 Task: Forward email with the signature Cole Ward with the subject Request for a trial from softage.1@softage.net to softage.7@softage.net with the message Please let me know if you require any additional resources to complete the project., select first 2 words, change the font of the message to Serif and change the font typography to italics Send the email
Action: Mouse moved to (1100, 84)
Screenshot: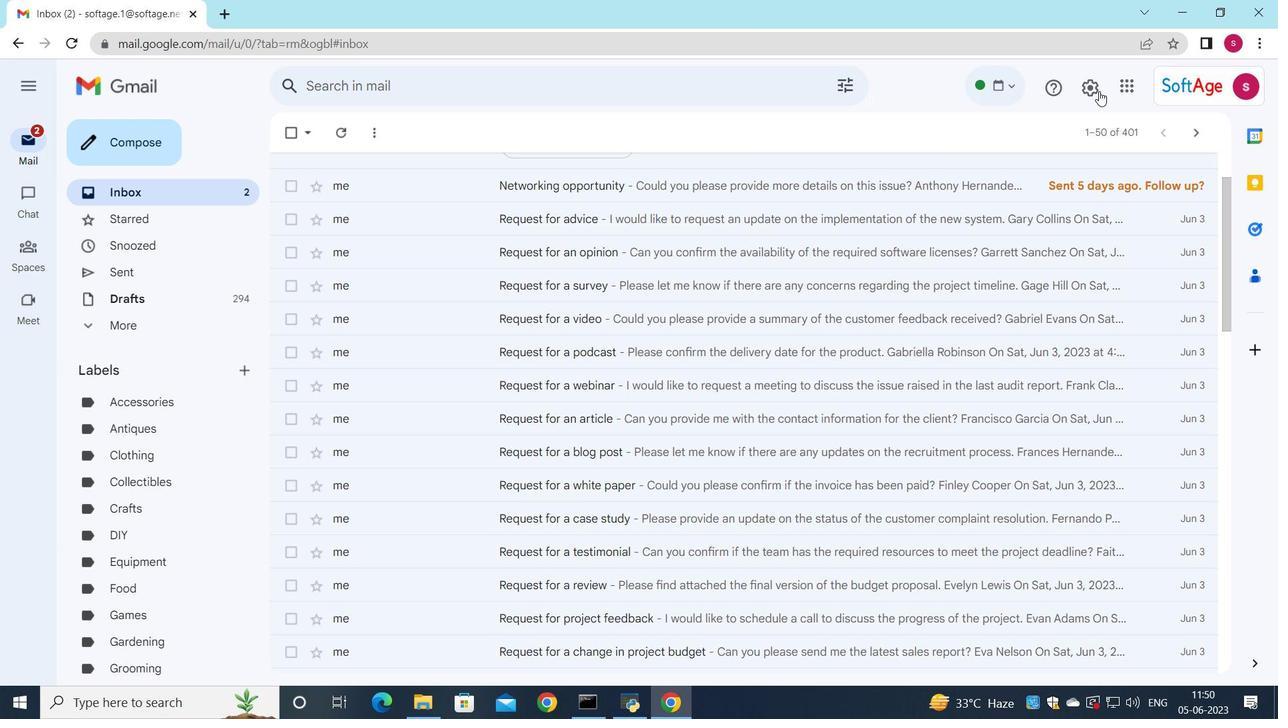 
Action: Mouse pressed left at (1100, 84)
Screenshot: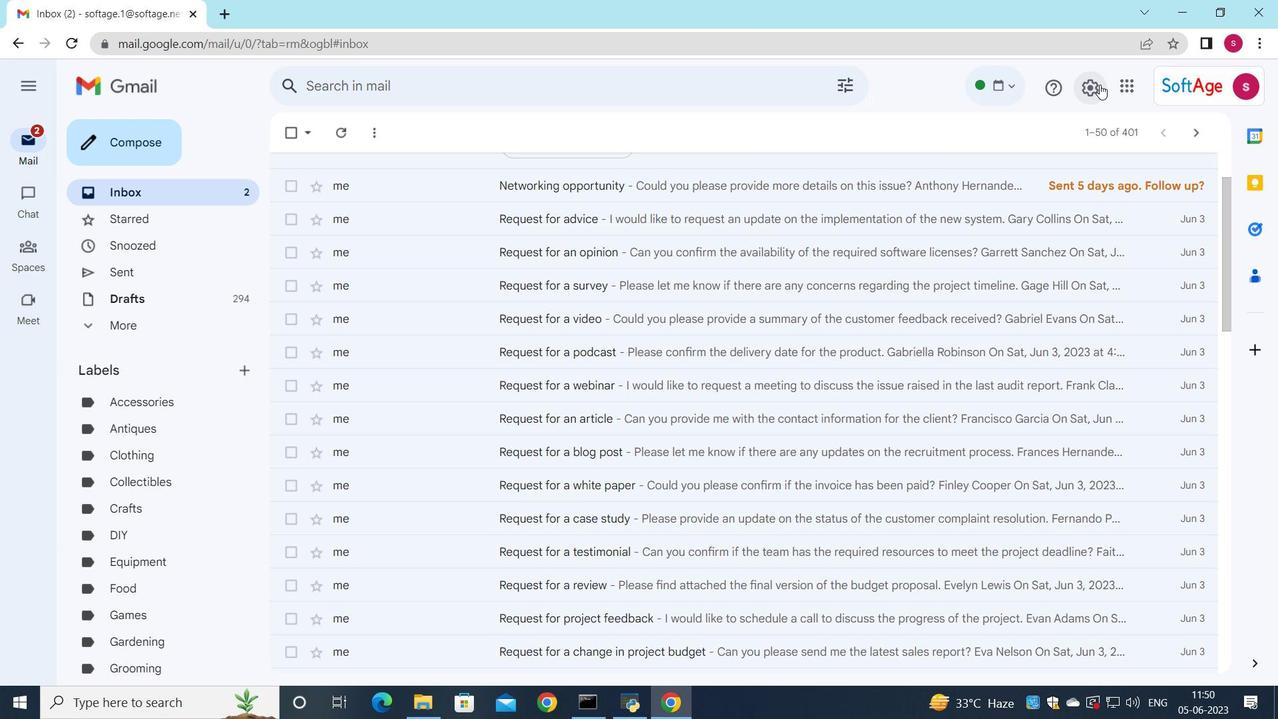 
Action: Mouse moved to (1108, 169)
Screenshot: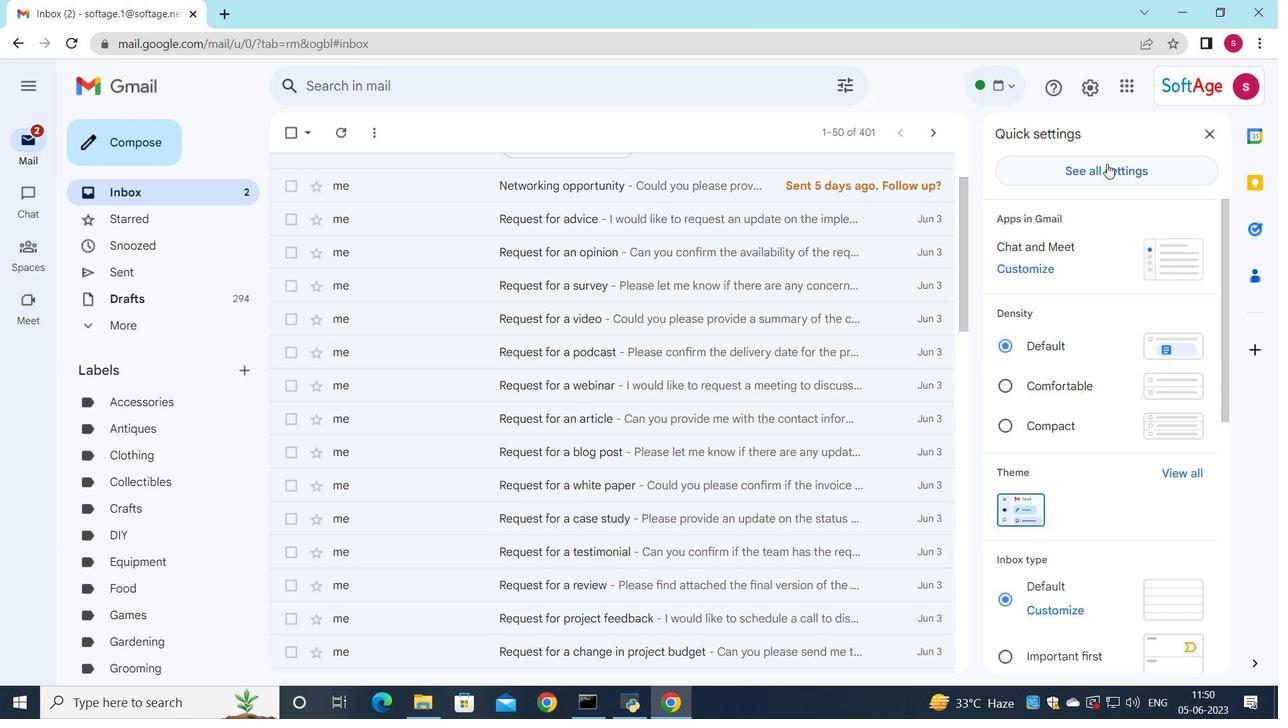 
Action: Mouse pressed left at (1108, 169)
Screenshot: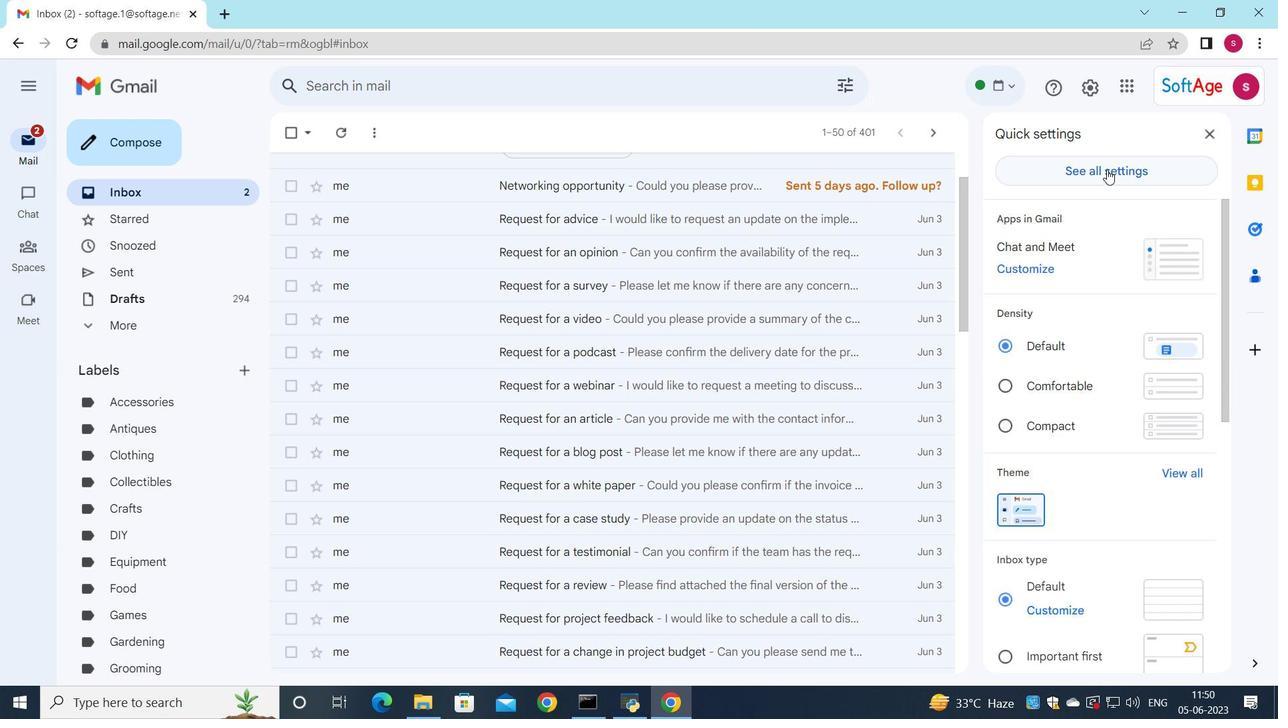 
Action: Mouse moved to (821, 281)
Screenshot: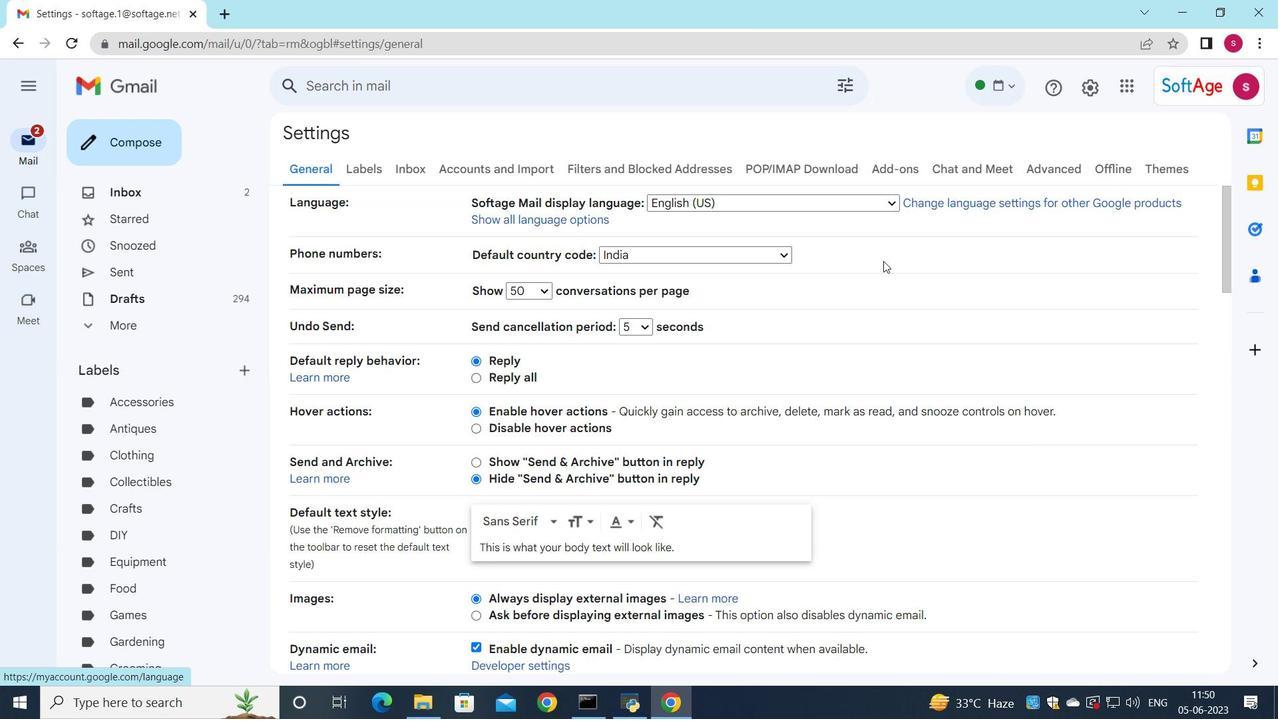 
Action: Mouse scrolled (821, 281) with delta (0, 0)
Screenshot: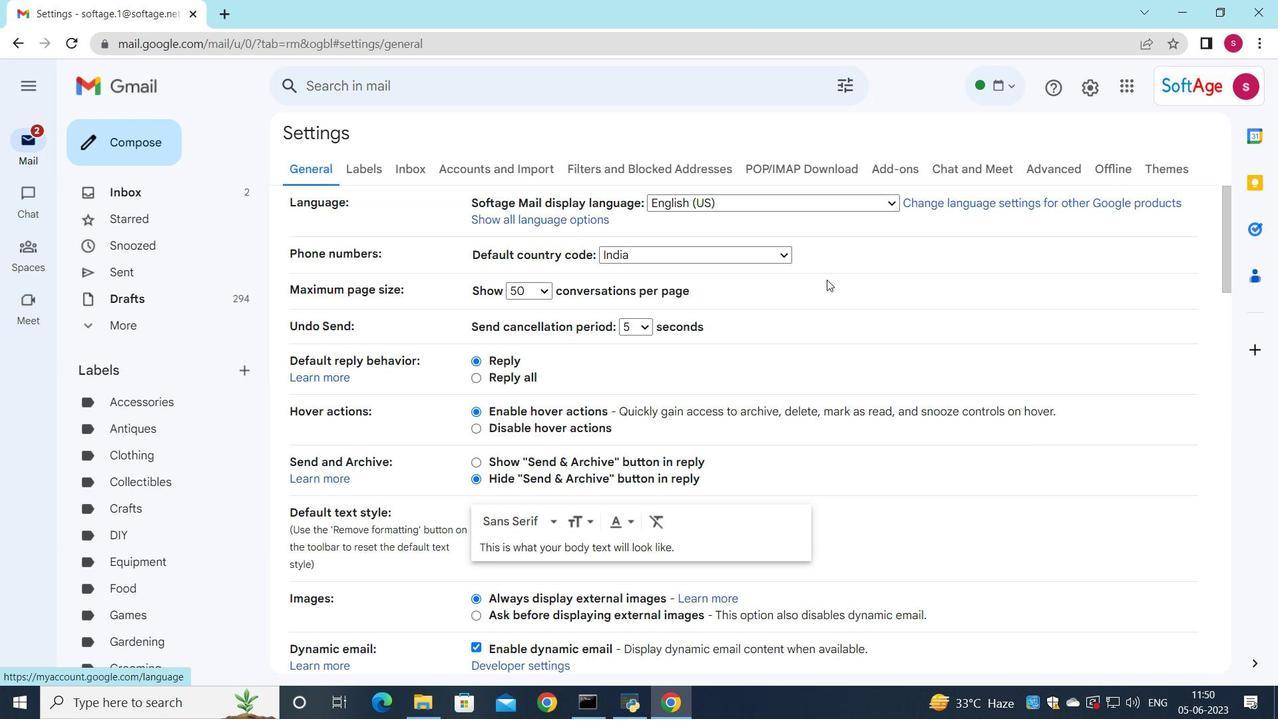 
Action: Mouse scrolled (821, 281) with delta (0, 0)
Screenshot: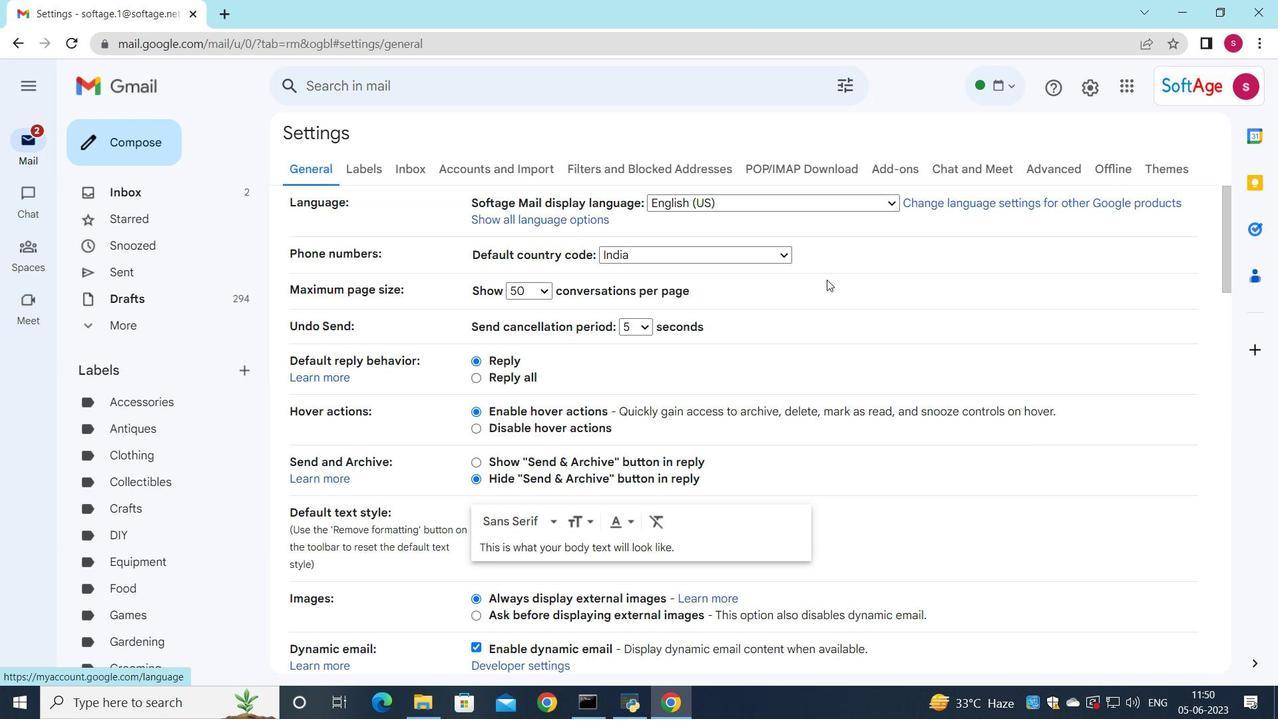 
Action: Mouse scrolled (821, 281) with delta (0, 0)
Screenshot: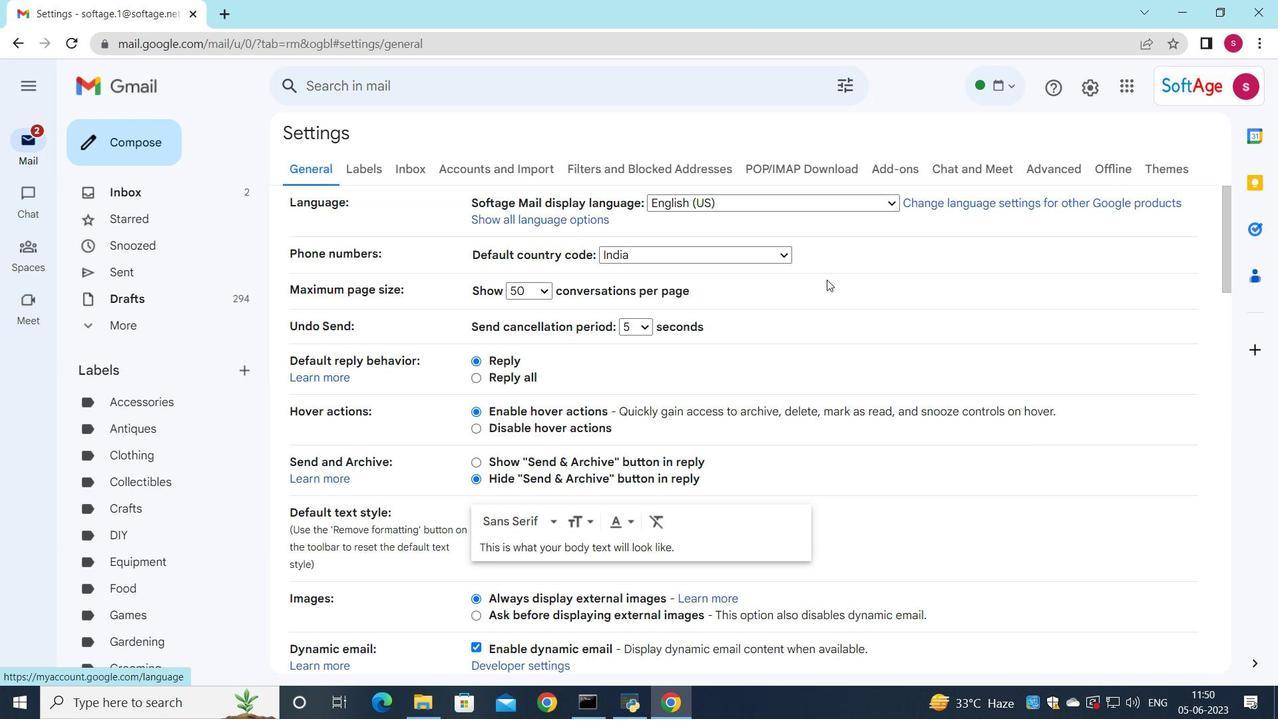 
Action: Mouse scrolled (821, 281) with delta (0, 0)
Screenshot: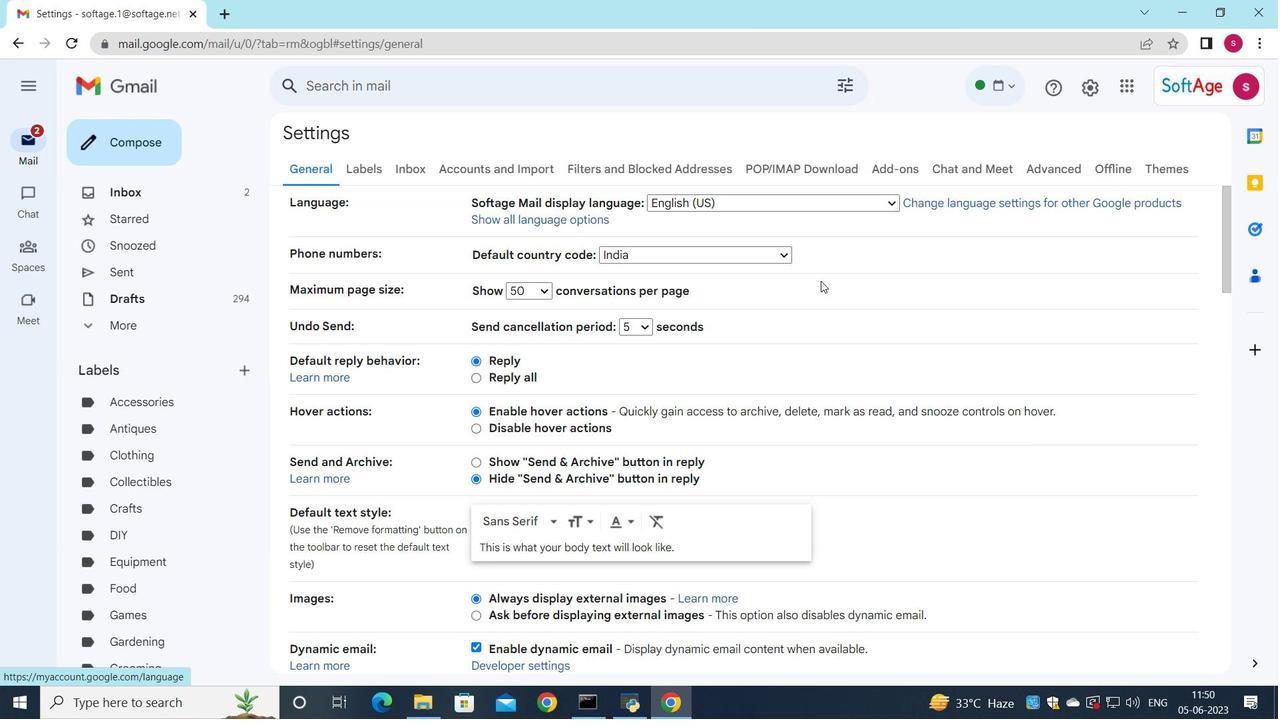 
Action: Mouse moved to (804, 253)
Screenshot: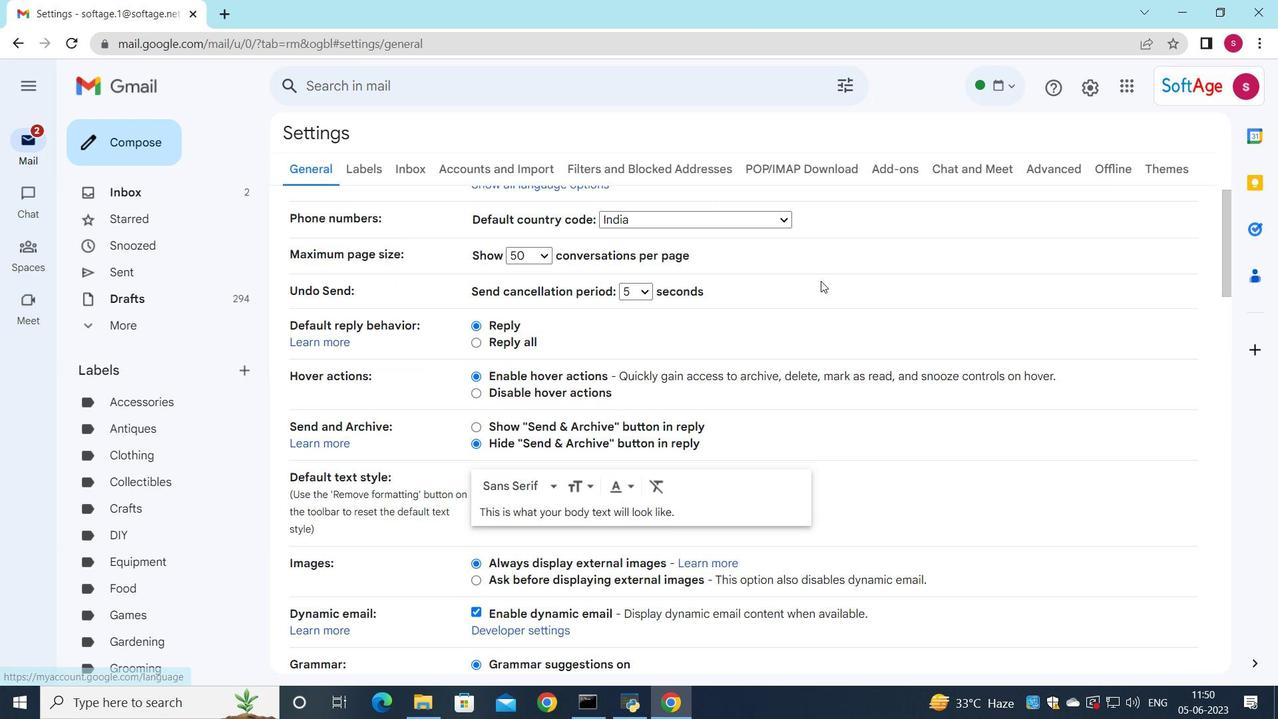 
Action: Mouse scrolled (804, 253) with delta (0, 0)
Screenshot: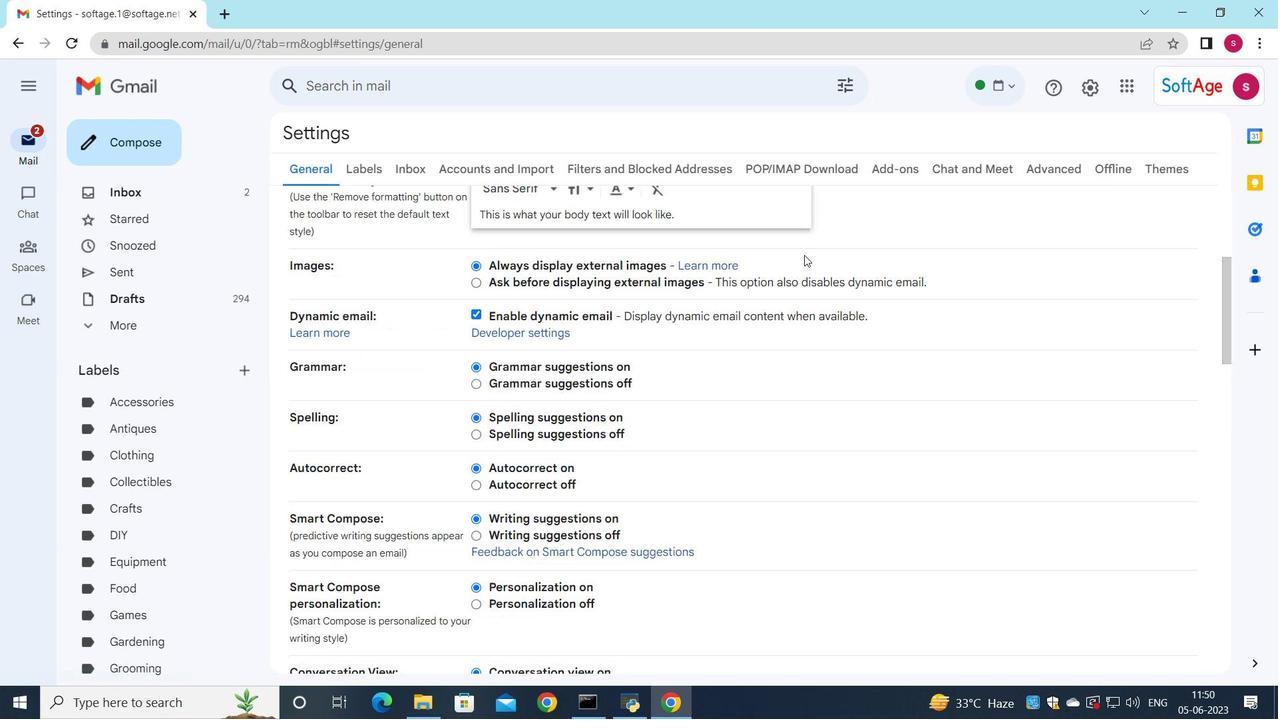 
Action: Mouse scrolled (804, 253) with delta (0, 0)
Screenshot: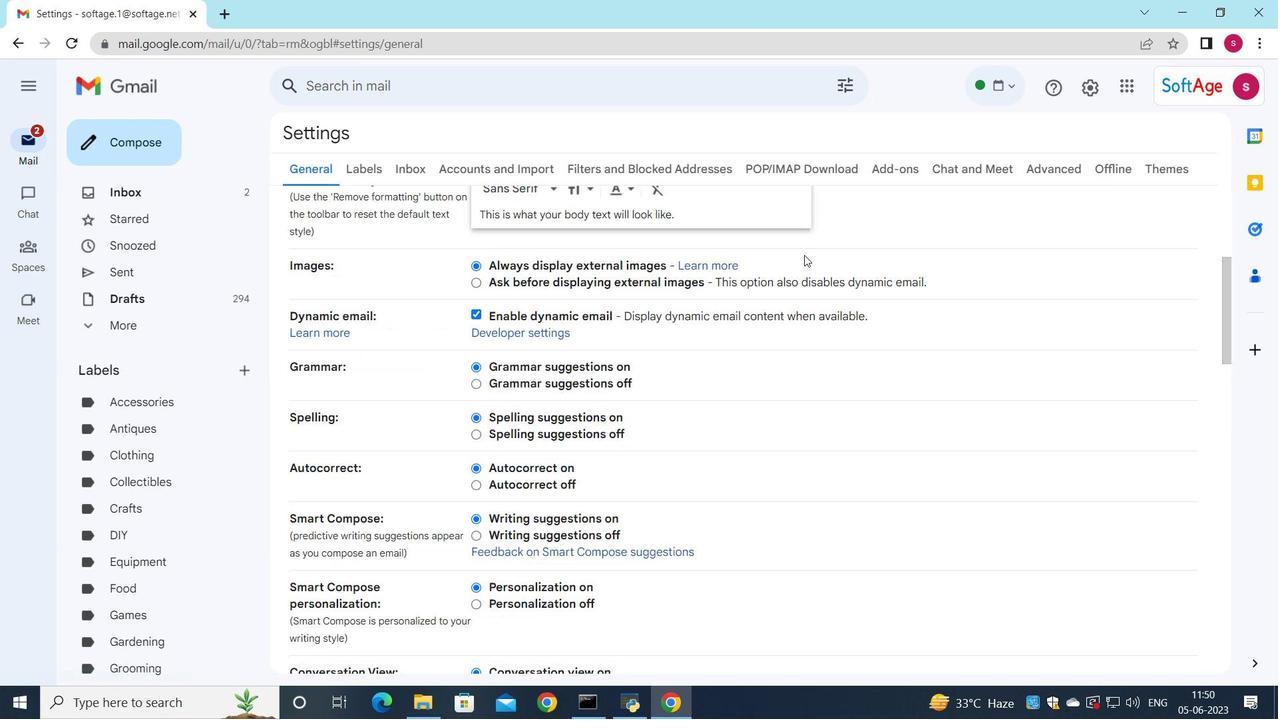 
Action: Mouse scrolled (804, 253) with delta (0, 0)
Screenshot: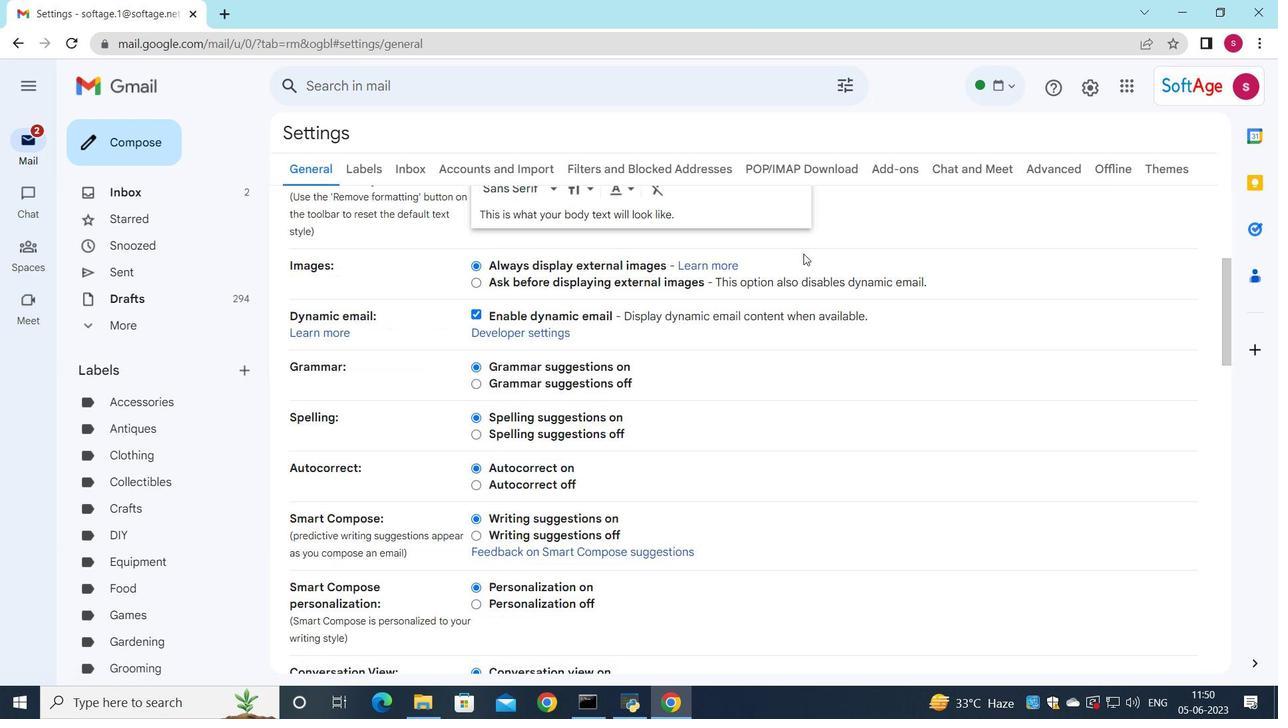 
Action: Mouse scrolled (804, 253) with delta (0, 0)
Screenshot: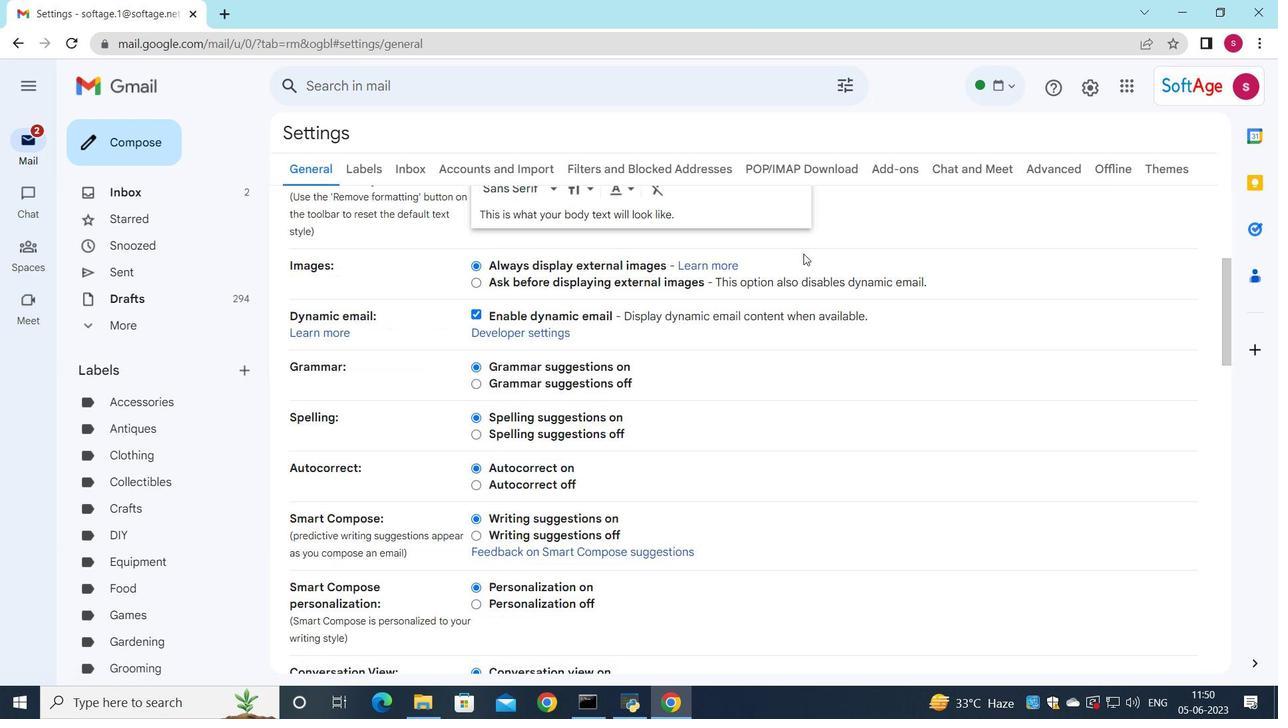 
Action: Mouse scrolled (804, 253) with delta (0, 0)
Screenshot: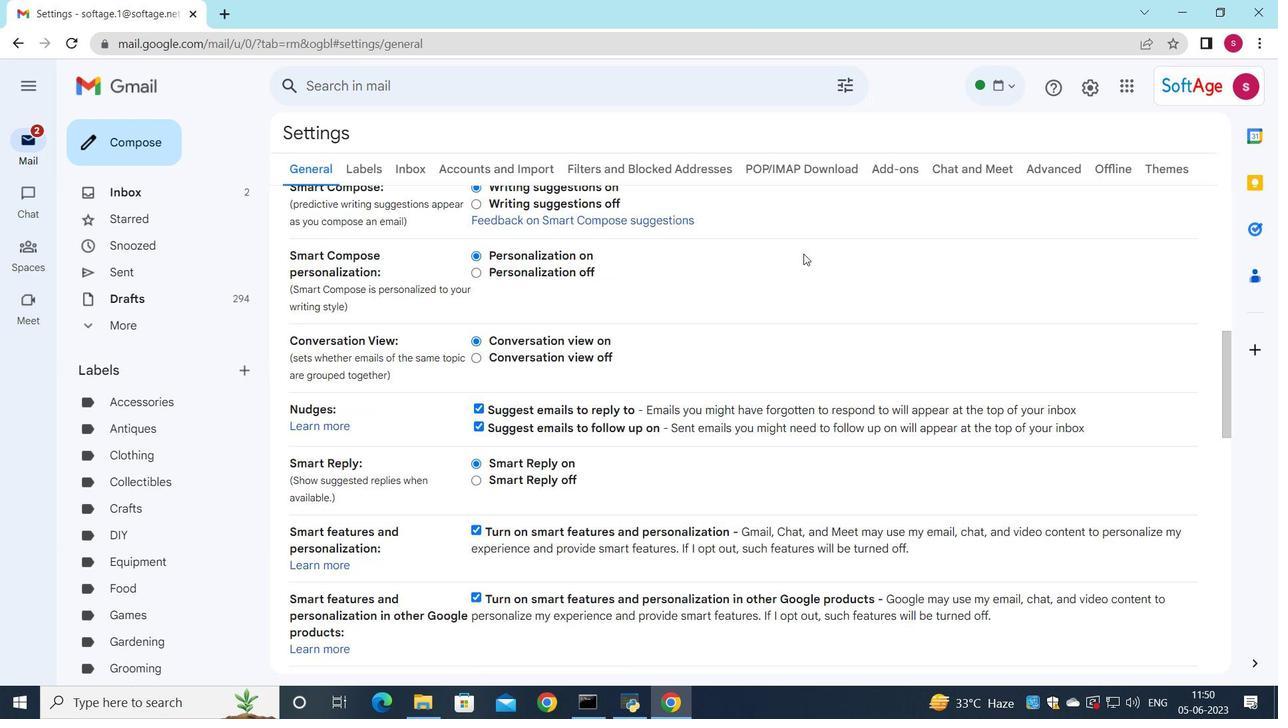 
Action: Mouse scrolled (804, 253) with delta (0, 0)
Screenshot: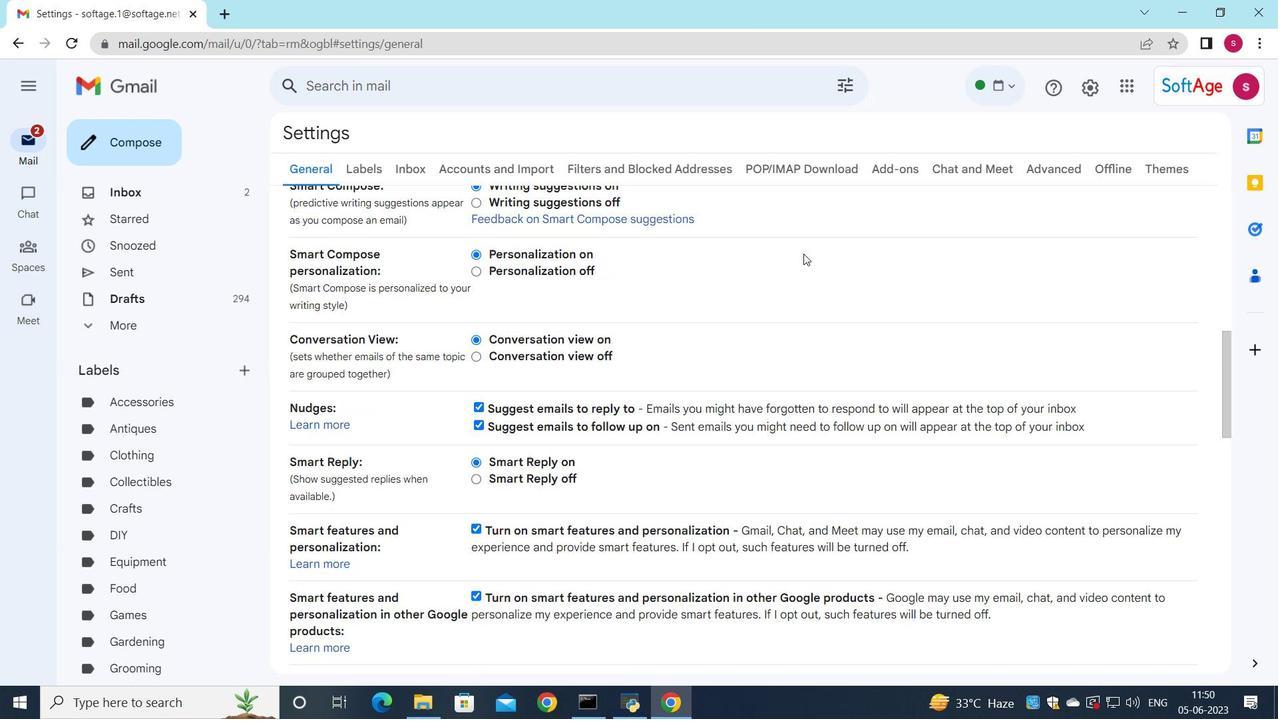 
Action: Mouse scrolled (804, 253) with delta (0, 0)
Screenshot: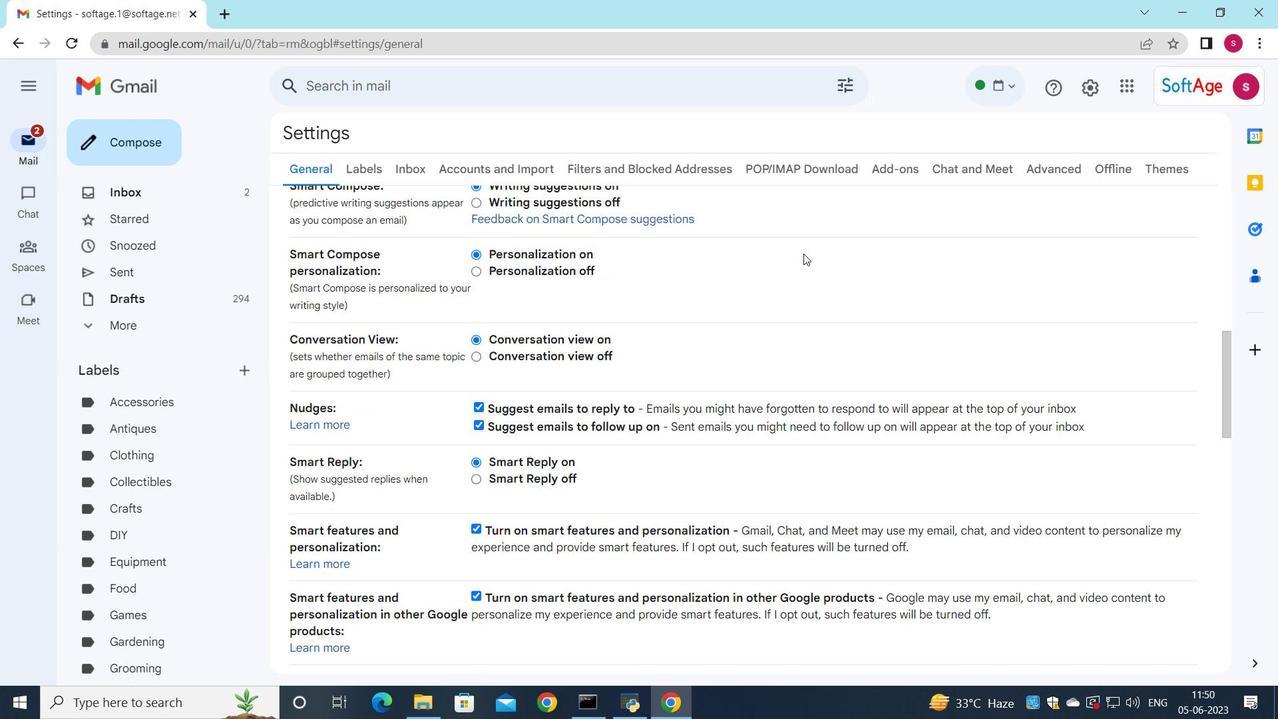 
Action: Mouse scrolled (804, 253) with delta (0, 0)
Screenshot: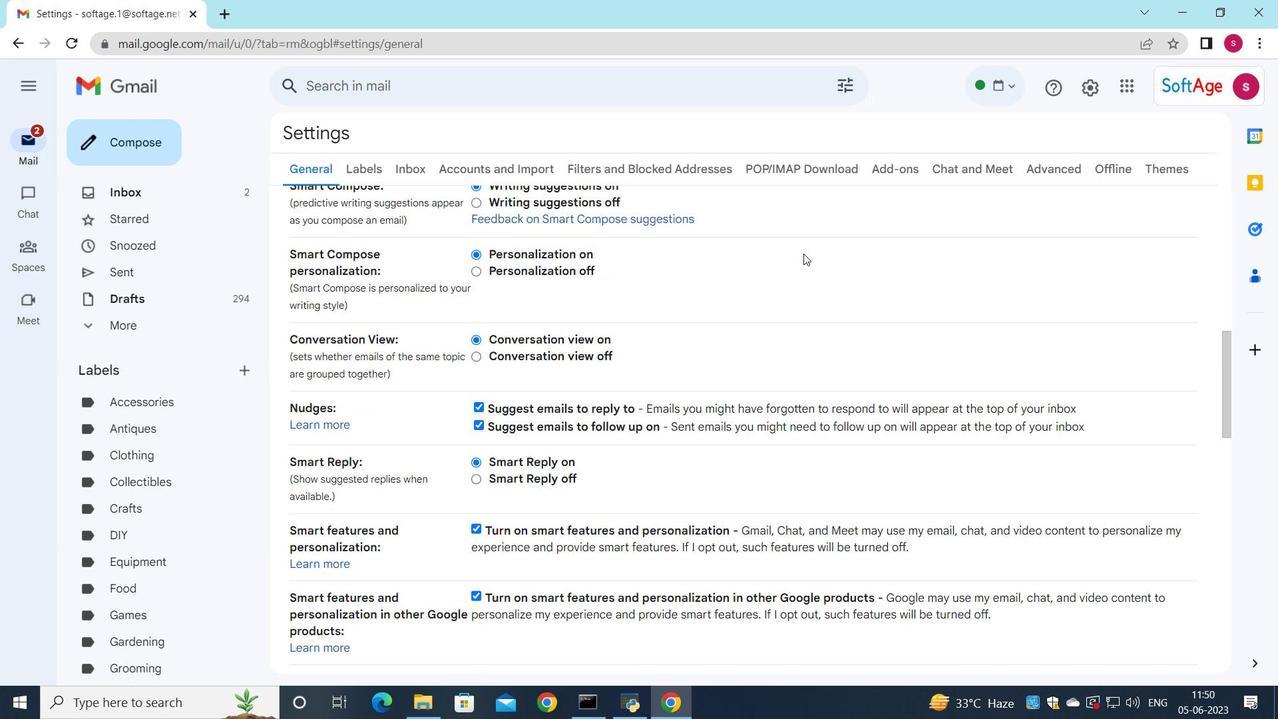
Action: Mouse scrolled (804, 253) with delta (0, 0)
Screenshot: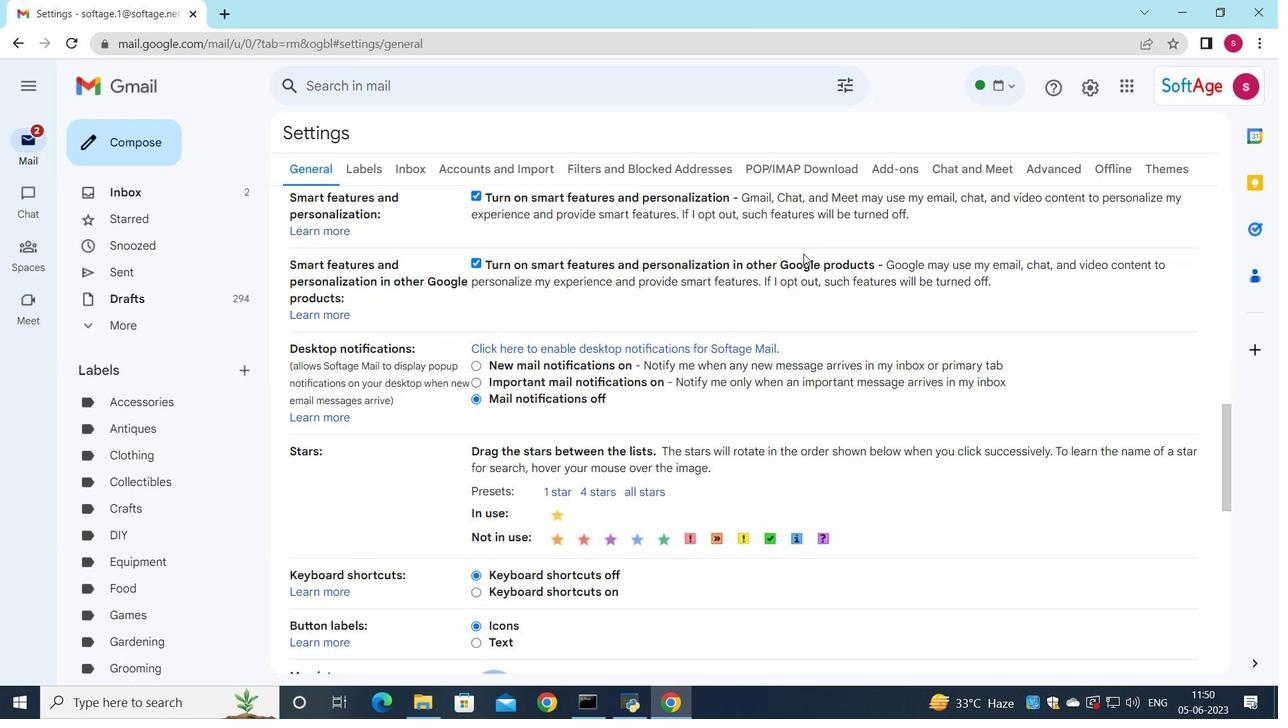 
Action: Mouse scrolled (804, 253) with delta (0, 0)
Screenshot: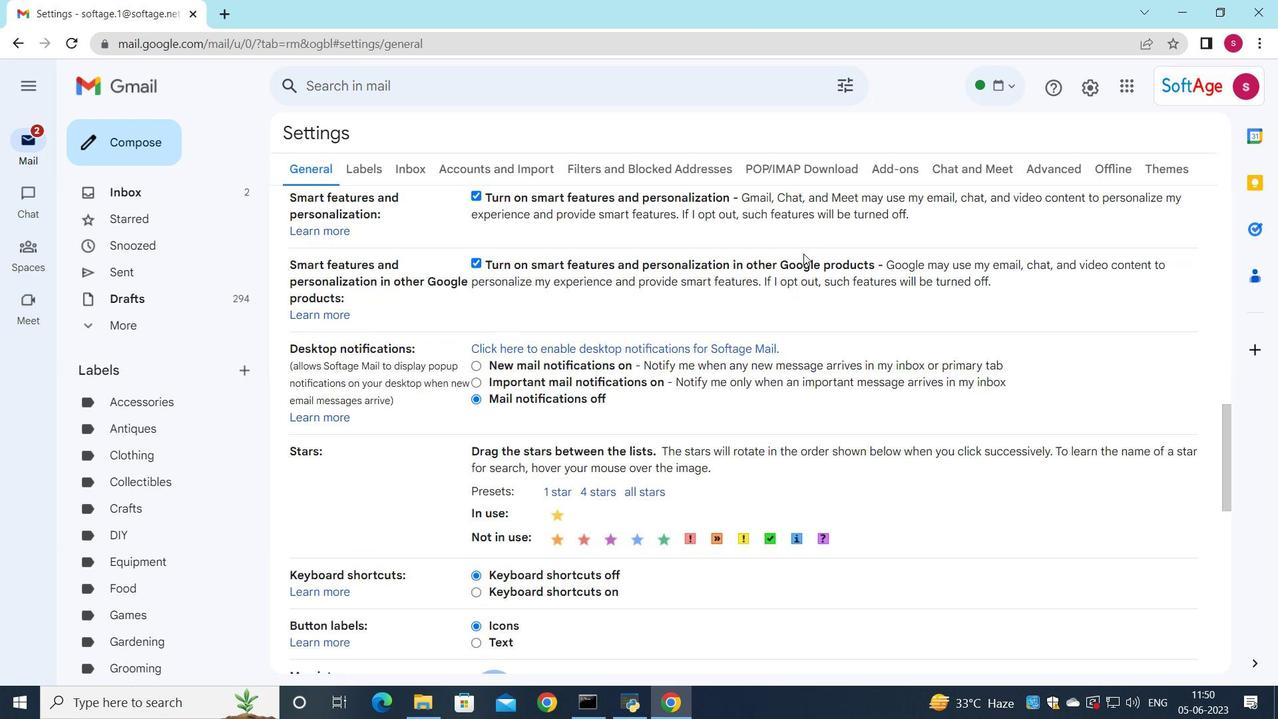 
Action: Mouse scrolled (804, 253) with delta (0, 0)
Screenshot: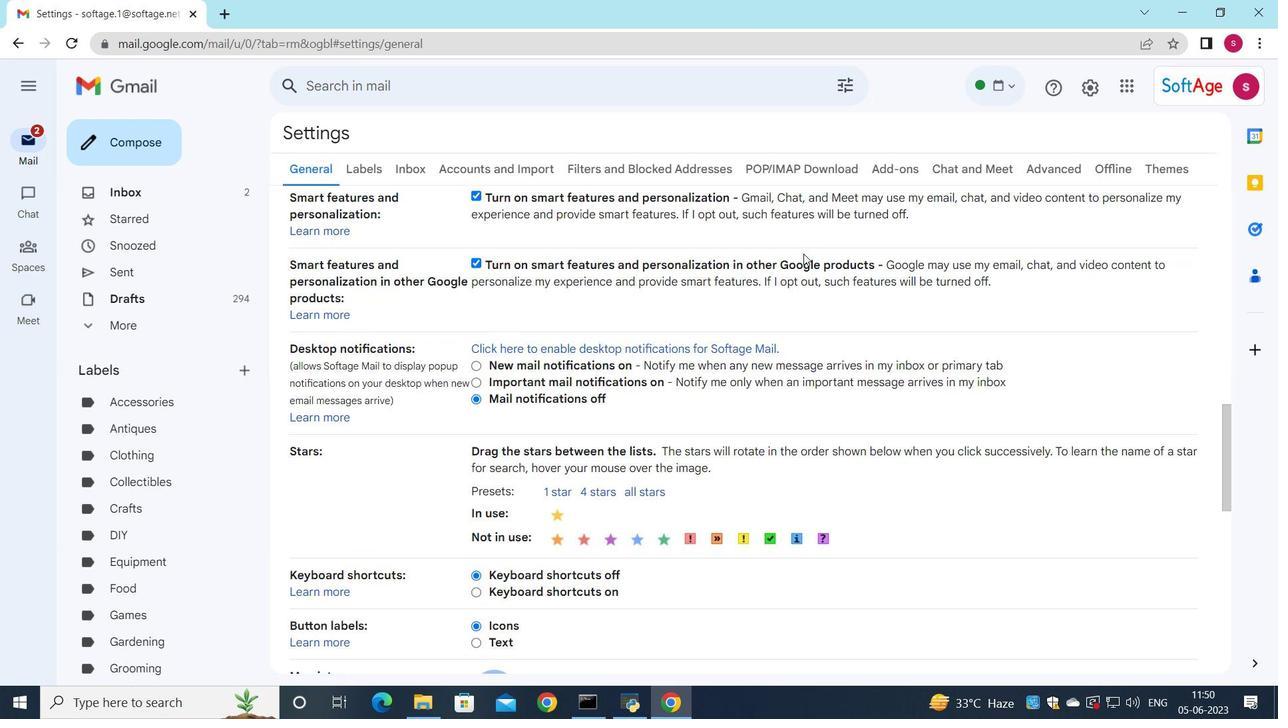 
Action: Mouse scrolled (804, 253) with delta (0, 0)
Screenshot: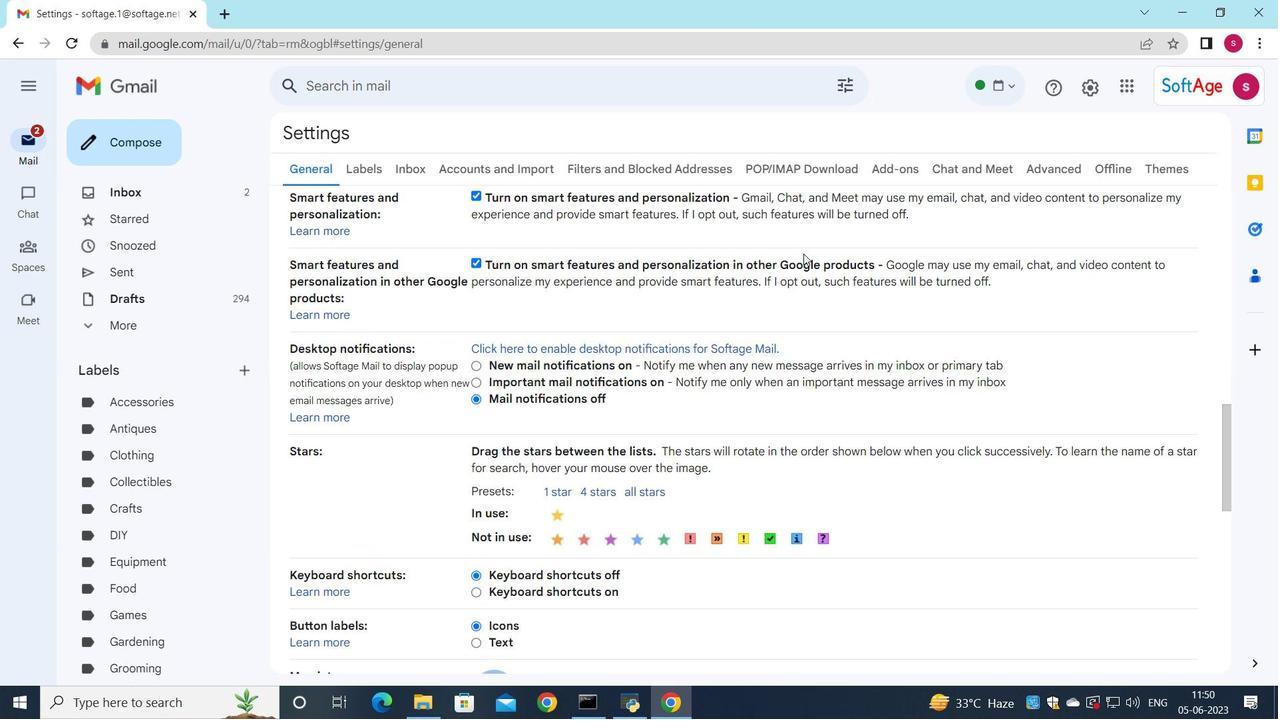
Action: Mouse moved to (526, 479)
Screenshot: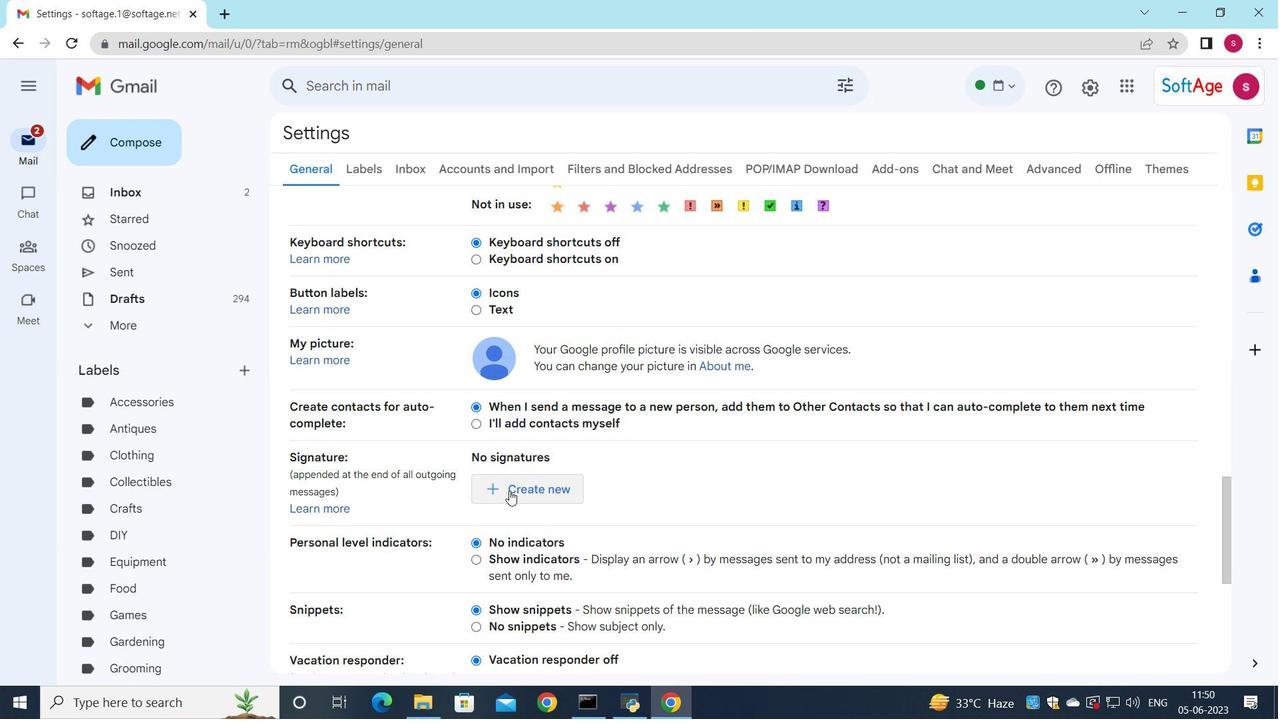 
Action: Mouse pressed left at (526, 479)
Screenshot: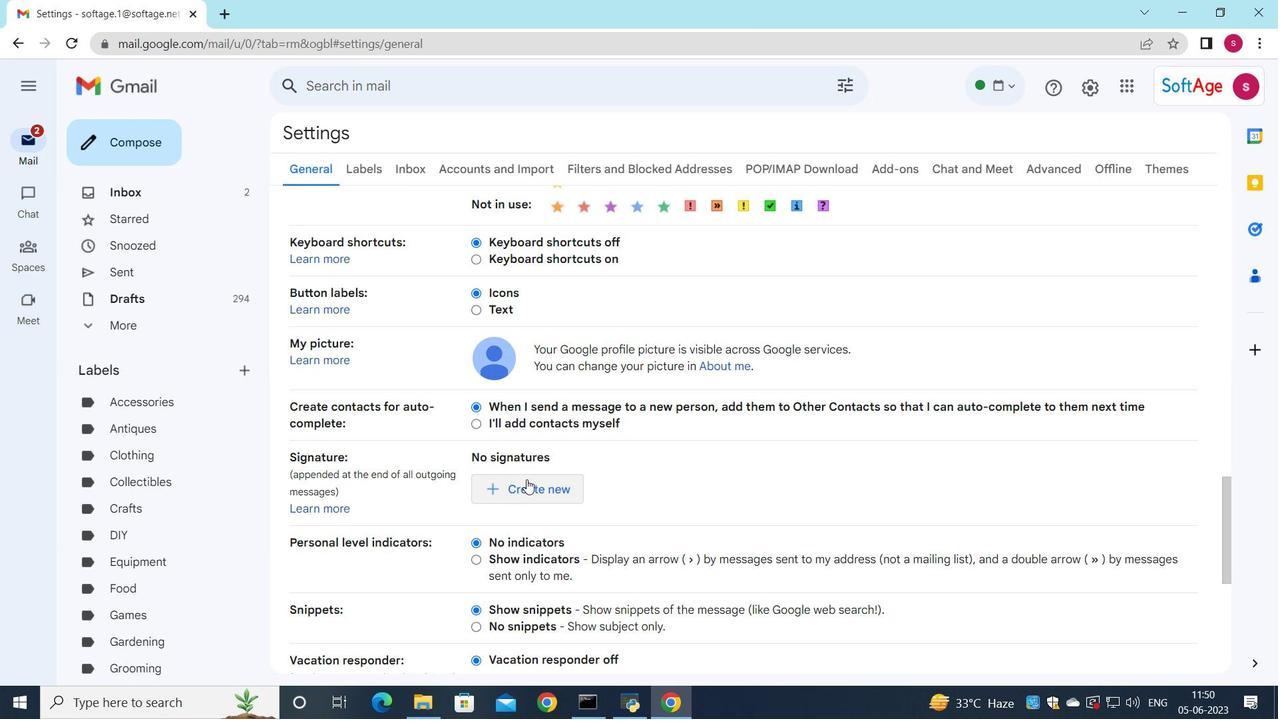 
Action: Mouse moved to (843, 279)
Screenshot: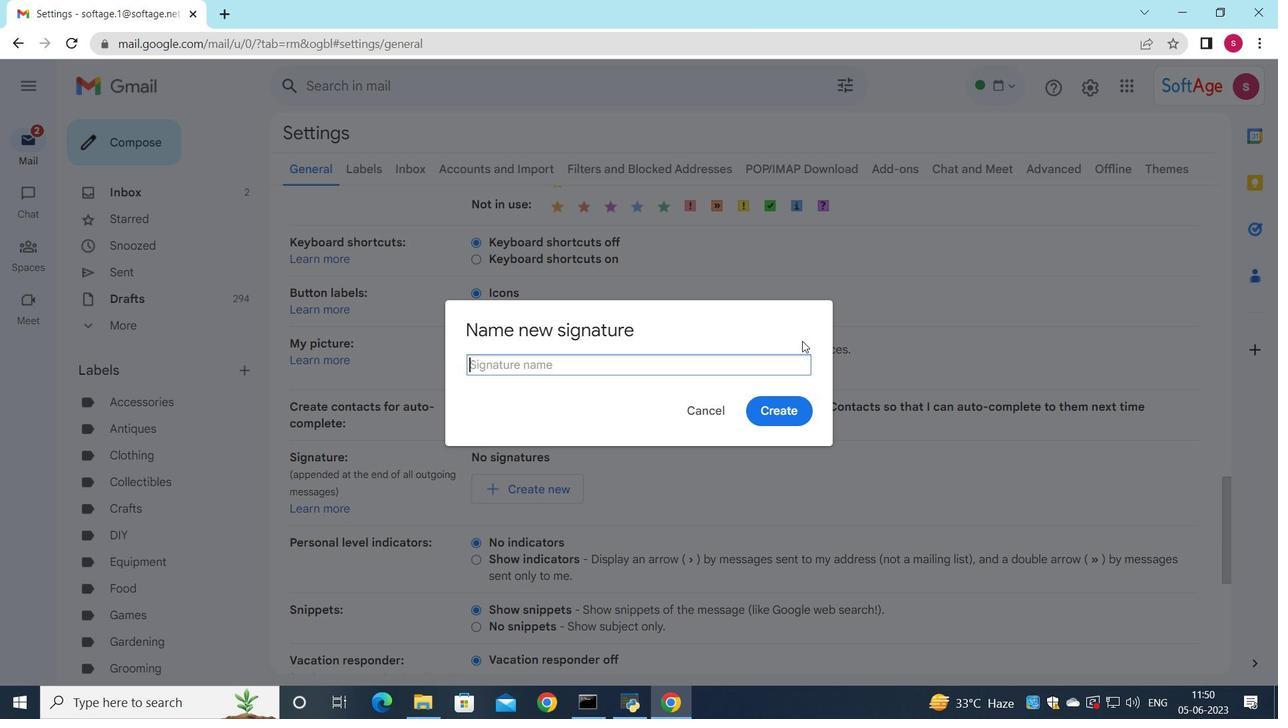 
Action: Key pressed <Key.shift>Cole<Key.space><Key.shift>Ward
Screenshot: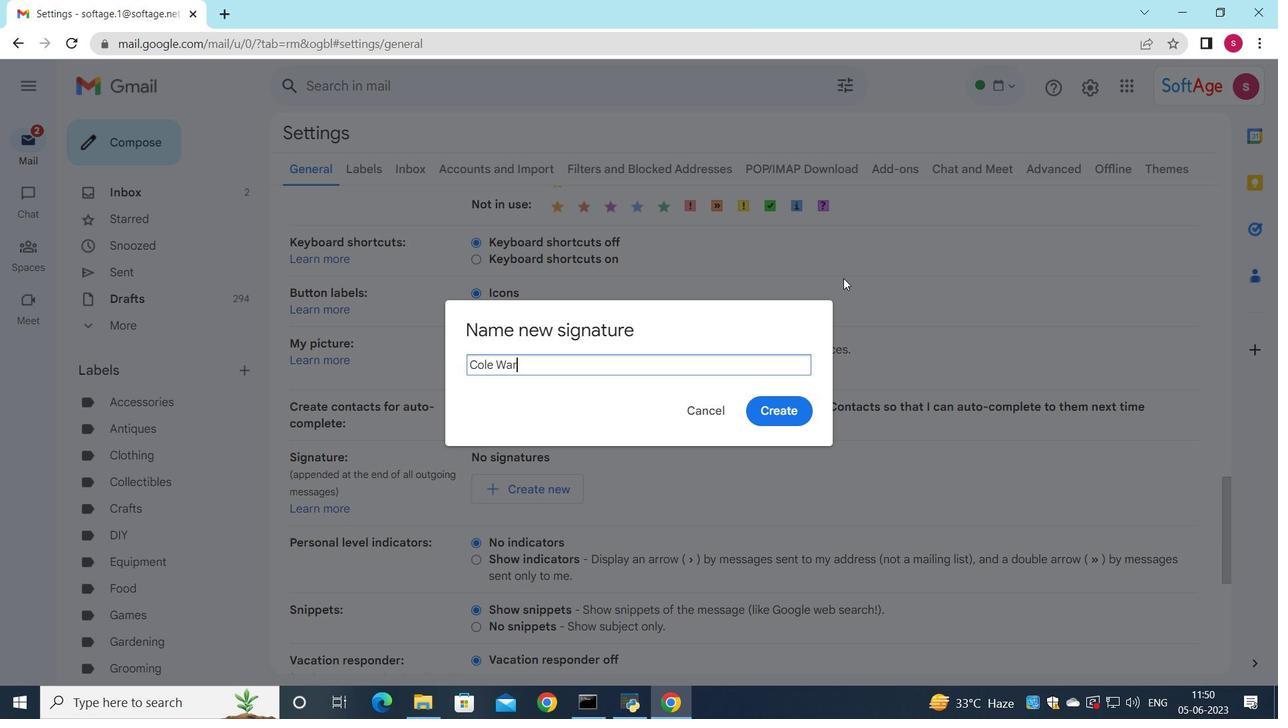 
Action: Mouse moved to (770, 418)
Screenshot: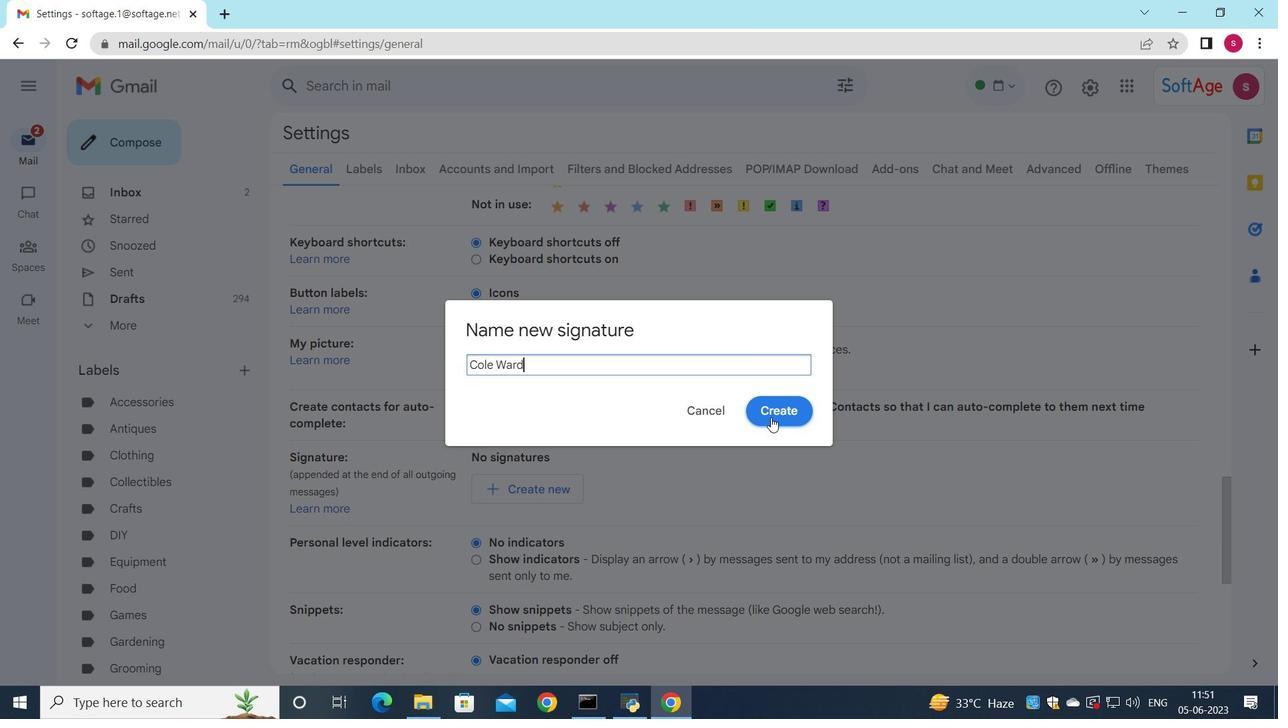 
Action: Mouse pressed left at (770, 418)
Screenshot: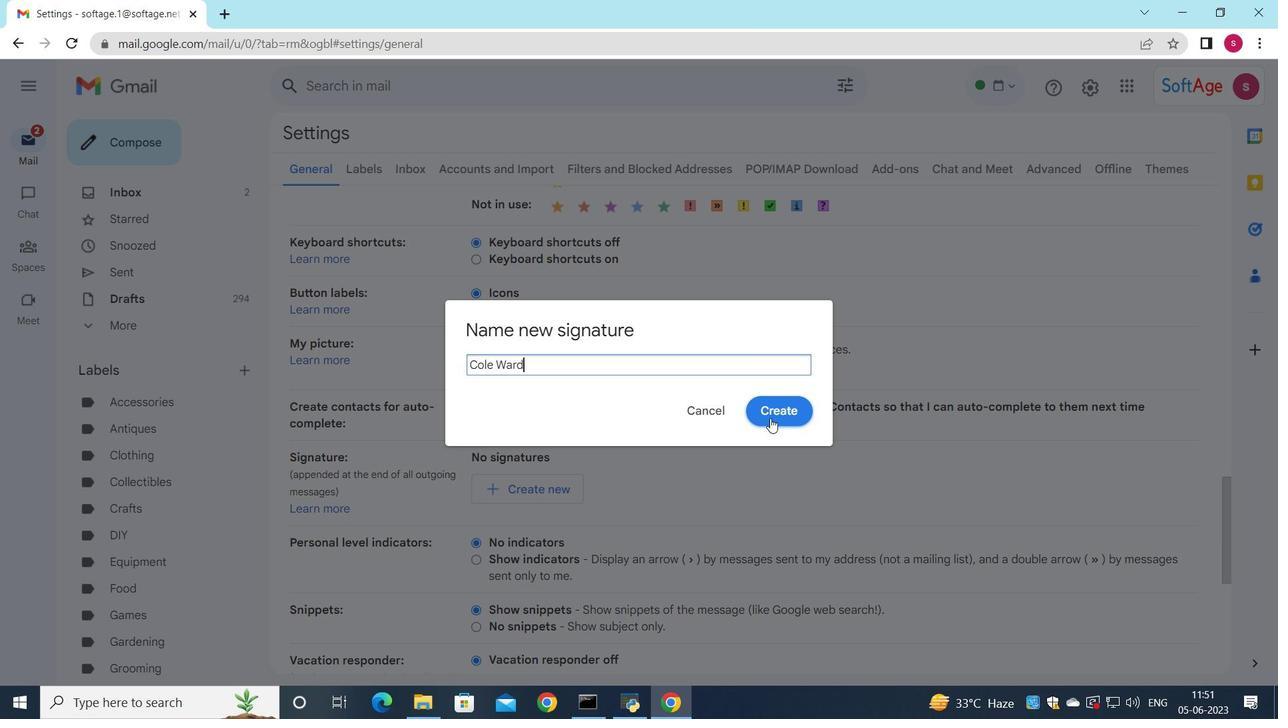 
Action: Mouse moved to (753, 487)
Screenshot: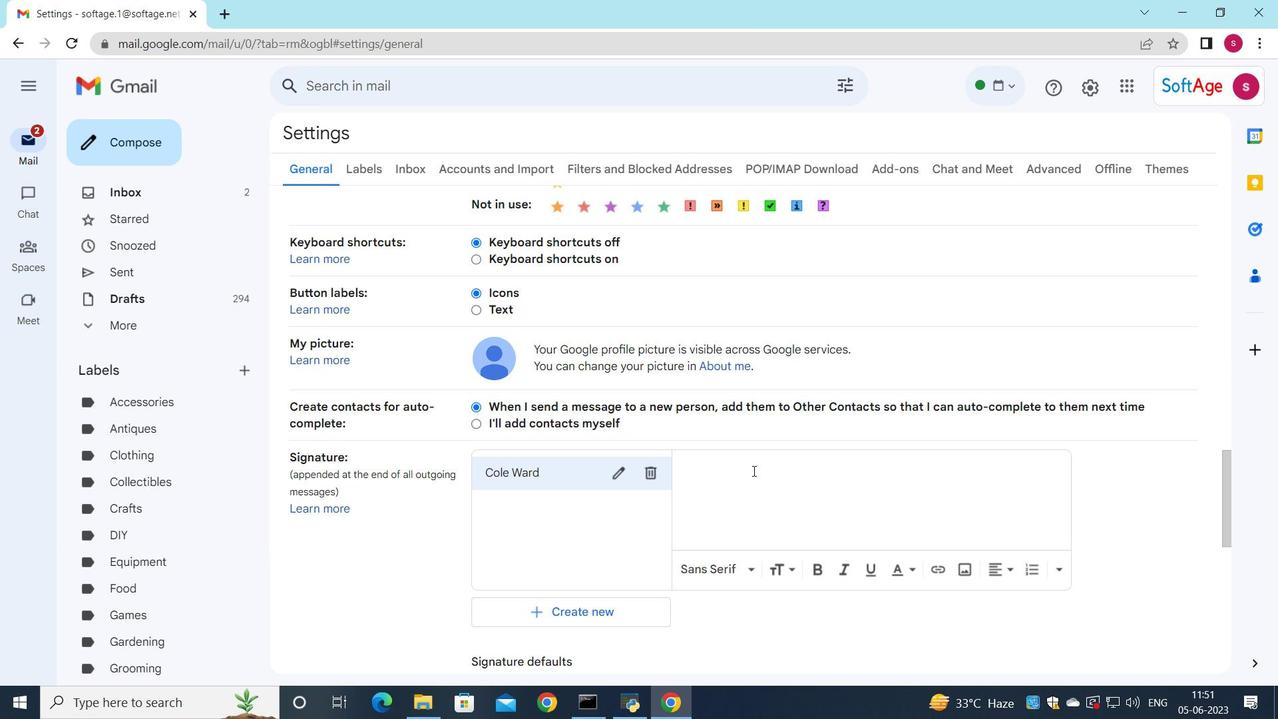 
Action: Mouse pressed left at (753, 487)
Screenshot: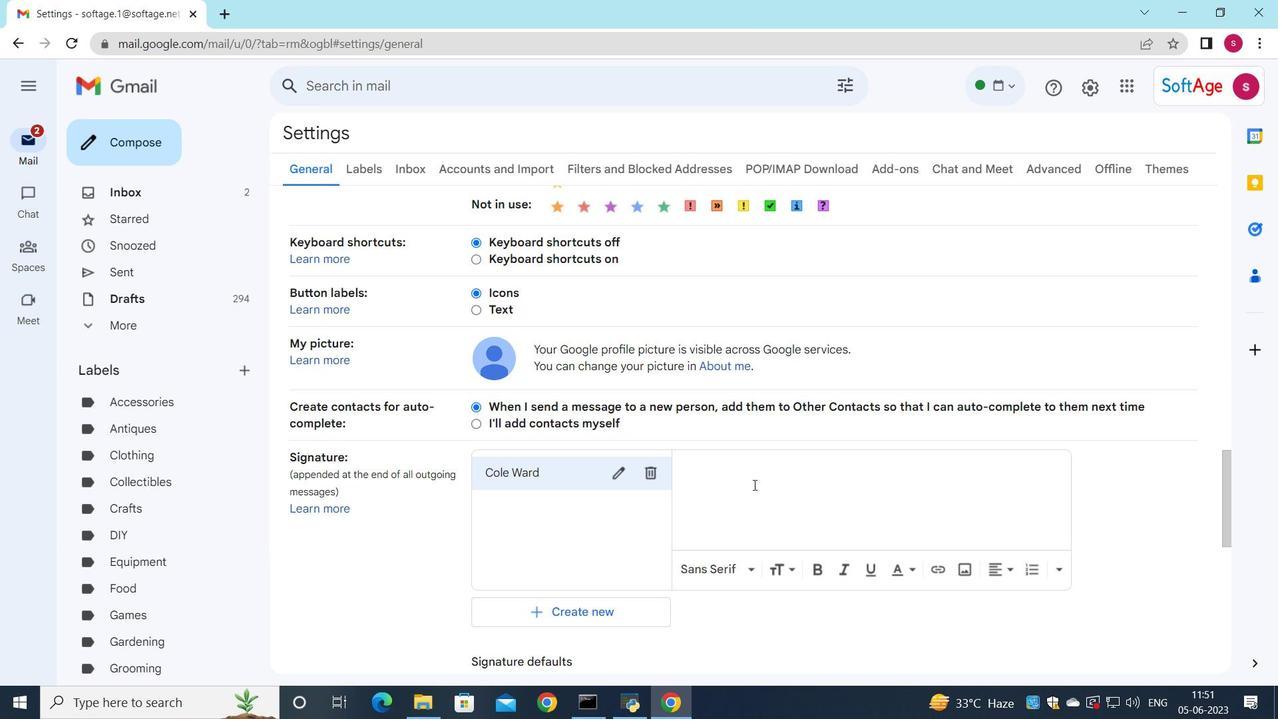 
Action: Mouse moved to (861, 318)
Screenshot: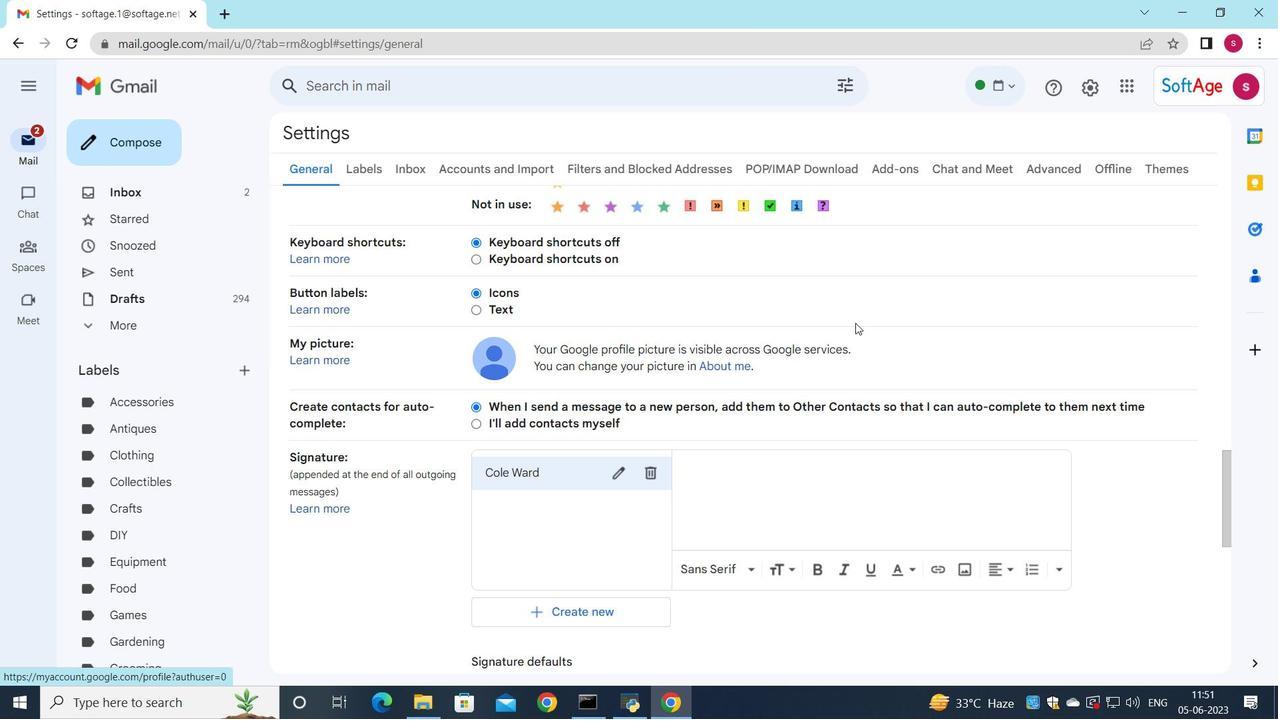 
Action: Key pressed <Key.shift>Cole<Key.space><Key.shift>ward
Screenshot: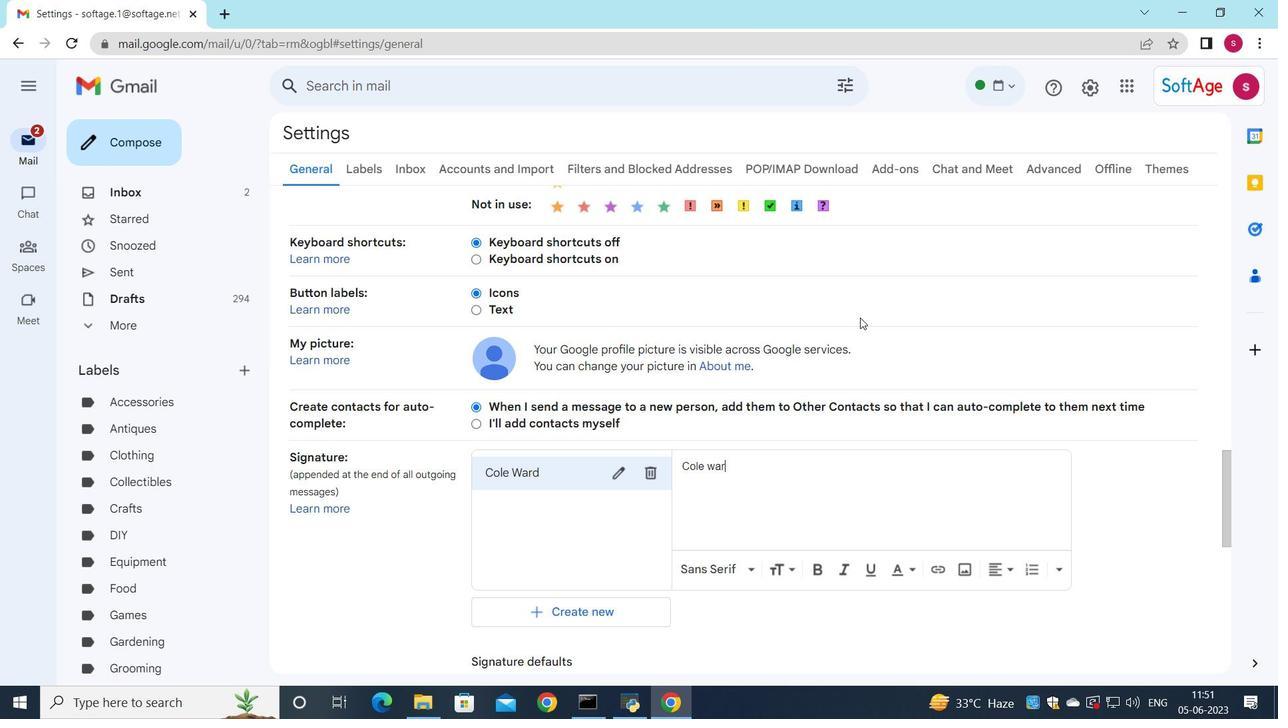 
Action: Mouse moved to (712, 468)
Screenshot: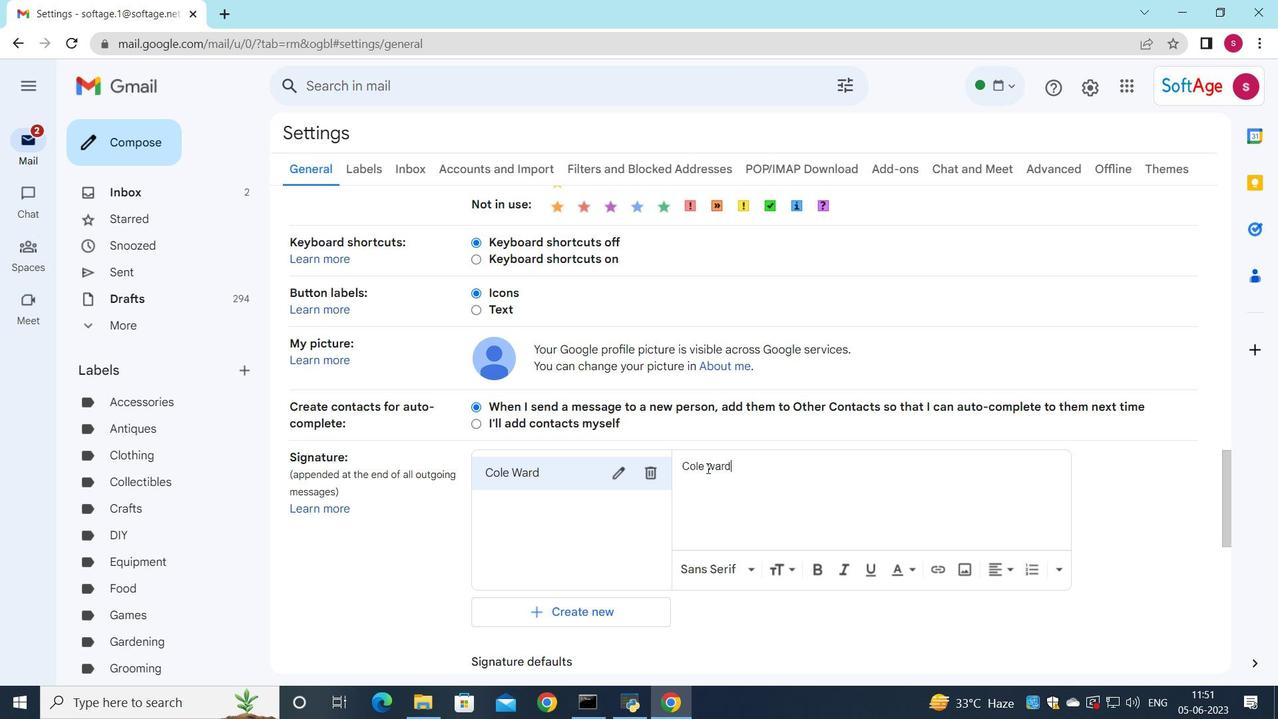 
Action: Mouse pressed left at (712, 468)
Screenshot: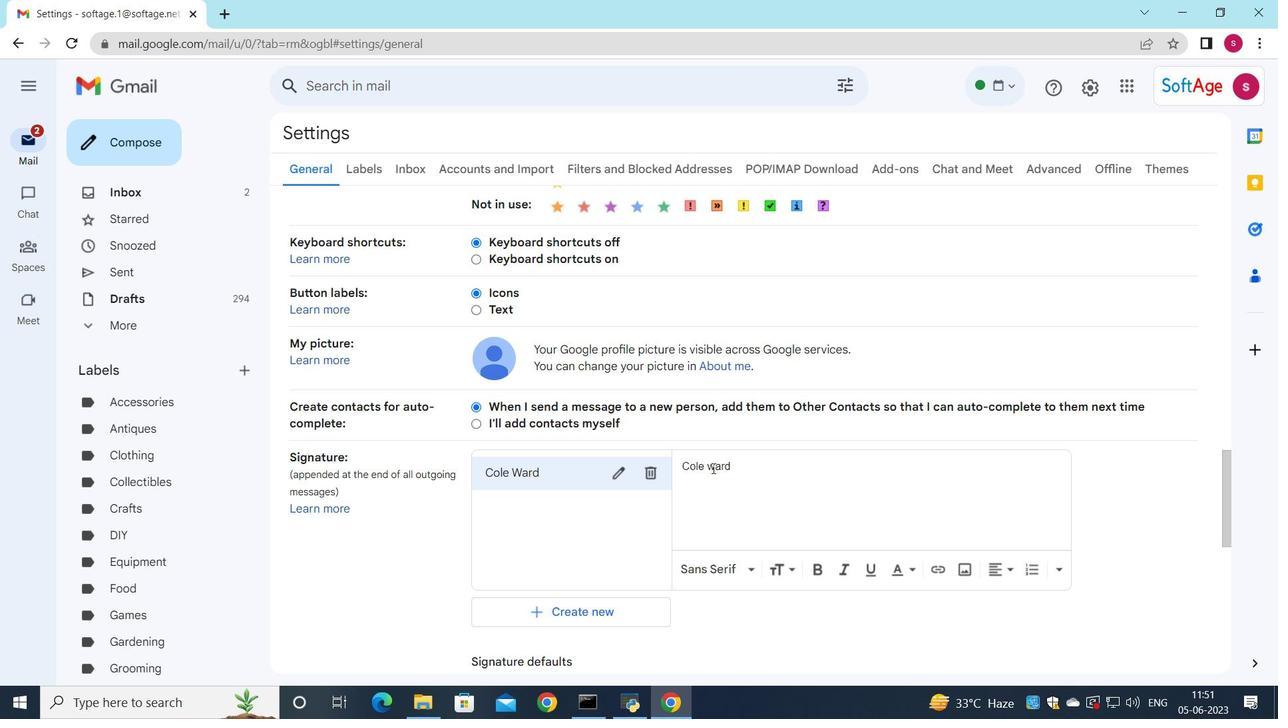 
Action: Key pressed <Key.backspace><Key.shift>W
Screenshot: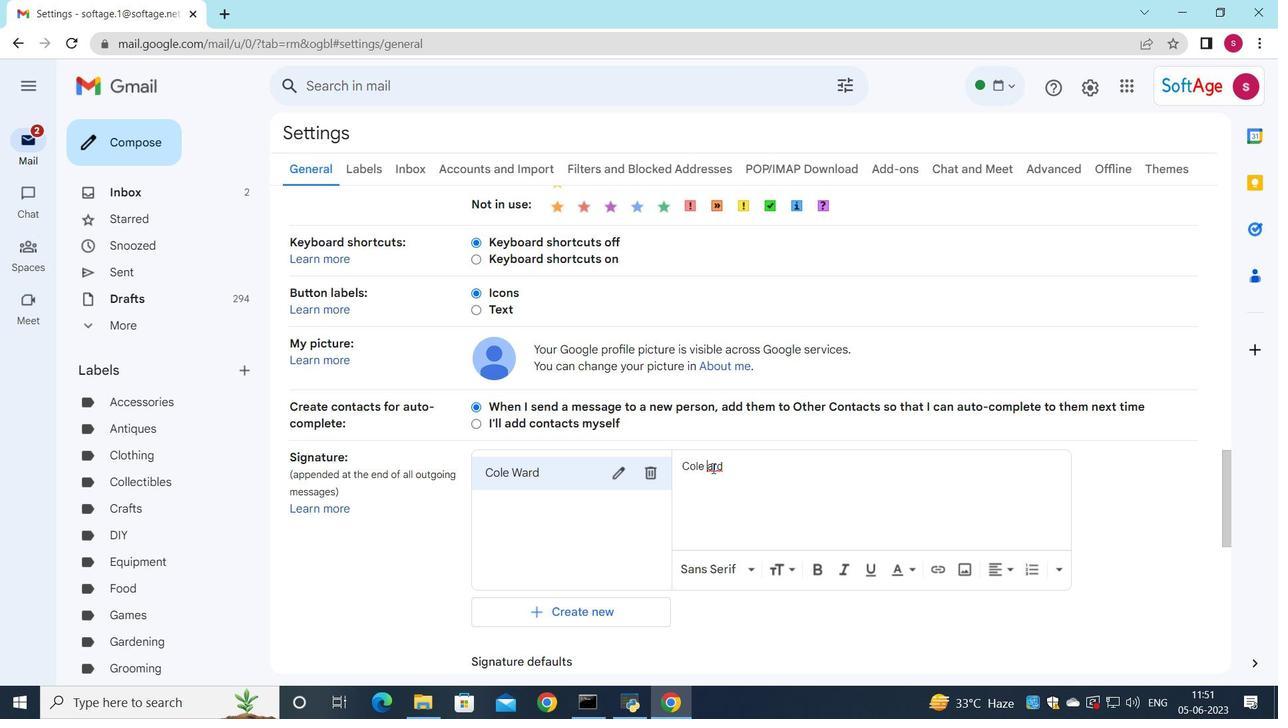 
Action: Mouse moved to (691, 289)
Screenshot: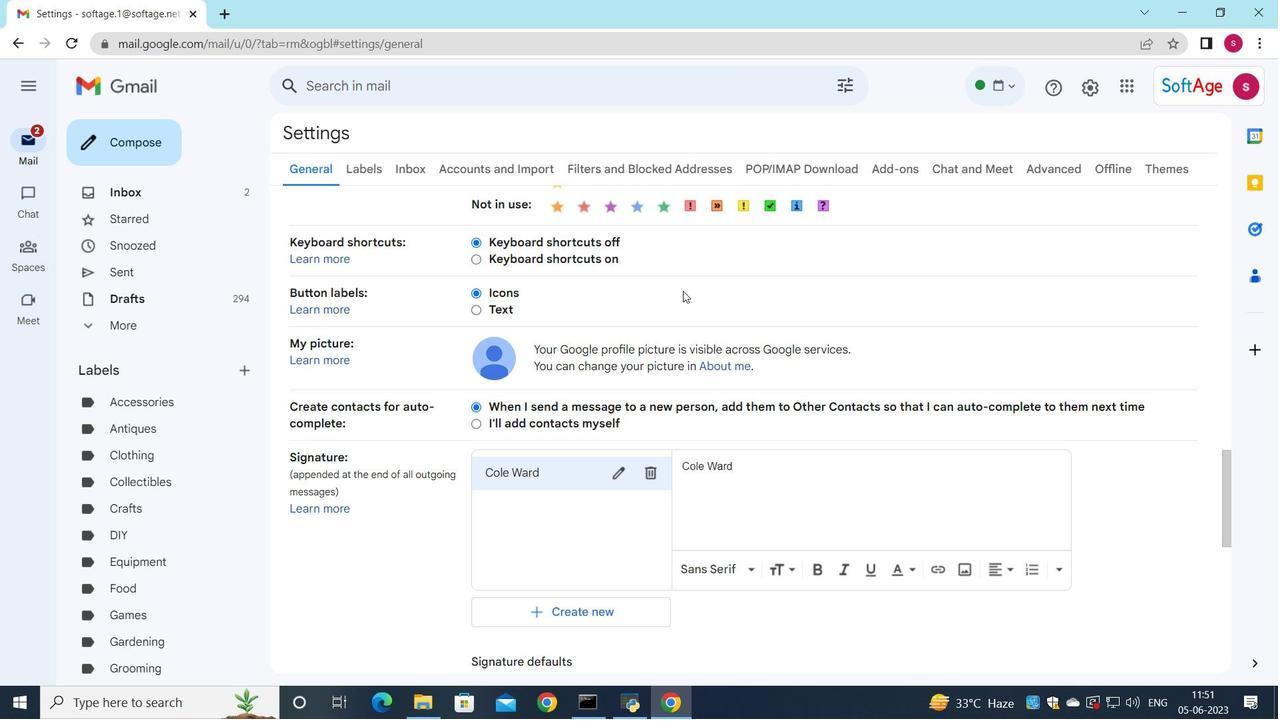 
Action: Mouse scrolled (691, 289) with delta (0, 0)
Screenshot: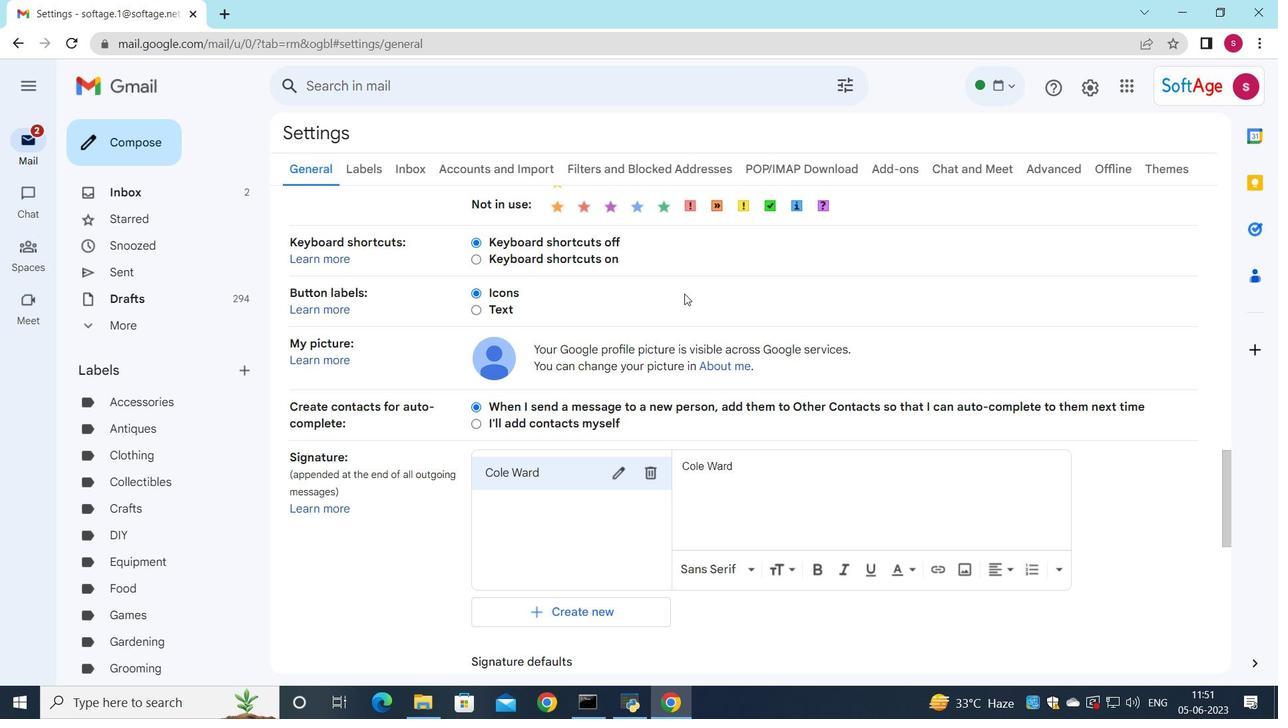 
Action: Mouse moved to (691, 329)
Screenshot: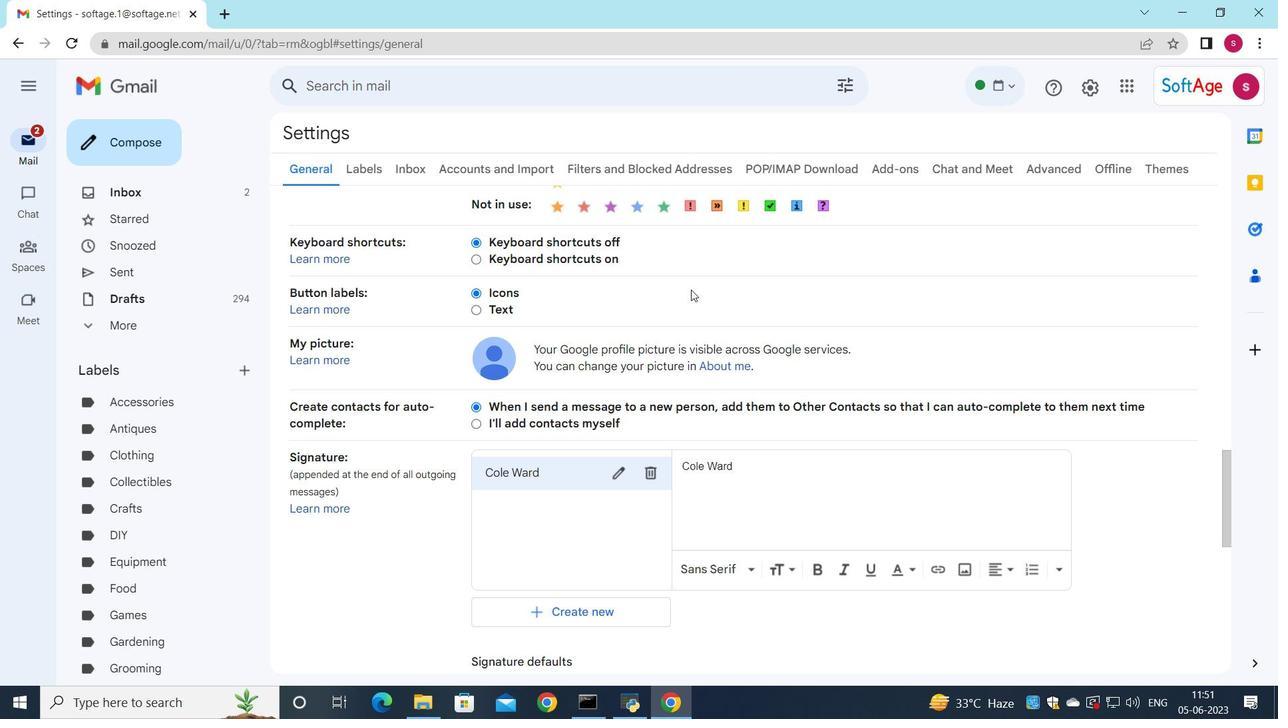 
Action: Mouse scrolled (691, 328) with delta (0, 0)
Screenshot: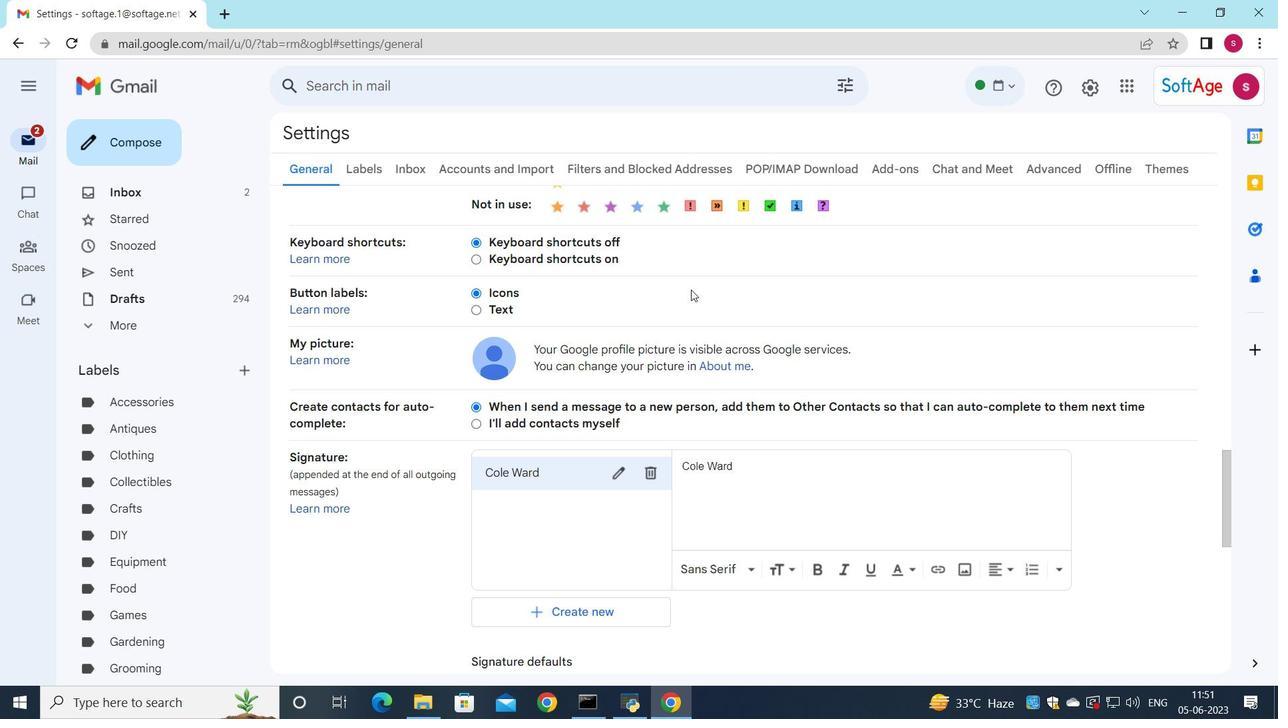 
Action: Mouse moved to (690, 396)
Screenshot: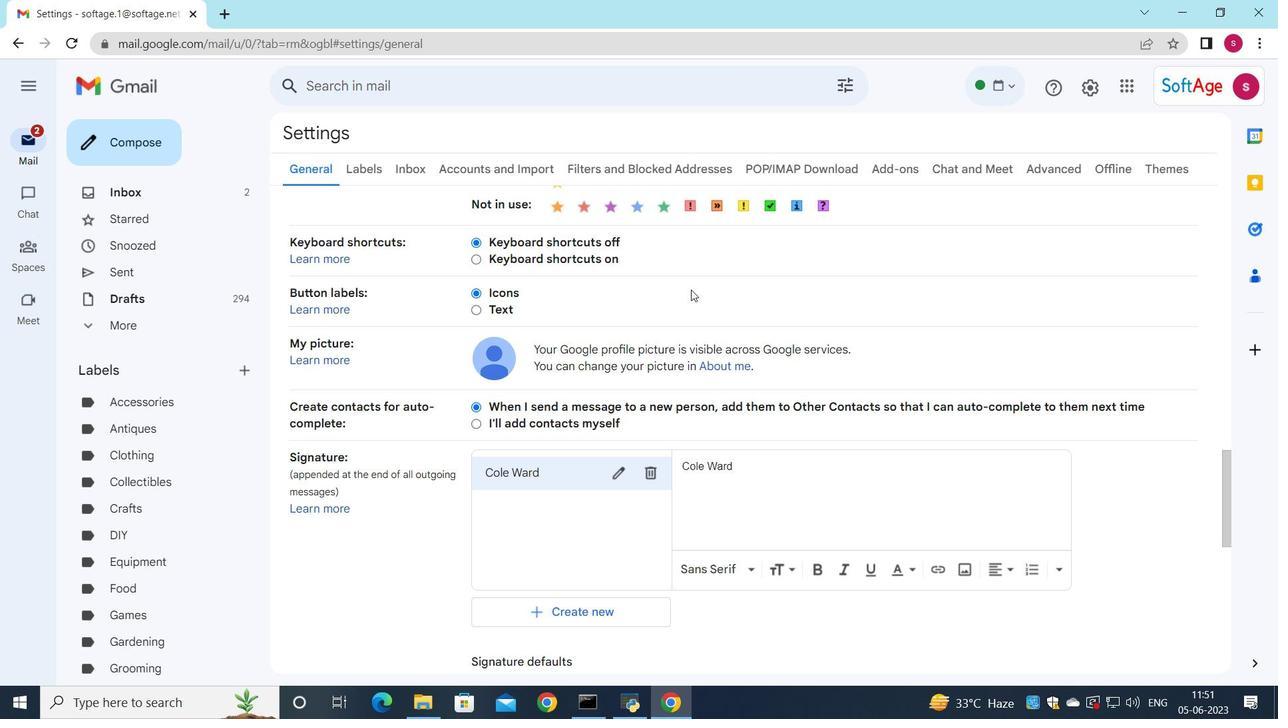 
Action: Mouse scrolled (690, 396) with delta (0, 0)
Screenshot: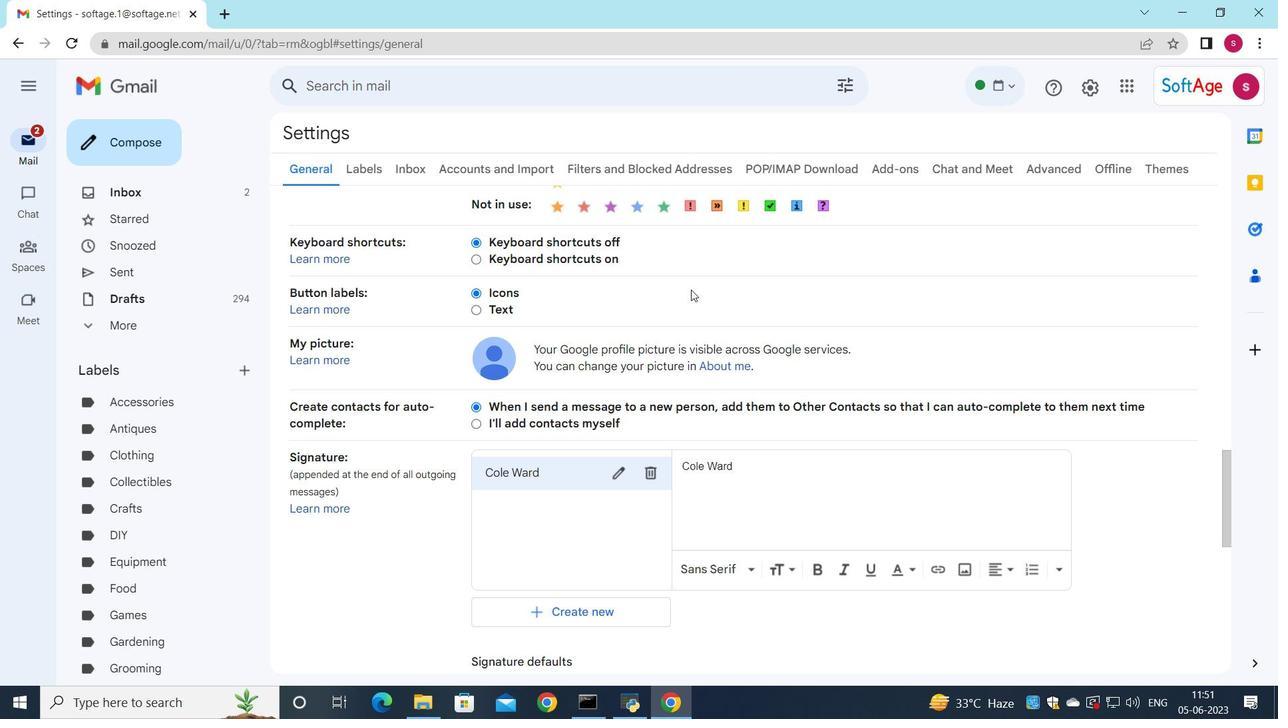 
Action: Mouse moved to (687, 426)
Screenshot: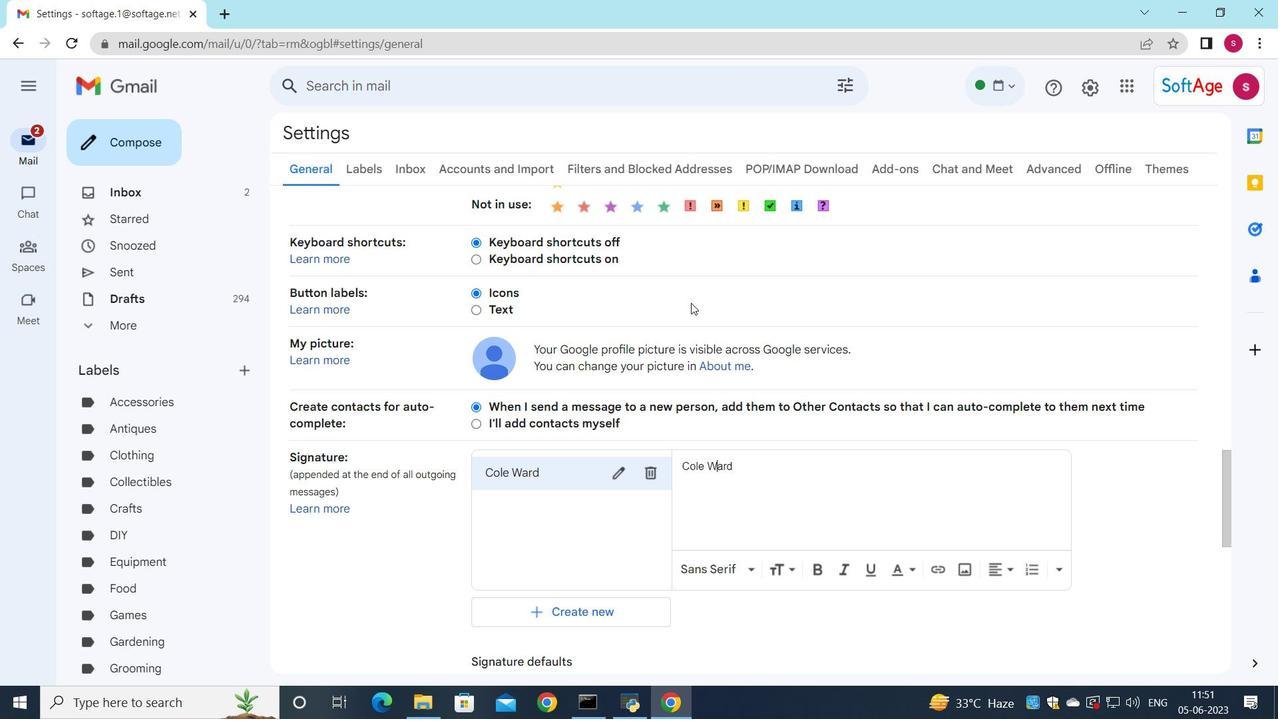 
Action: Mouse scrolled (687, 426) with delta (0, 0)
Screenshot: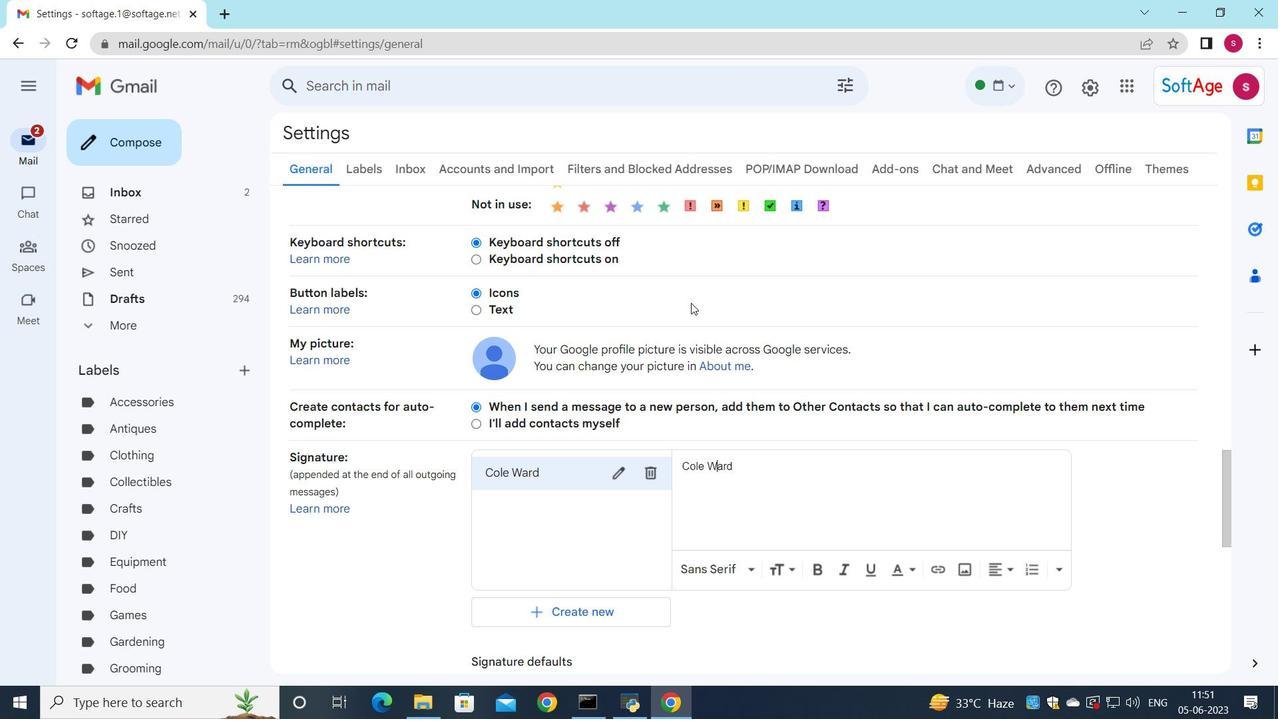 
Action: Mouse moved to (687, 446)
Screenshot: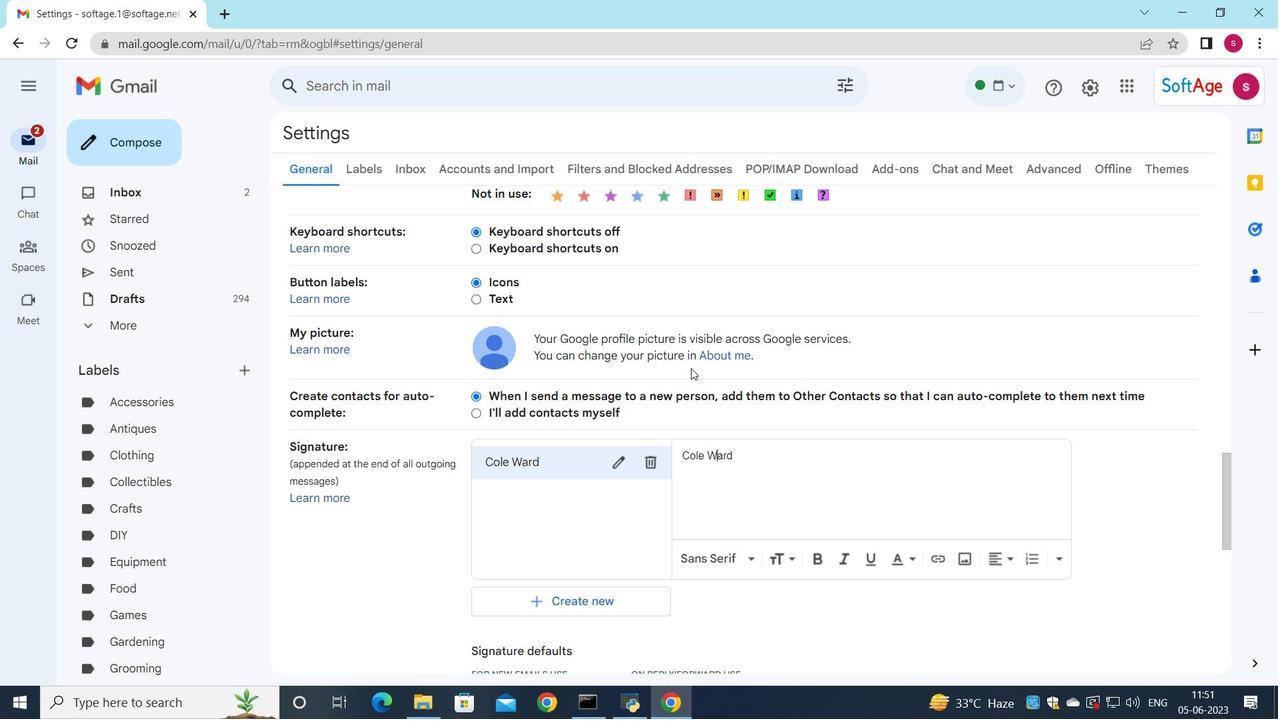 
Action: Mouse scrolled (687, 445) with delta (0, 0)
Screenshot: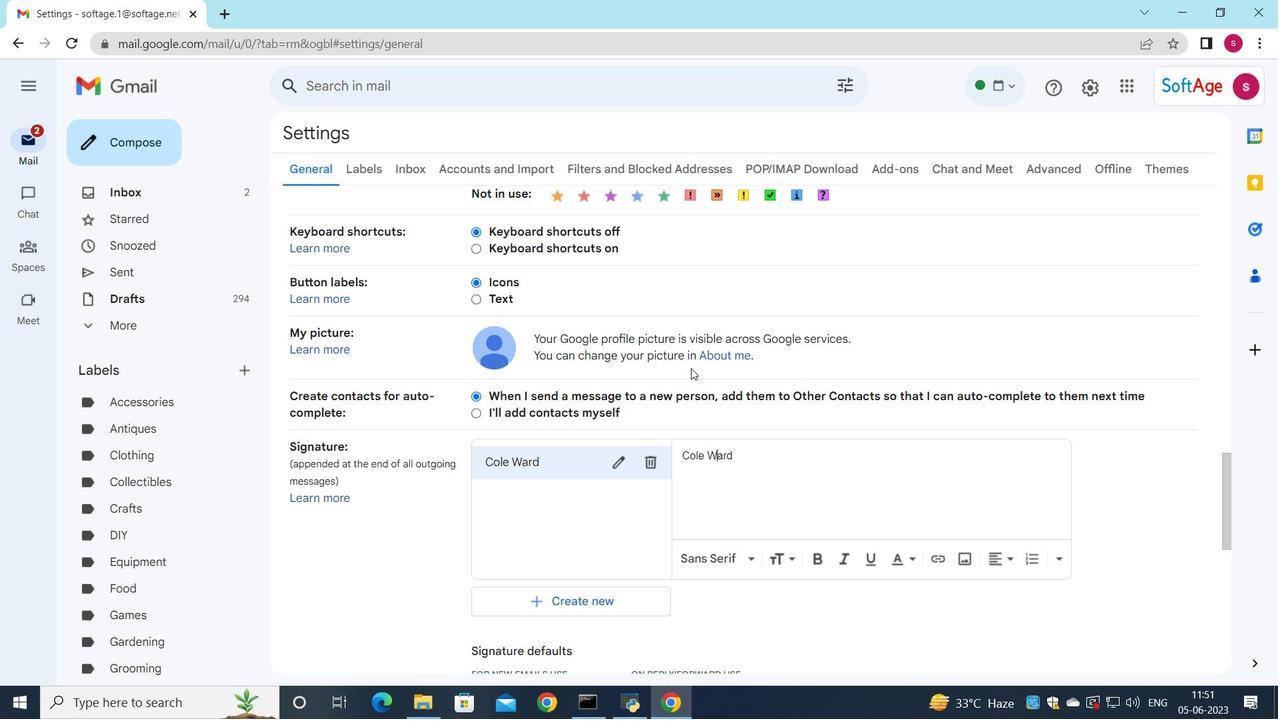 
Action: Mouse moved to (597, 287)
Screenshot: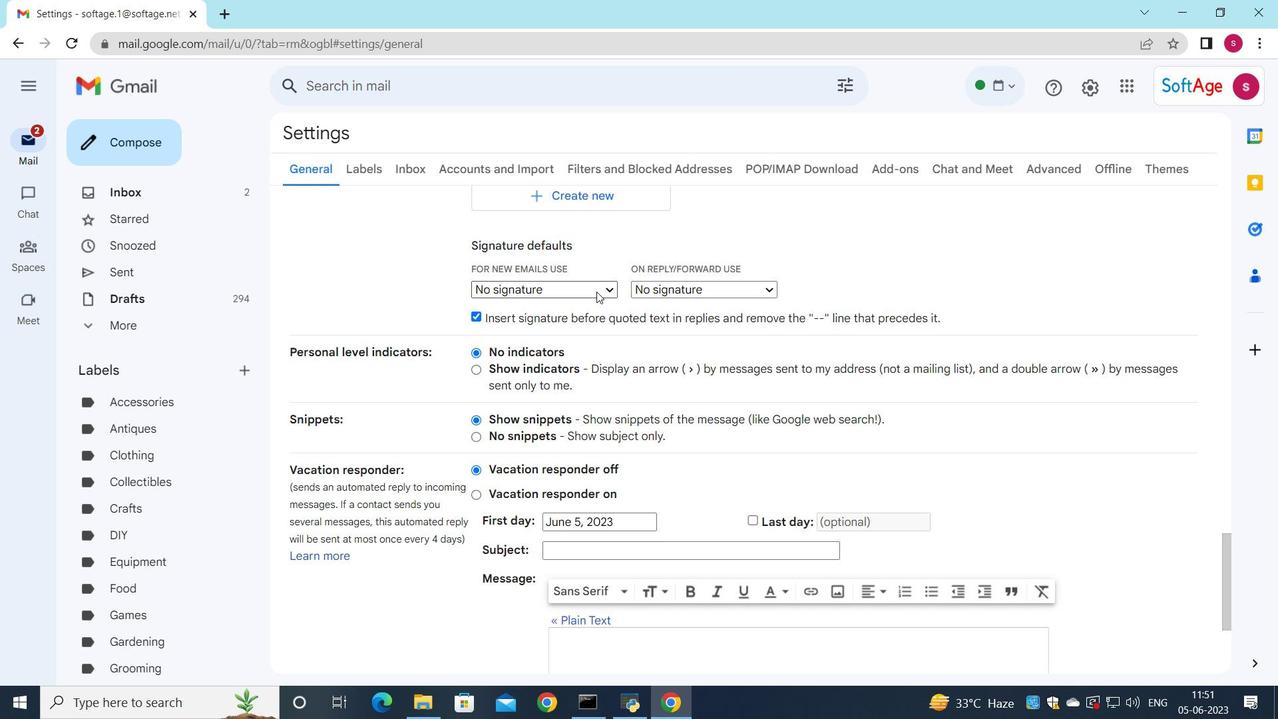 
Action: Mouse pressed left at (597, 287)
Screenshot: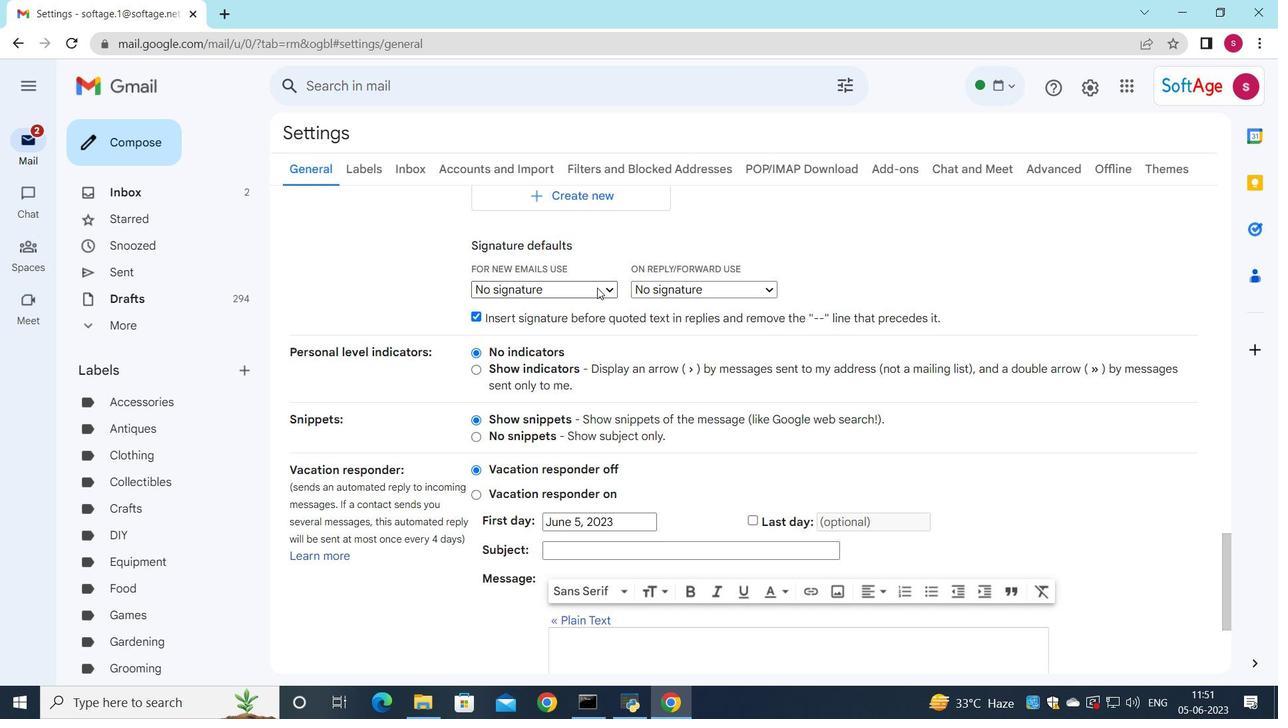 
Action: Mouse moved to (597, 326)
Screenshot: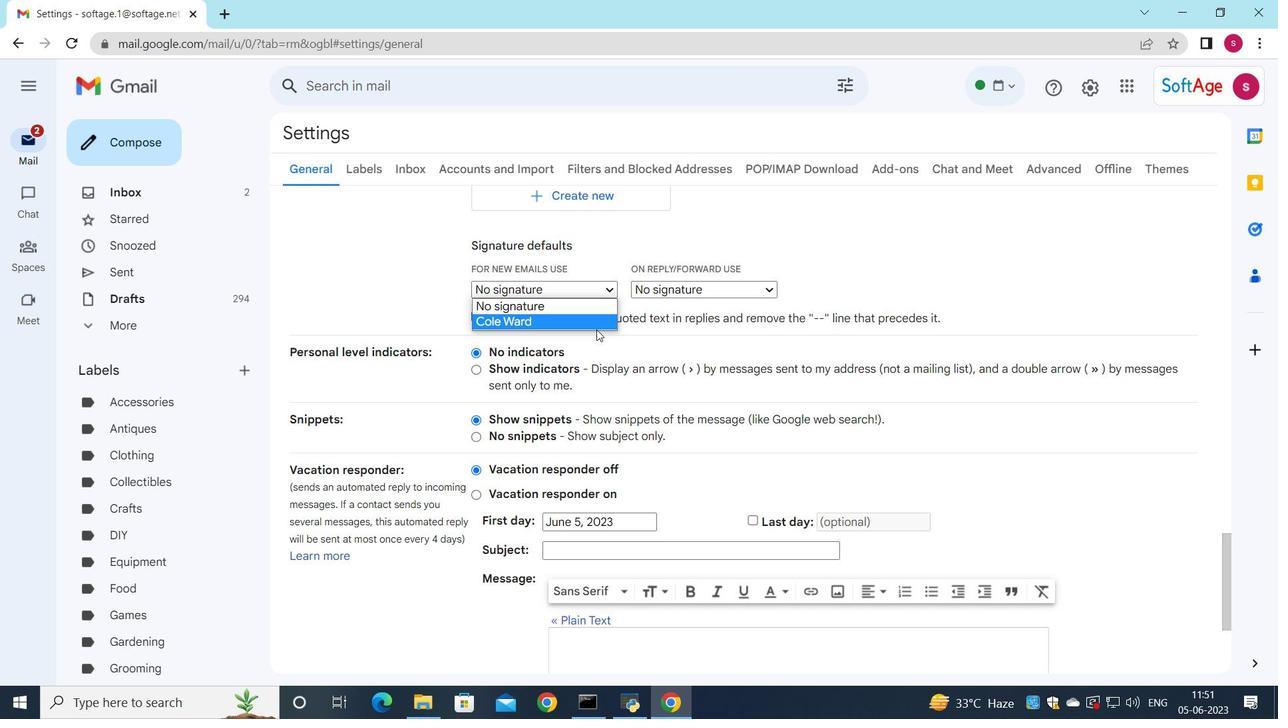 
Action: Mouse pressed left at (597, 326)
Screenshot: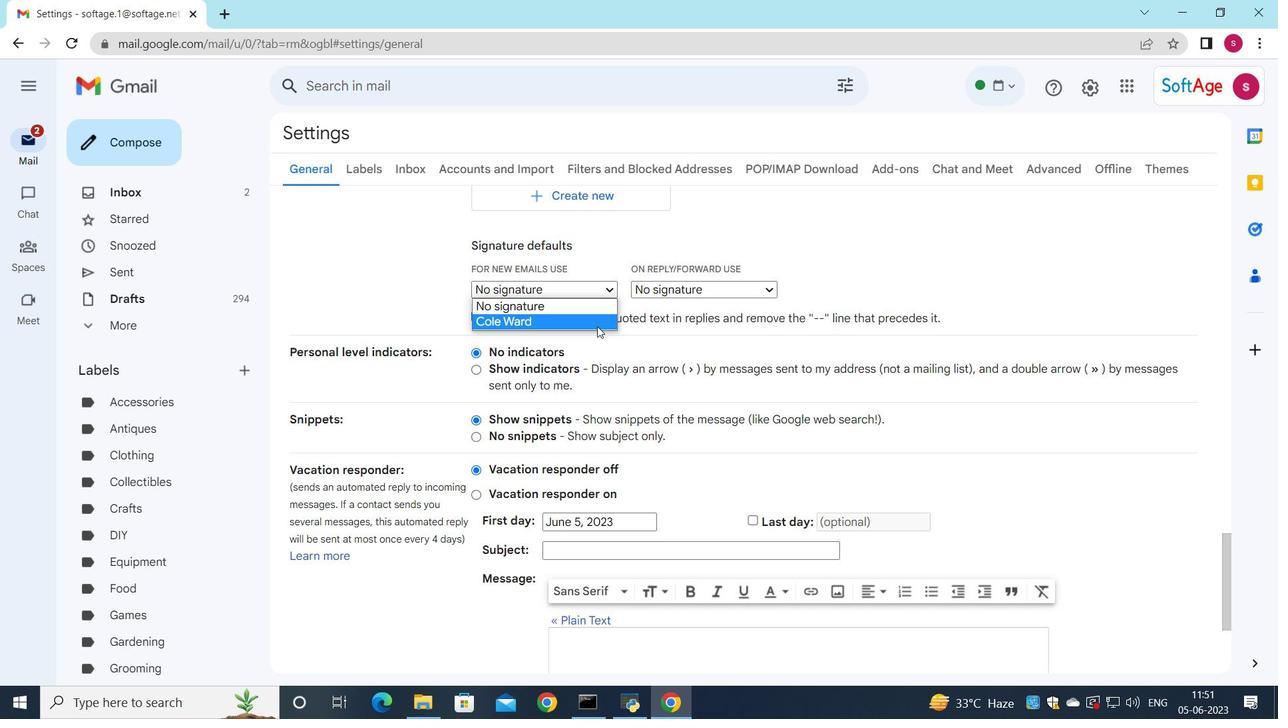 
Action: Mouse moved to (677, 299)
Screenshot: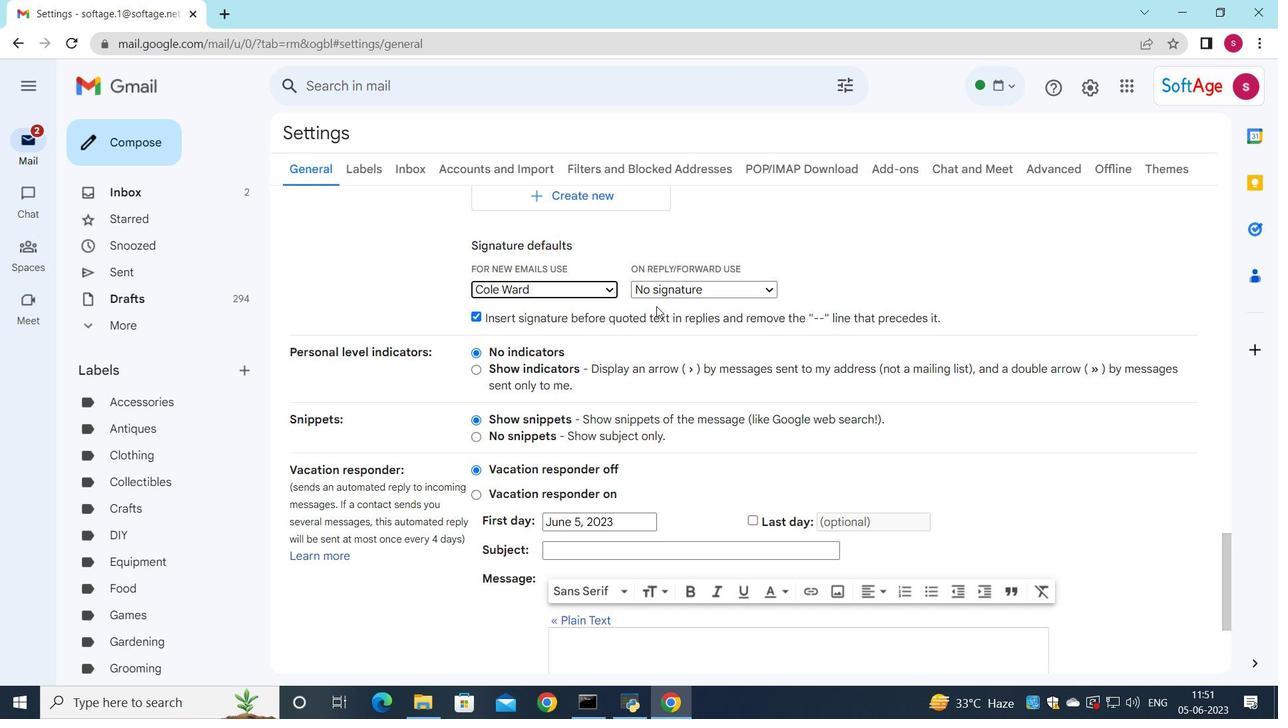 
Action: Mouse pressed left at (677, 299)
Screenshot: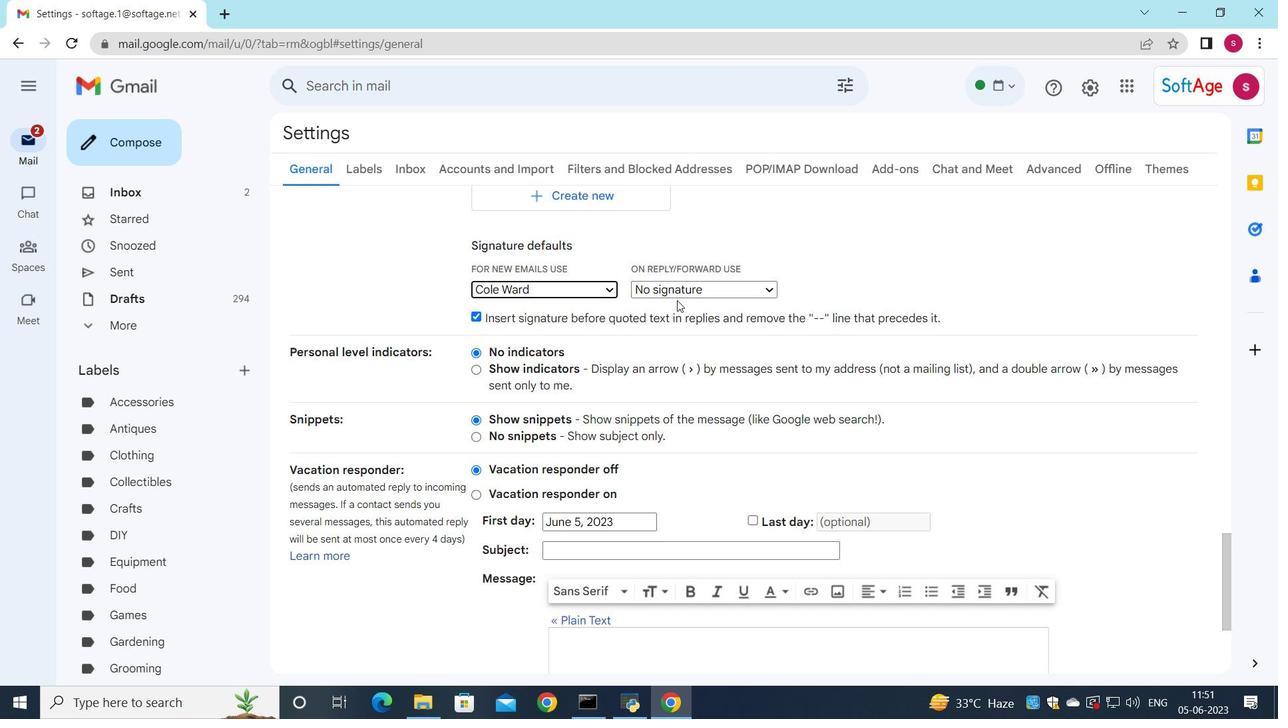 
Action: Mouse moved to (676, 287)
Screenshot: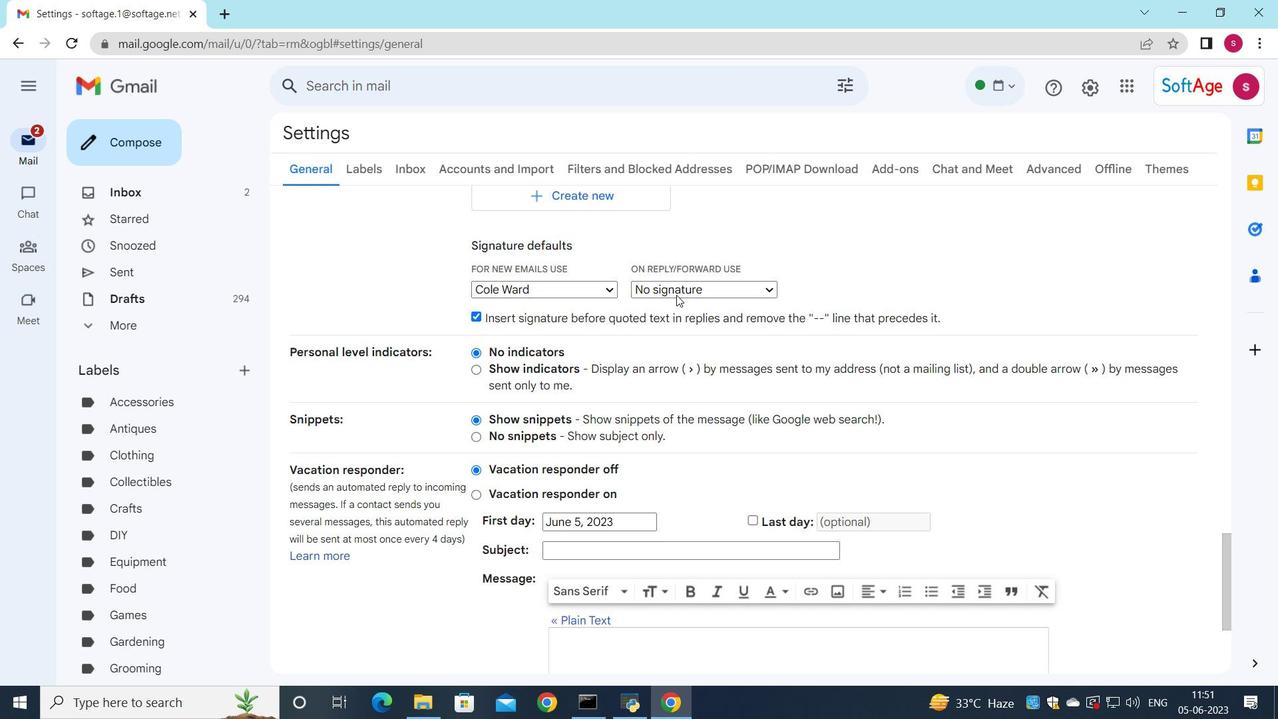 
Action: Mouse pressed left at (676, 287)
Screenshot: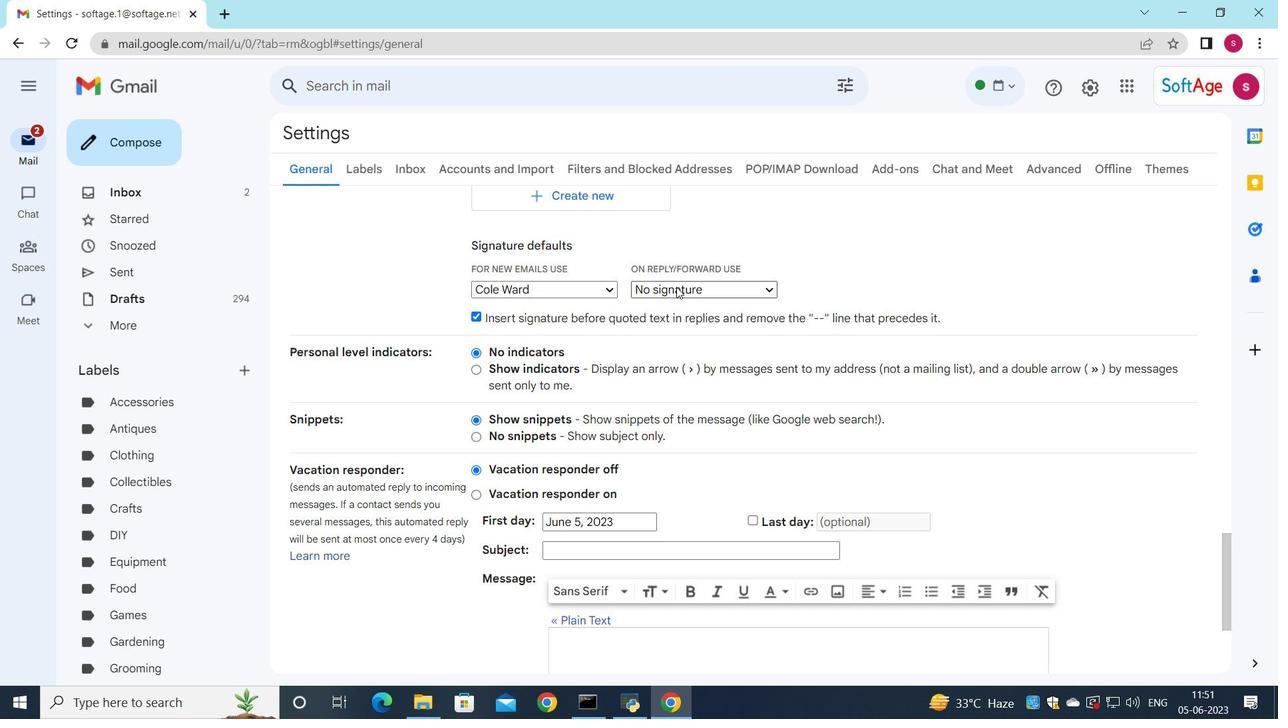 
Action: Mouse moved to (674, 319)
Screenshot: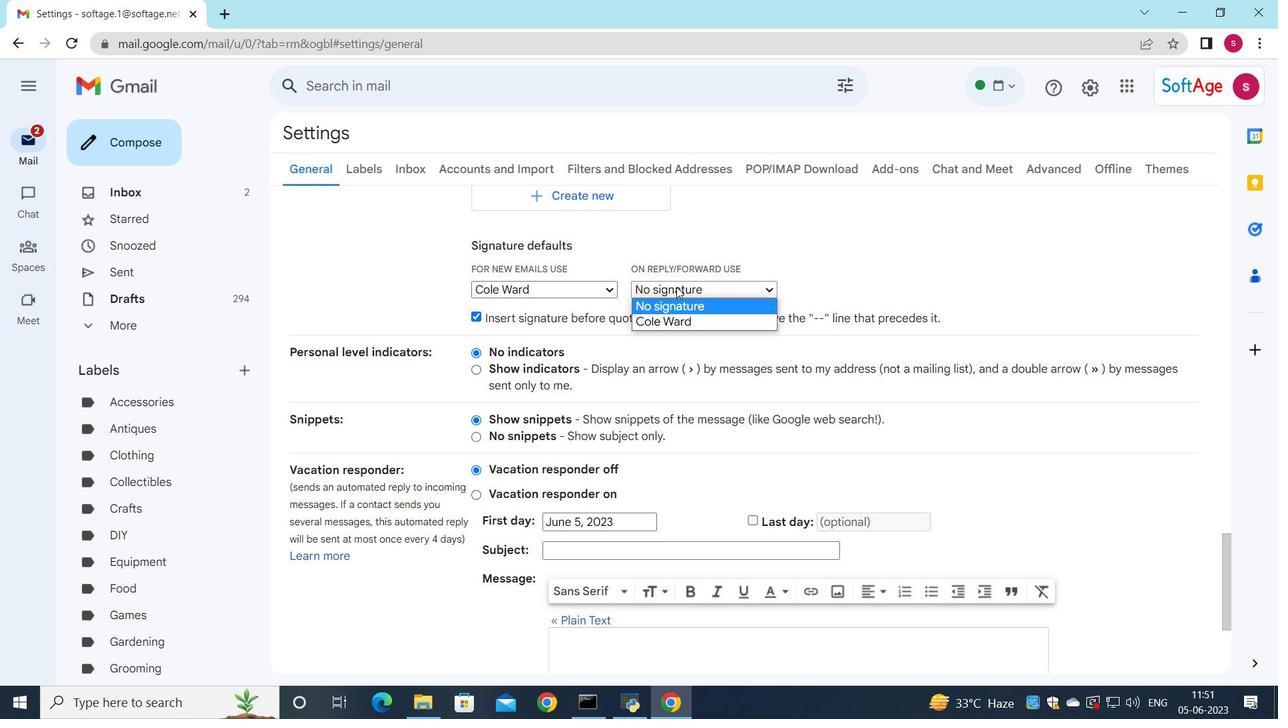 
Action: Mouse pressed left at (674, 319)
Screenshot: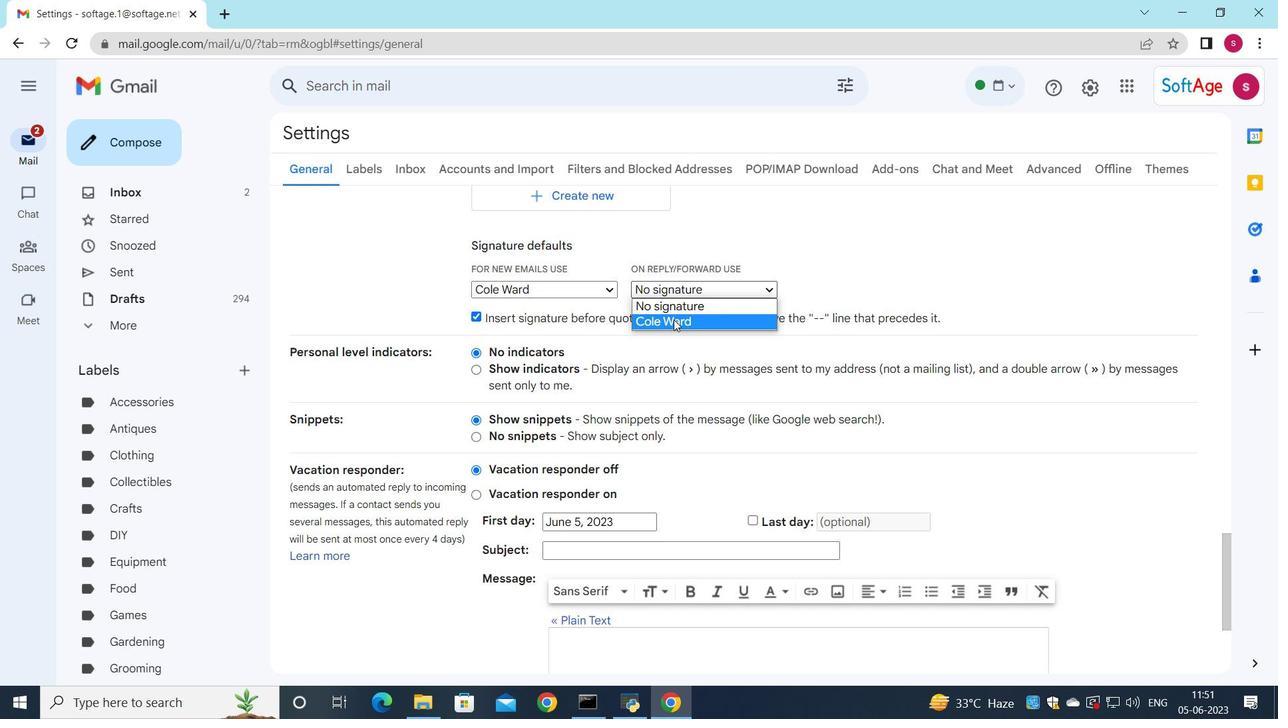 
Action: Mouse scrolled (674, 318) with delta (0, 0)
Screenshot: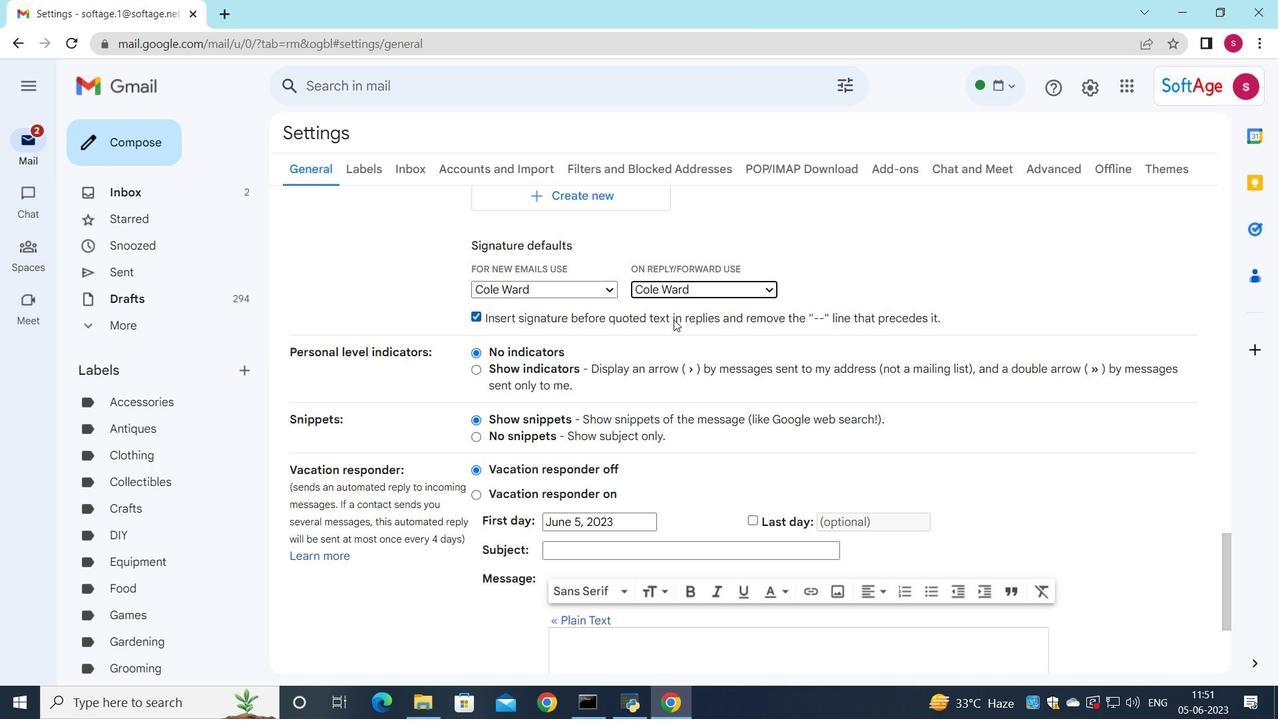 
Action: Mouse scrolled (674, 318) with delta (0, 0)
Screenshot: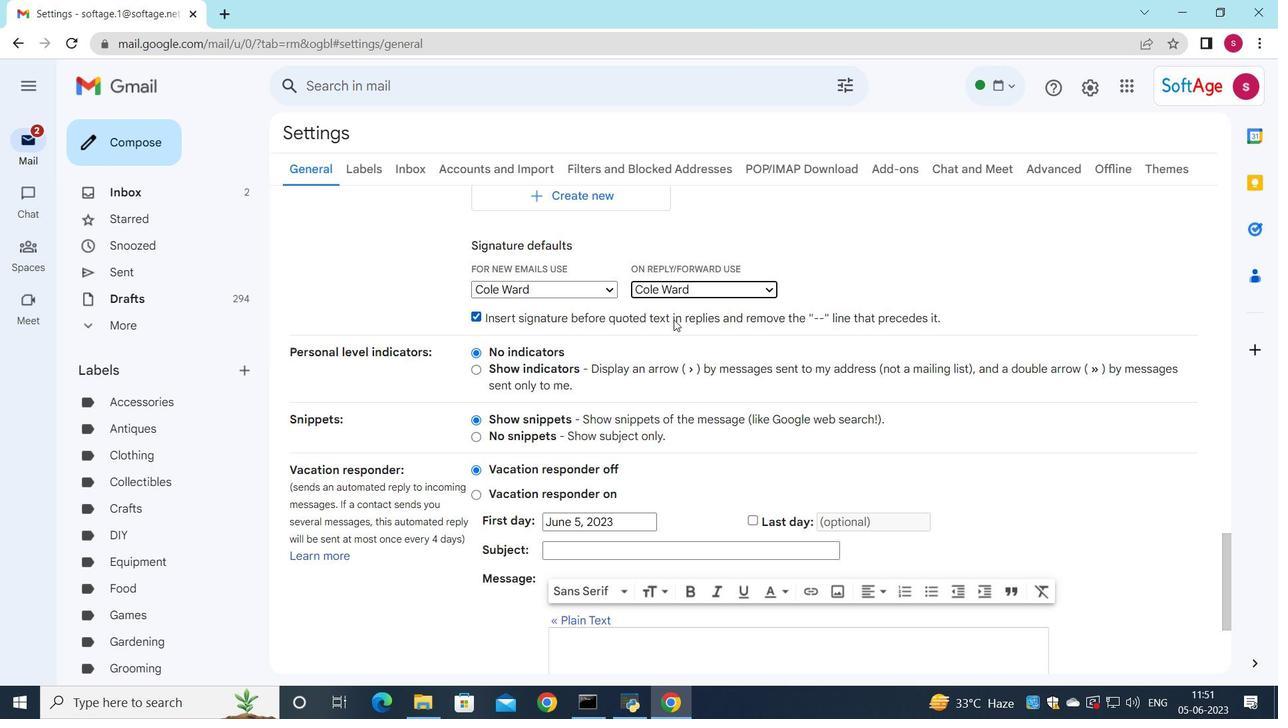 
Action: Mouse scrolled (674, 318) with delta (0, 0)
Screenshot: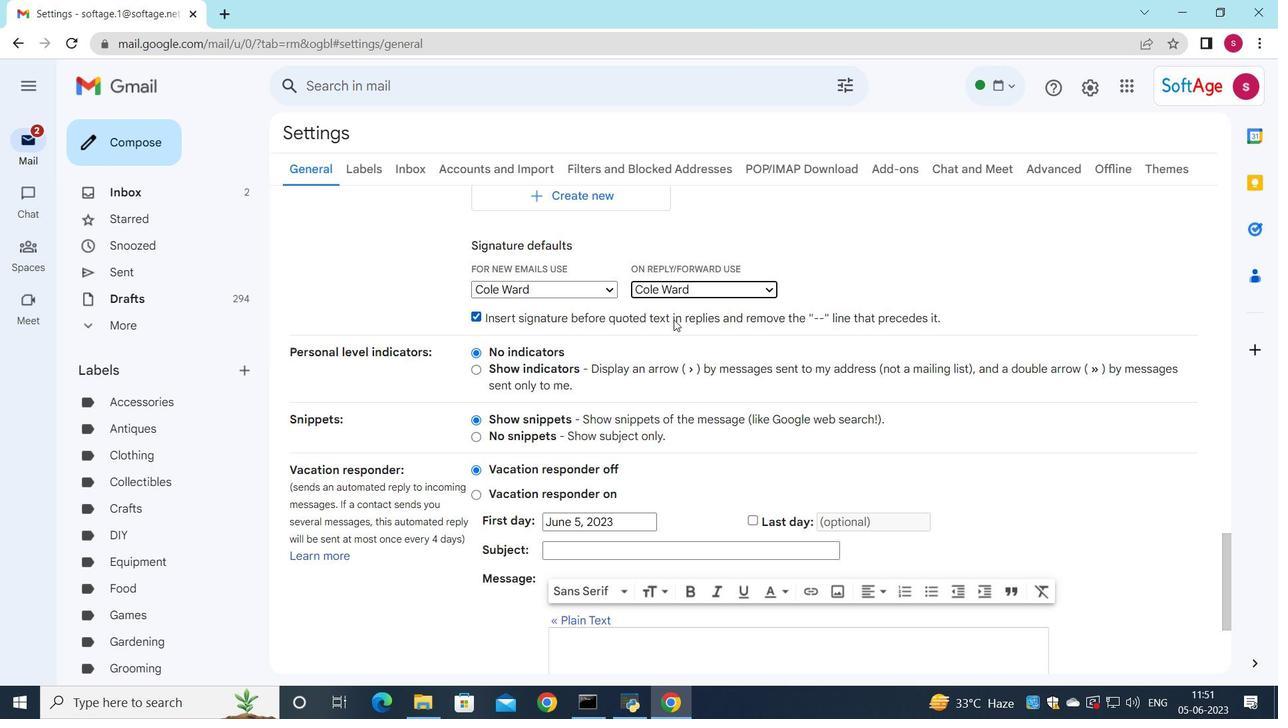 
Action: Mouse scrolled (674, 318) with delta (0, 0)
Screenshot: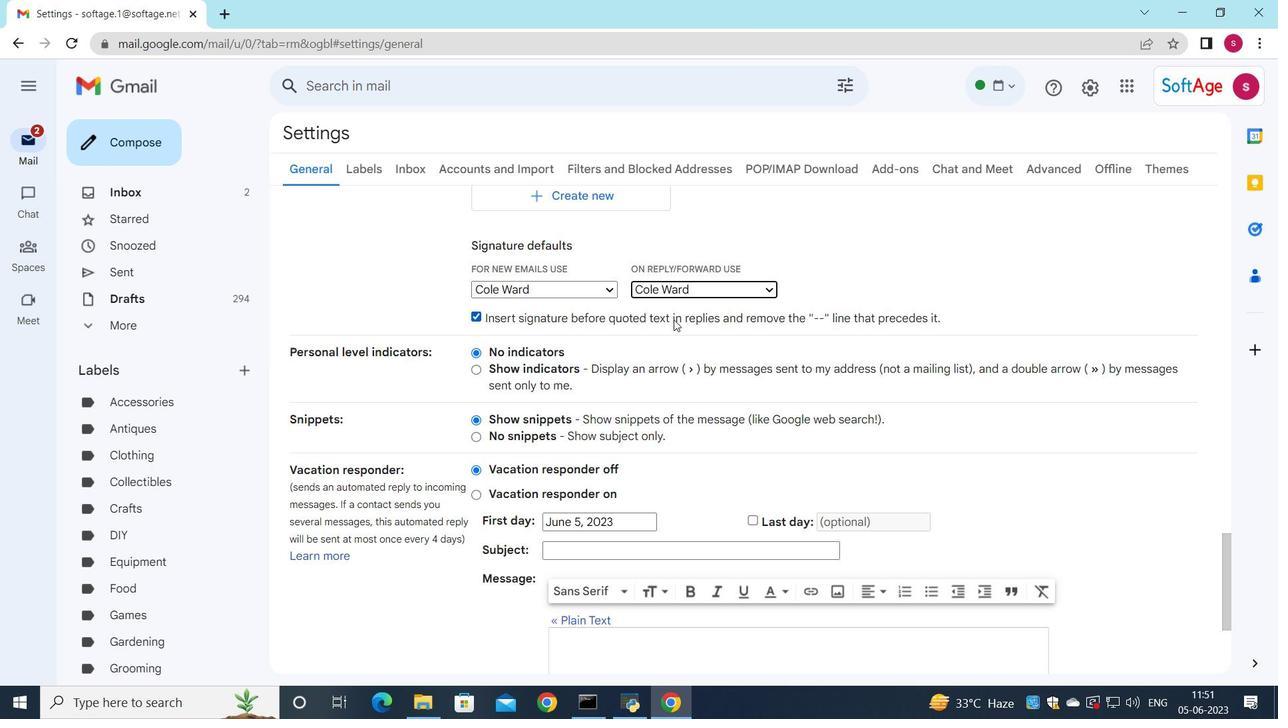 
Action: Mouse moved to (649, 374)
Screenshot: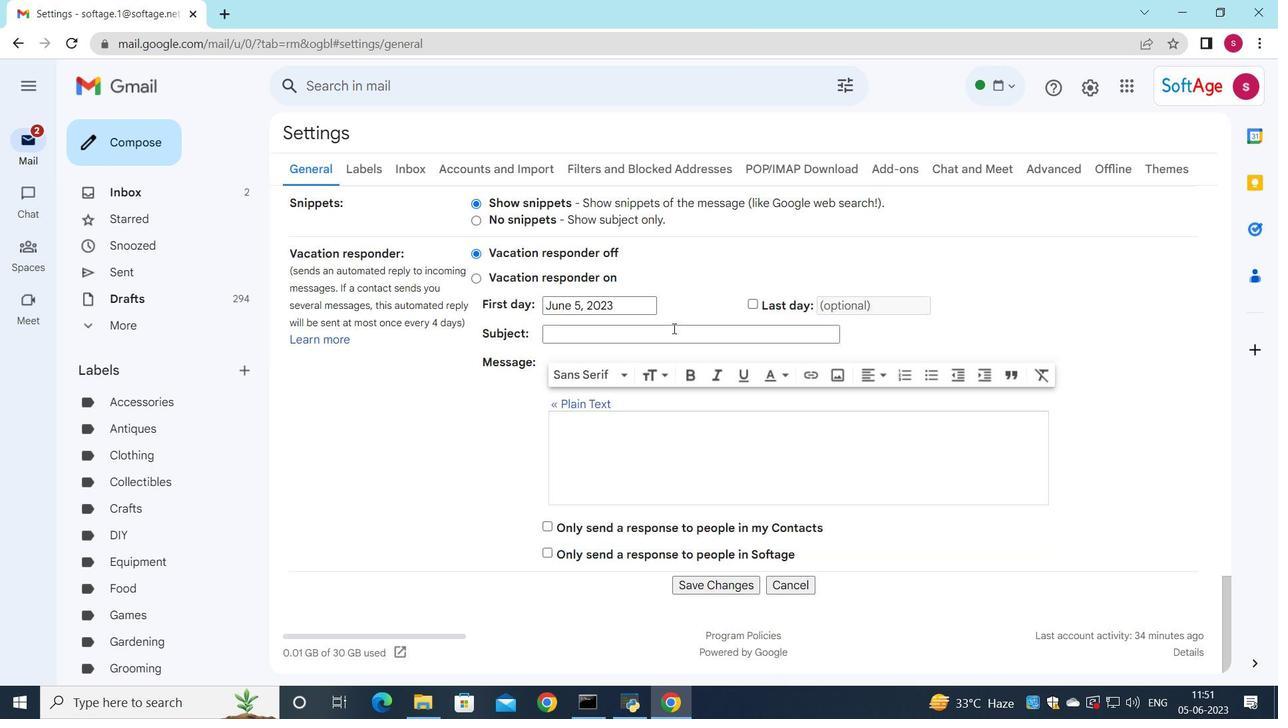 
Action: Mouse scrolled (649, 366) with delta (0, 0)
Screenshot: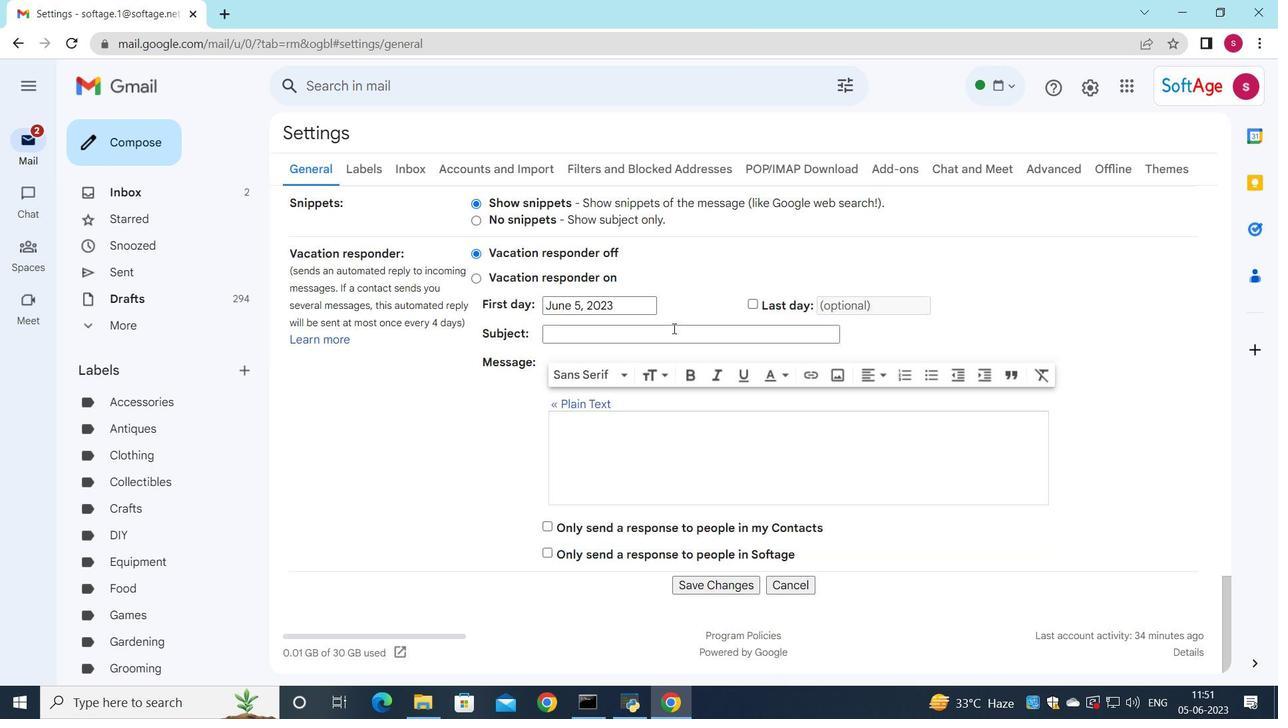 
Action: Mouse moved to (649, 383)
Screenshot: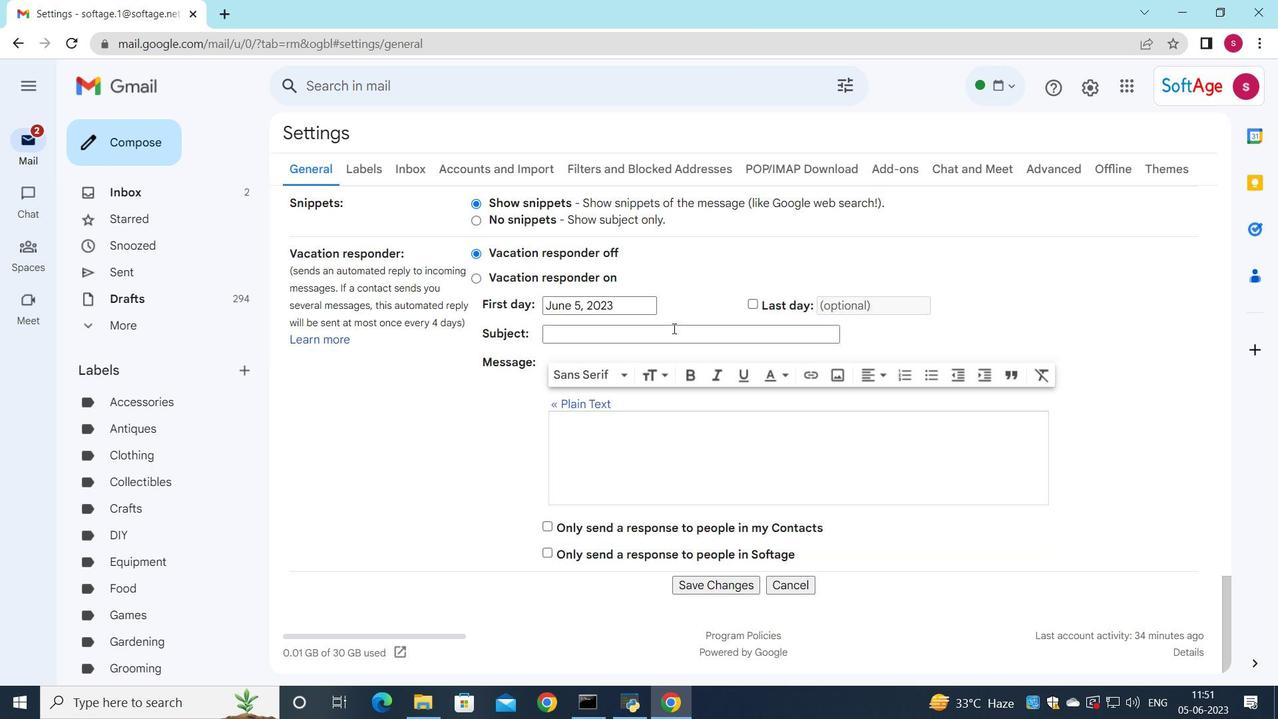 
Action: Mouse scrolled (649, 378) with delta (0, 0)
Screenshot: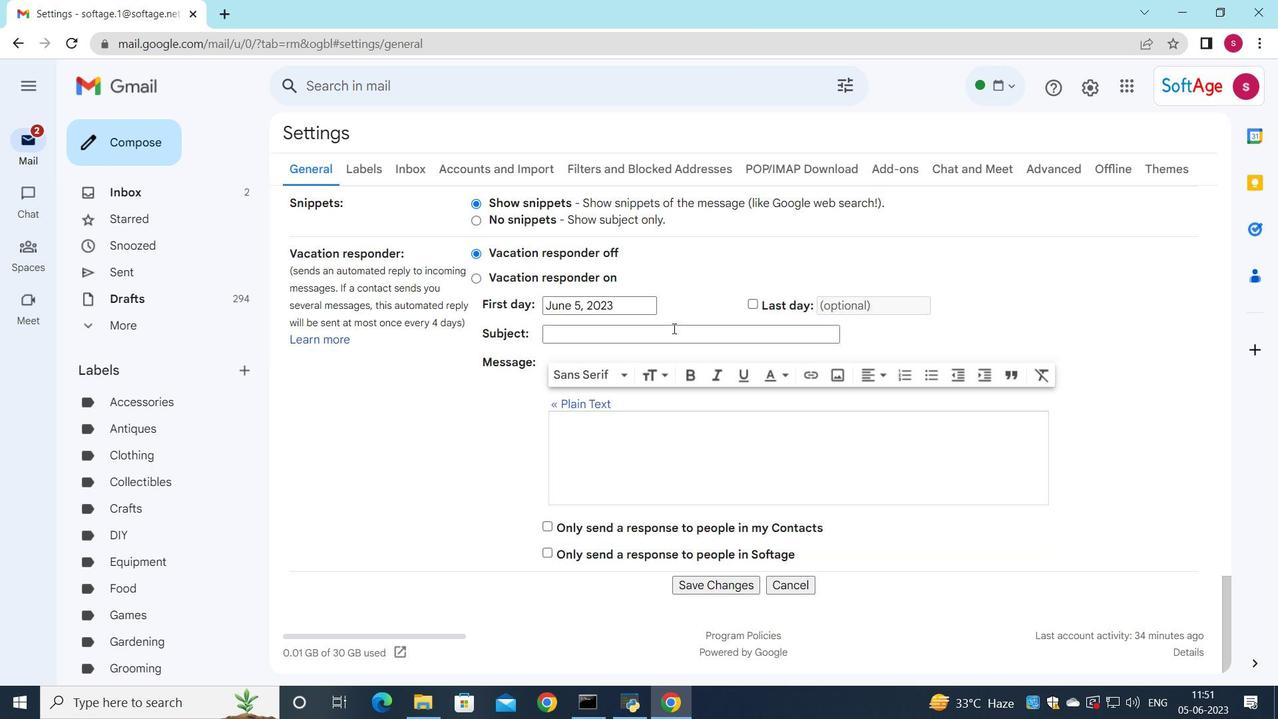 
Action: Mouse moved to (653, 393)
Screenshot: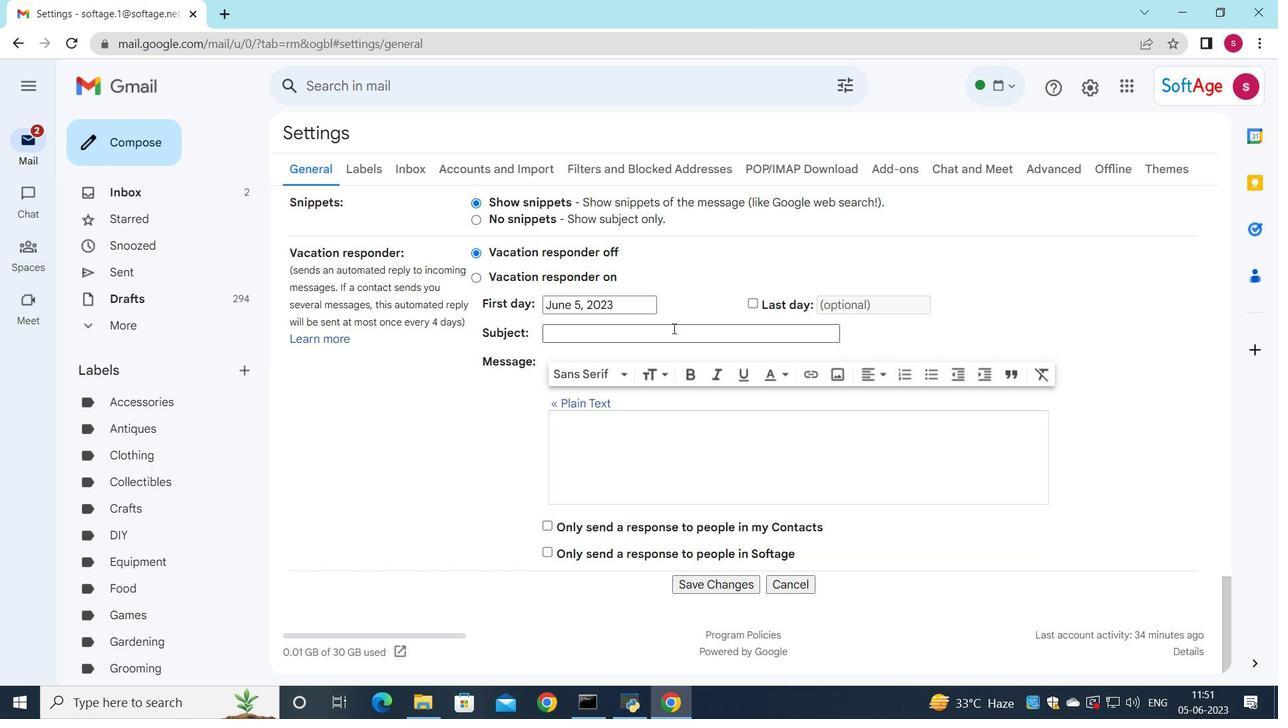 
Action: Mouse scrolled (653, 392) with delta (0, 0)
Screenshot: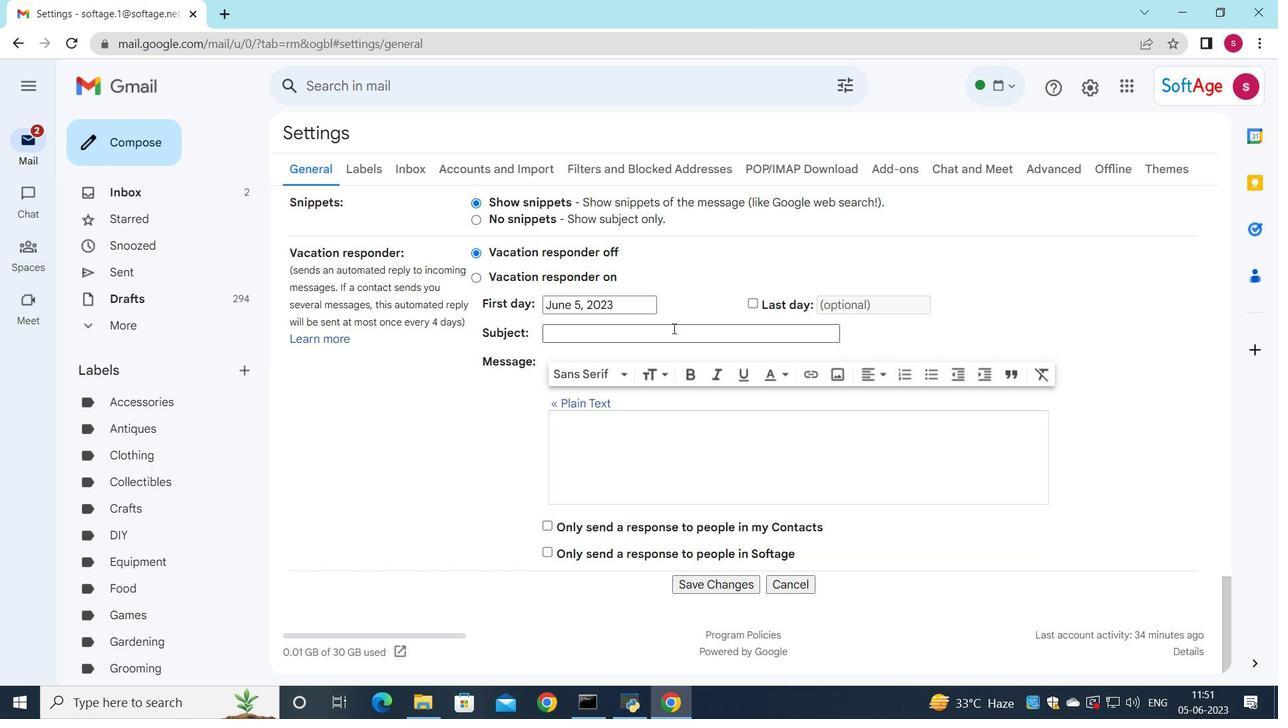 
Action: Mouse moved to (715, 588)
Screenshot: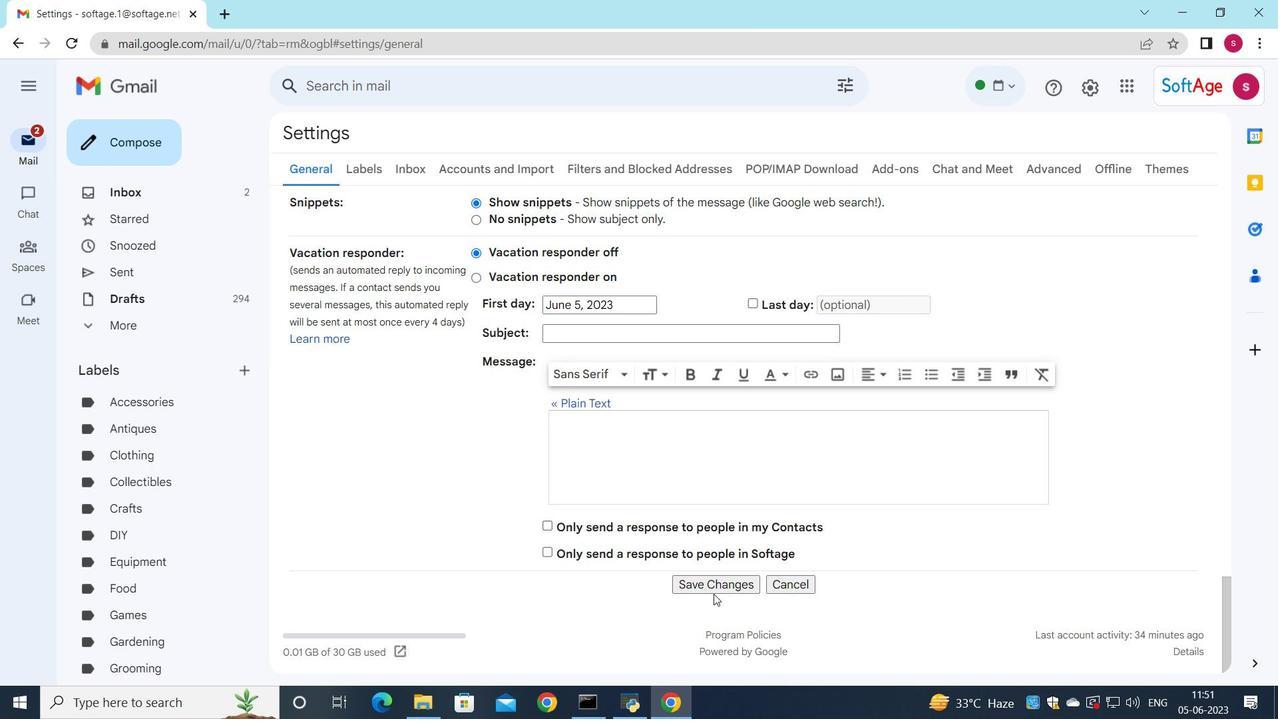 
Action: Mouse pressed left at (715, 588)
Screenshot: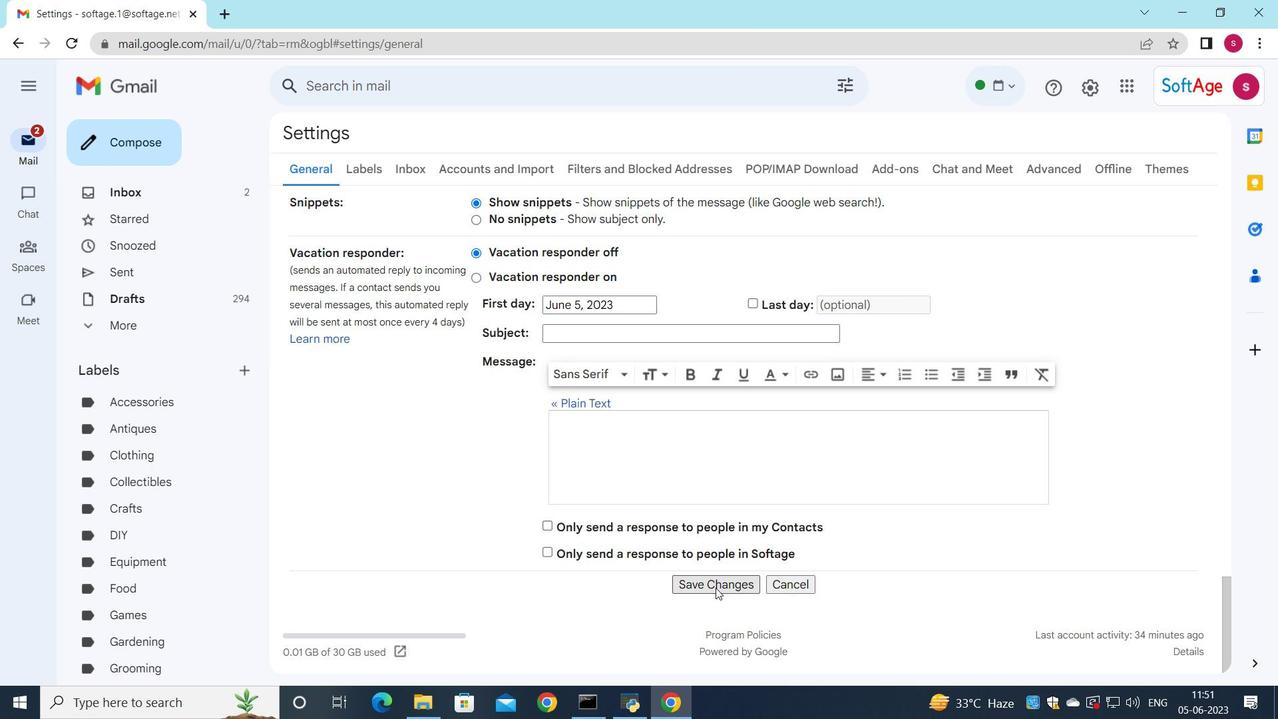 
Action: Mouse moved to (699, 229)
Screenshot: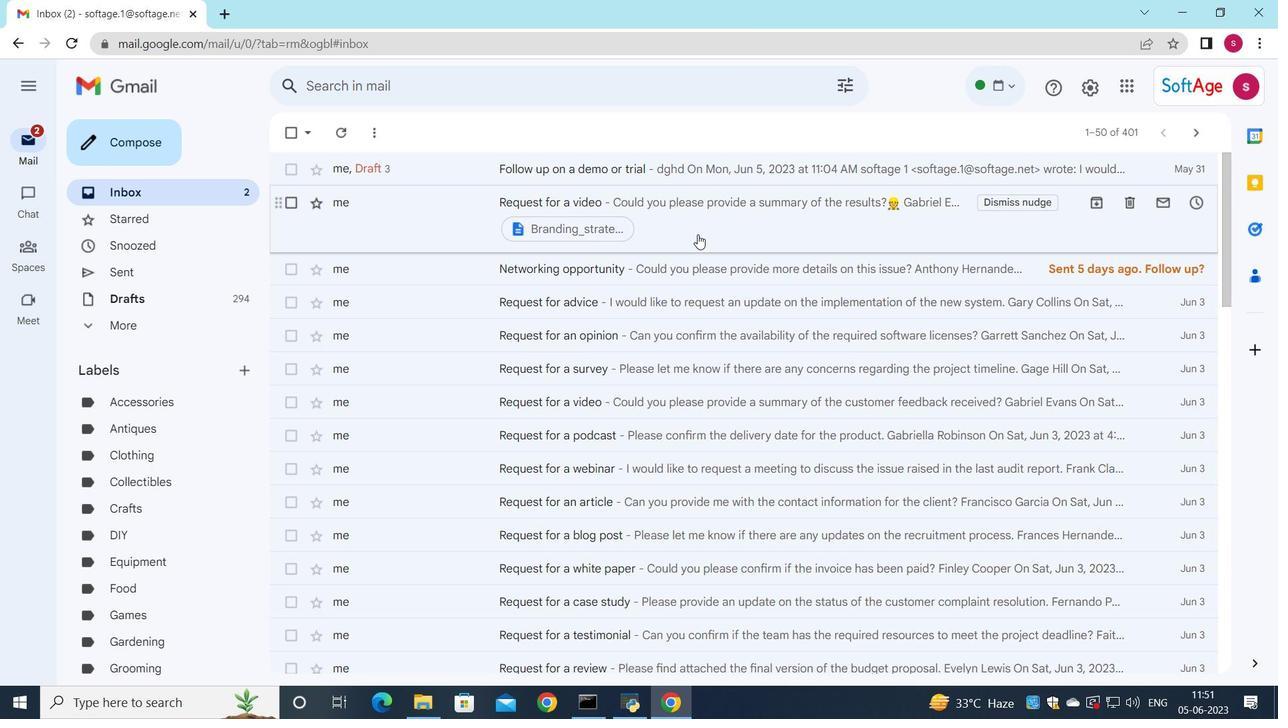 
Action: Mouse pressed left at (699, 229)
Screenshot: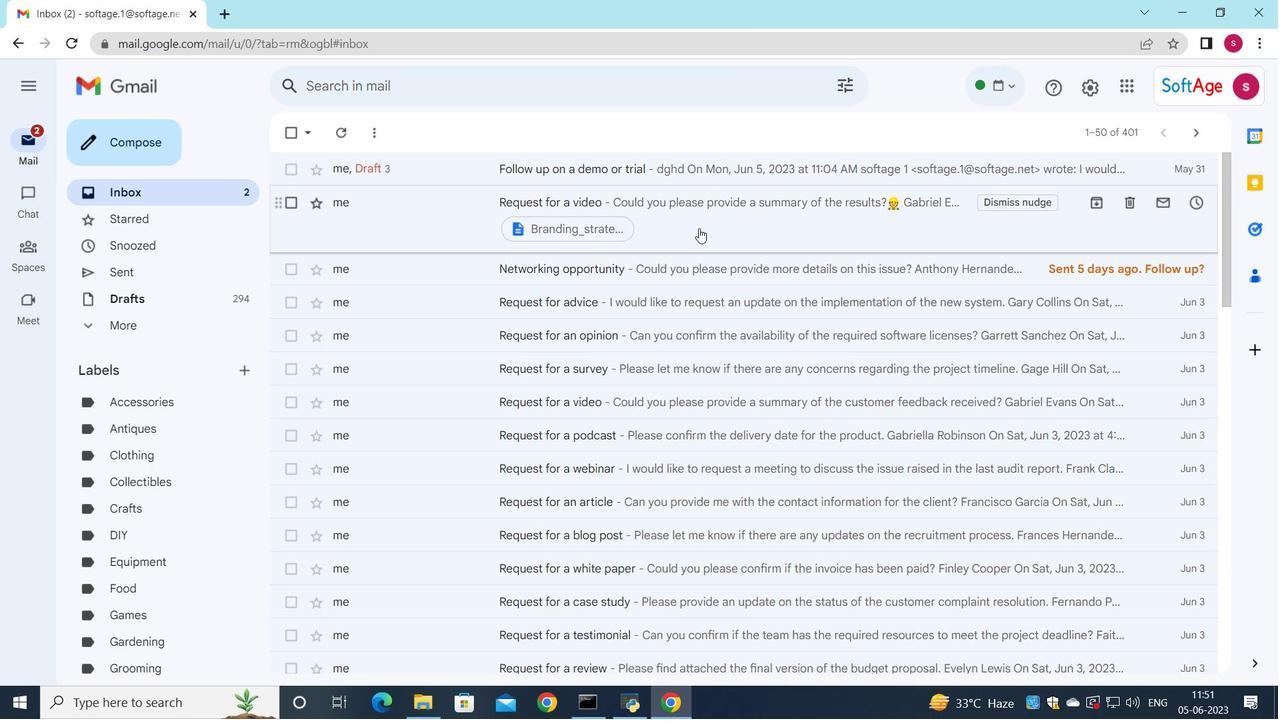 
Action: Mouse moved to (560, 526)
Screenshot: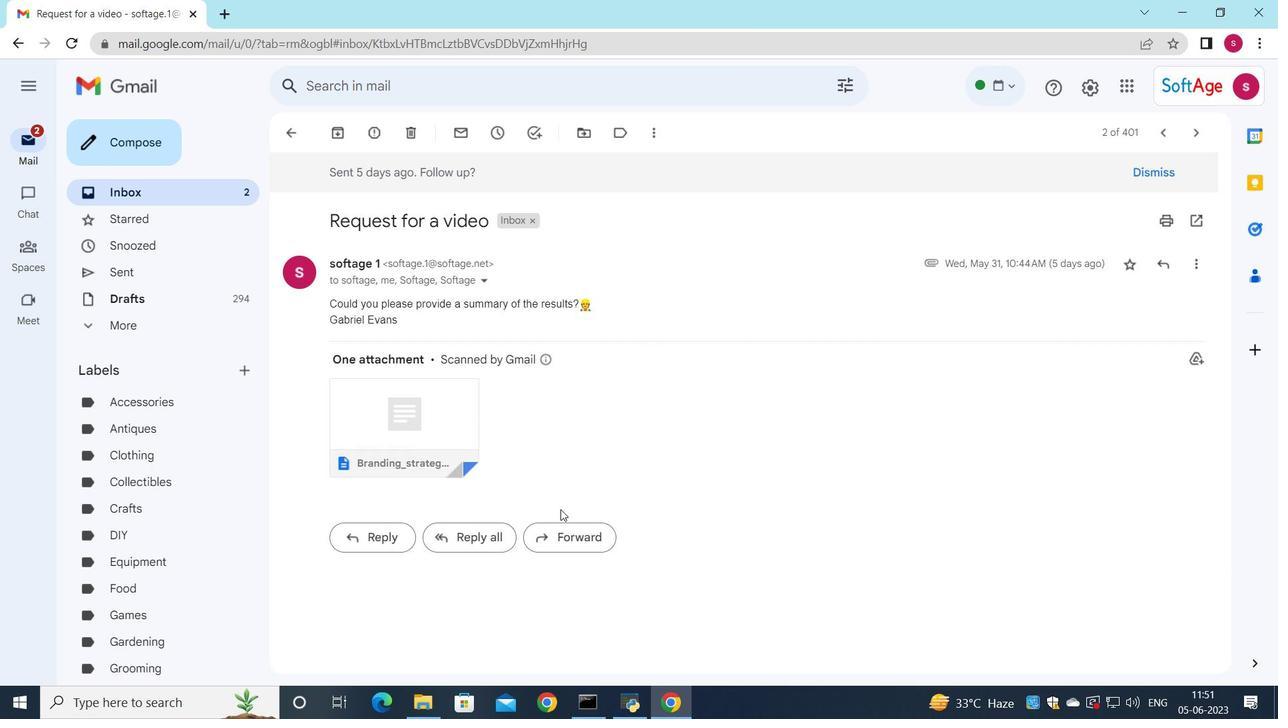 
Action: Mouse pressed left at (560, 526)
Screenshot: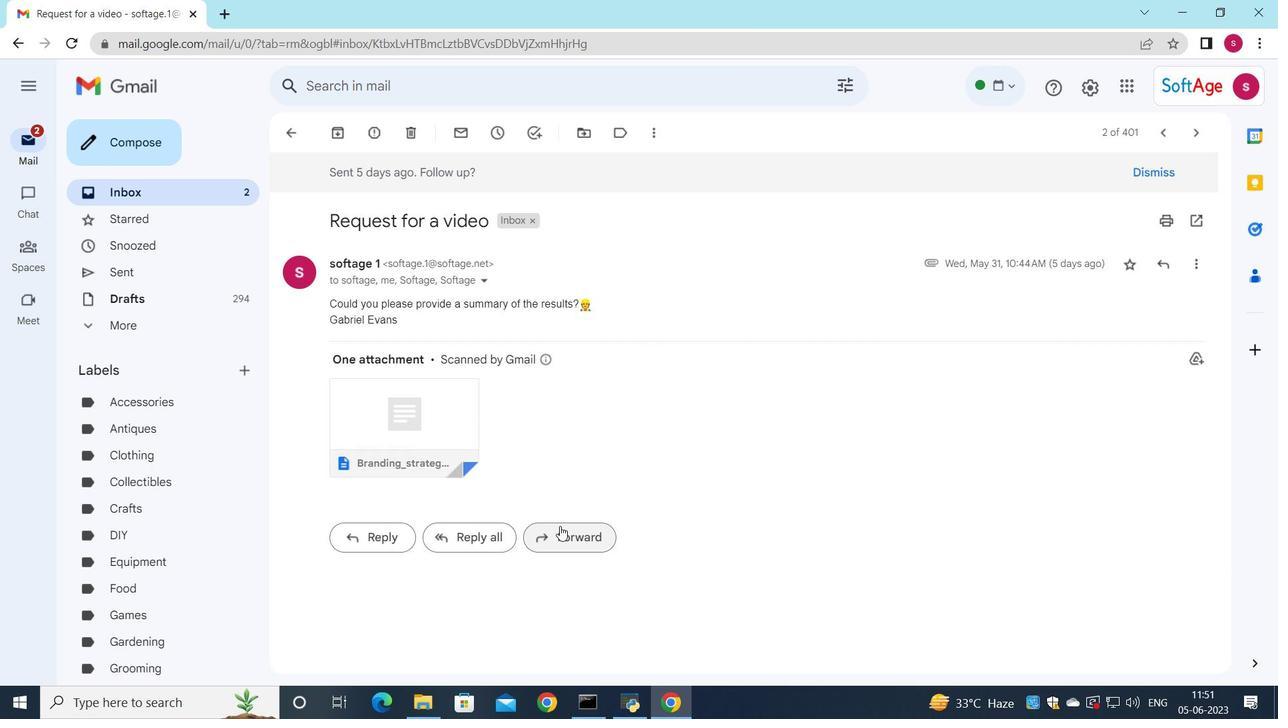 
Action: Mouse moved to (360, 511)
Screenshot: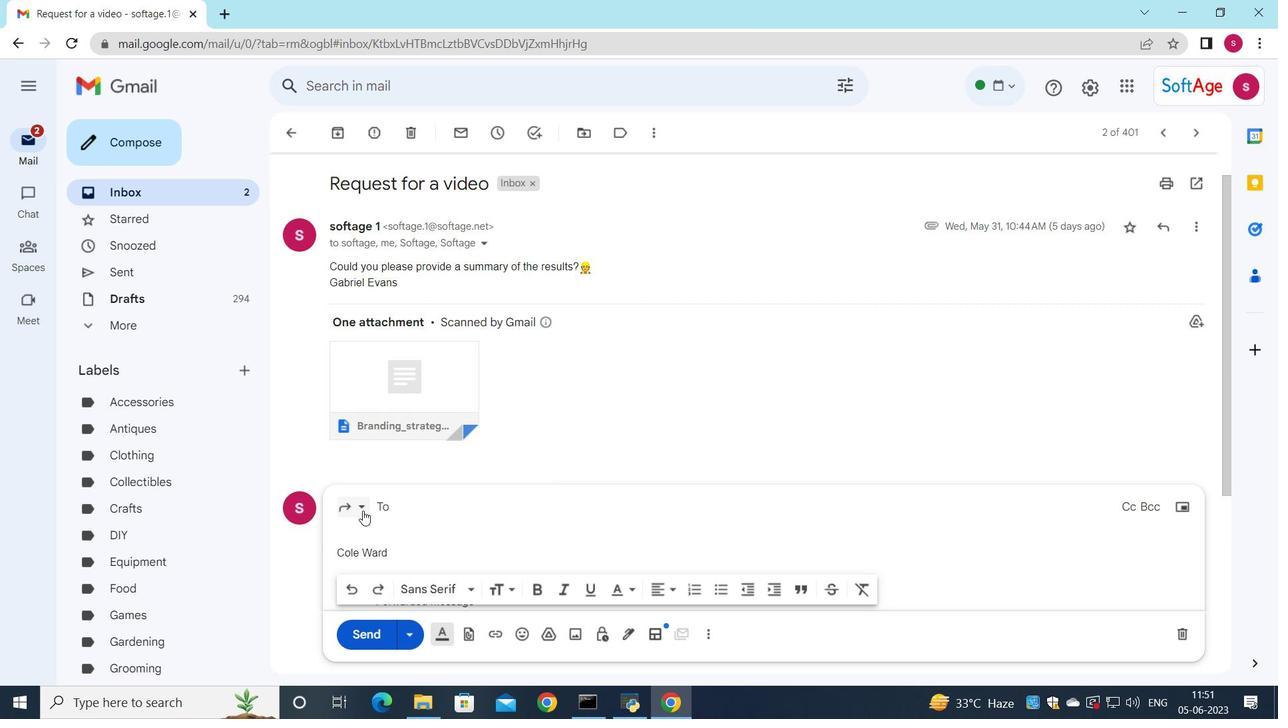 
Action: Mouse pressed left at (360, 511)
Screenshot: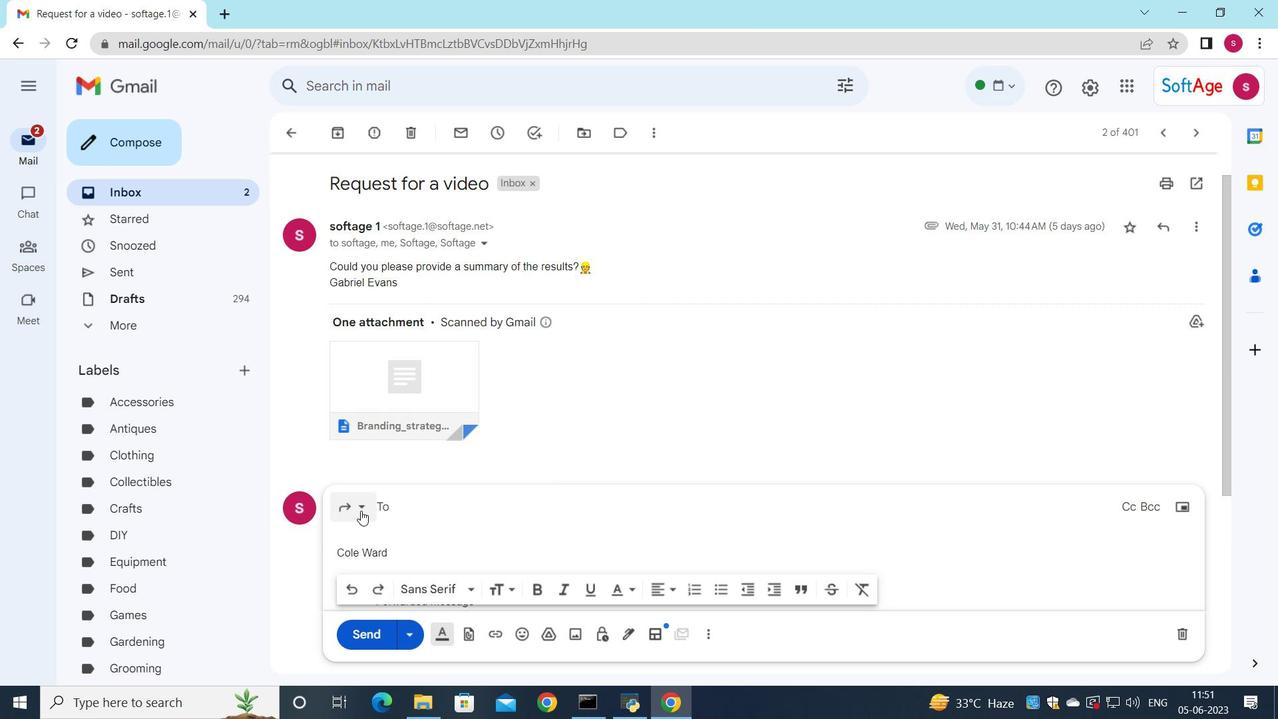 
Action: Mouse moved to (415, 454)
Screenshot: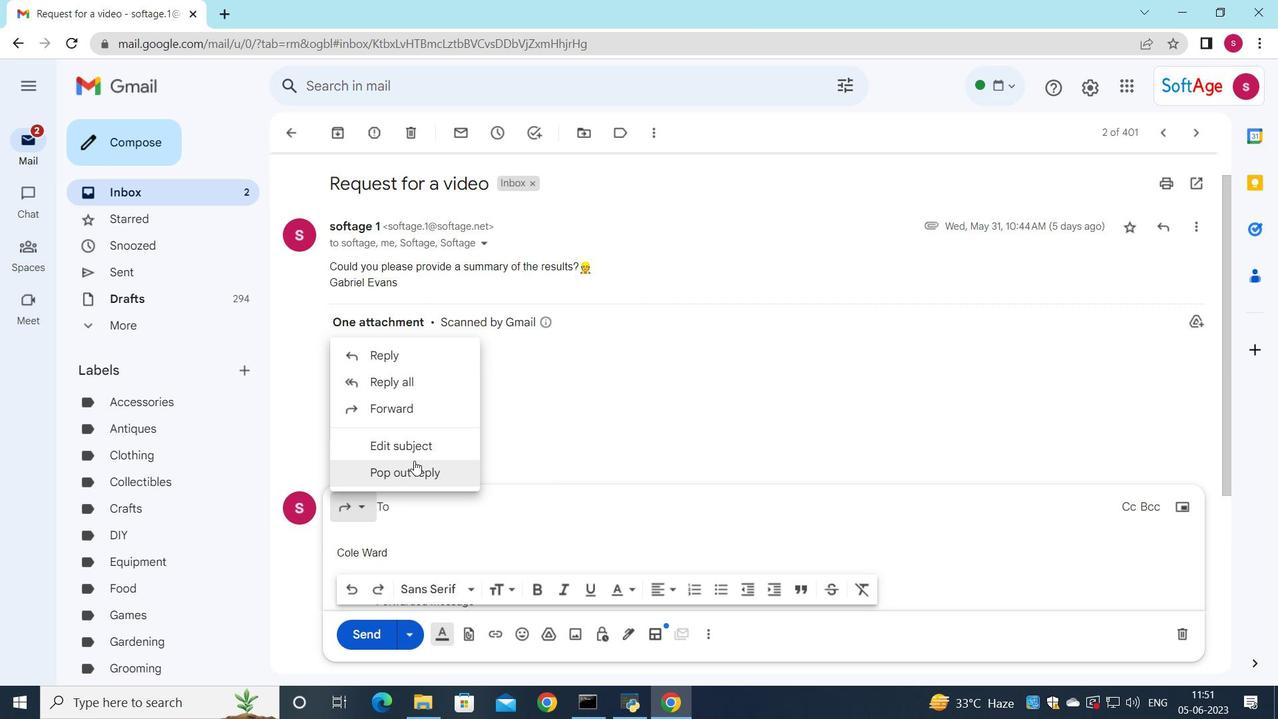 
Action: Mouse pressed left at (415, 454)
Screenshot: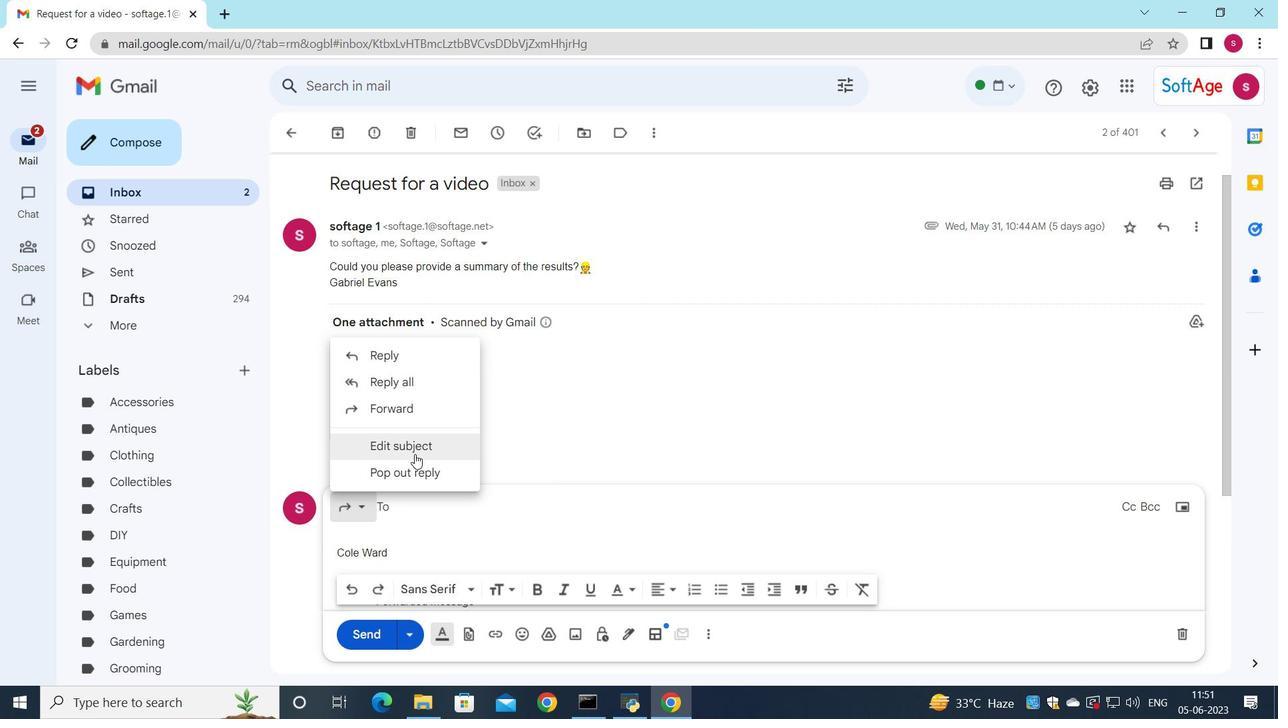 
Action: Mouse moved to (839, 286)
Screenshot: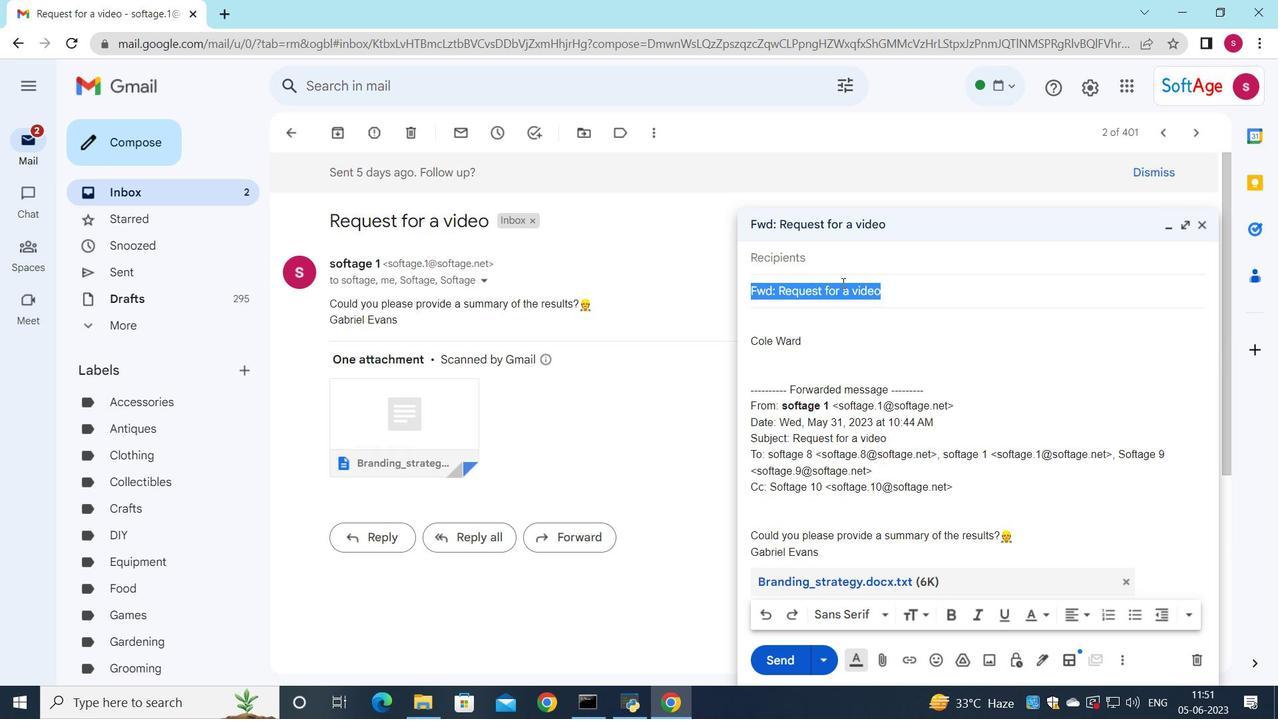 
Action: Key pressed <Key.shift>Request<Key.space>for<Key.space>a<Key.space>trial
Screenshot: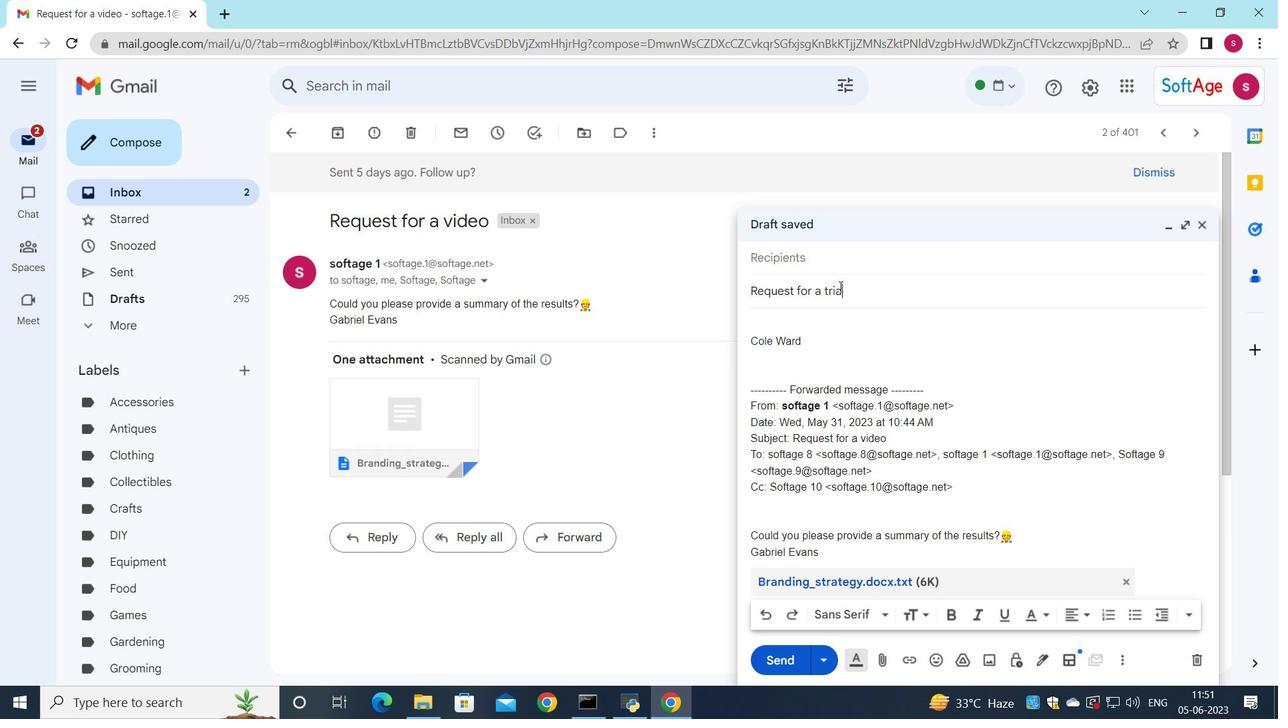 
Action: Mouse moved to (815, 263)
Screenshot: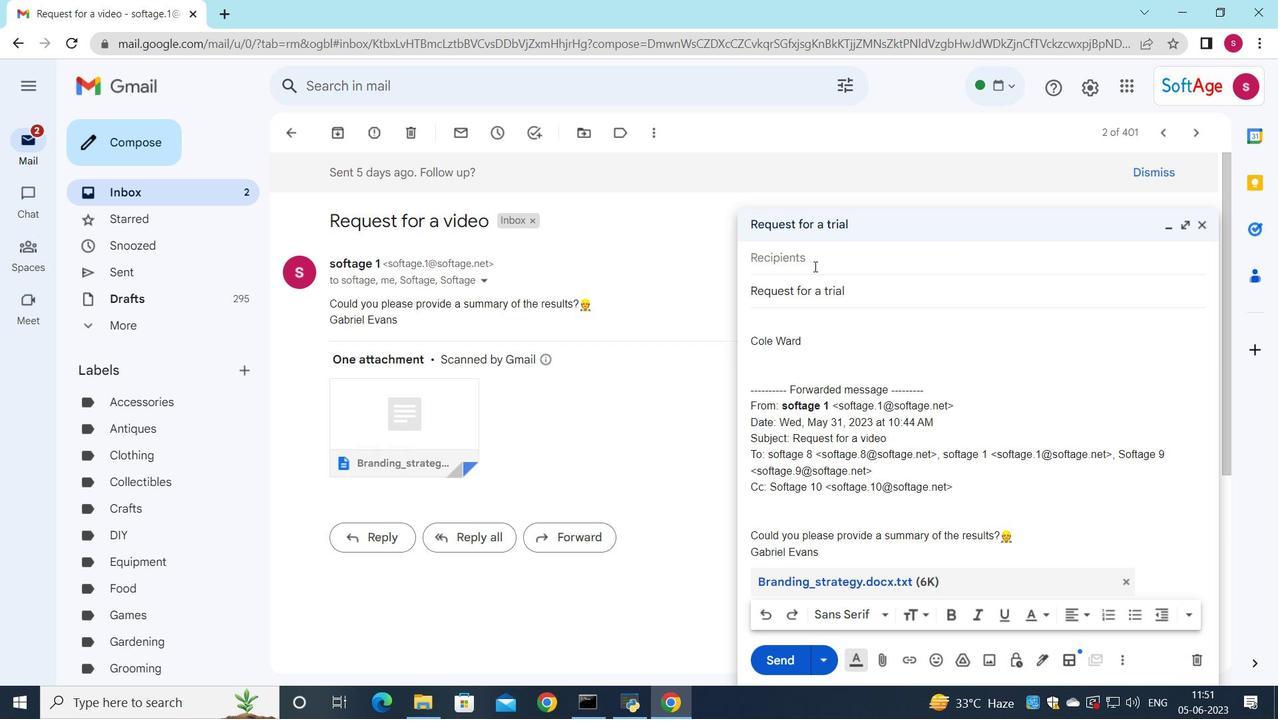 
Action: Mouse pressed left at (815, 263)
Screenshot: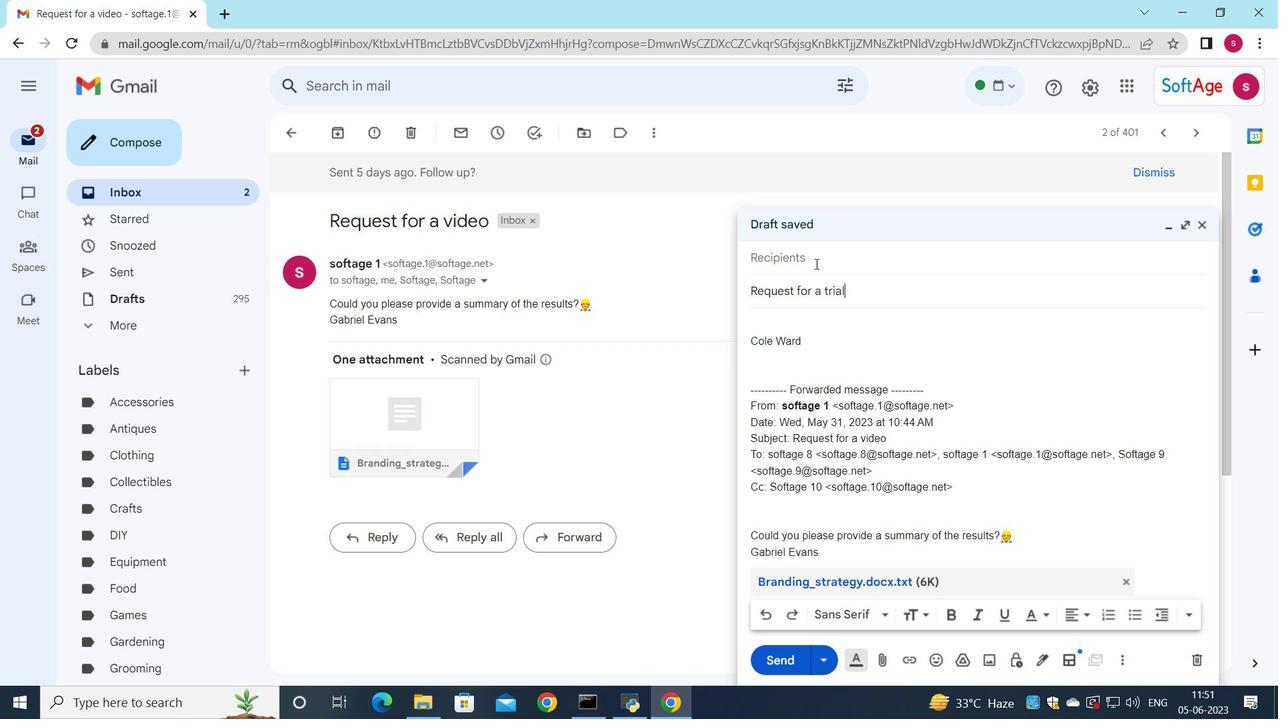 
Action: Key pressed s
Screenshot: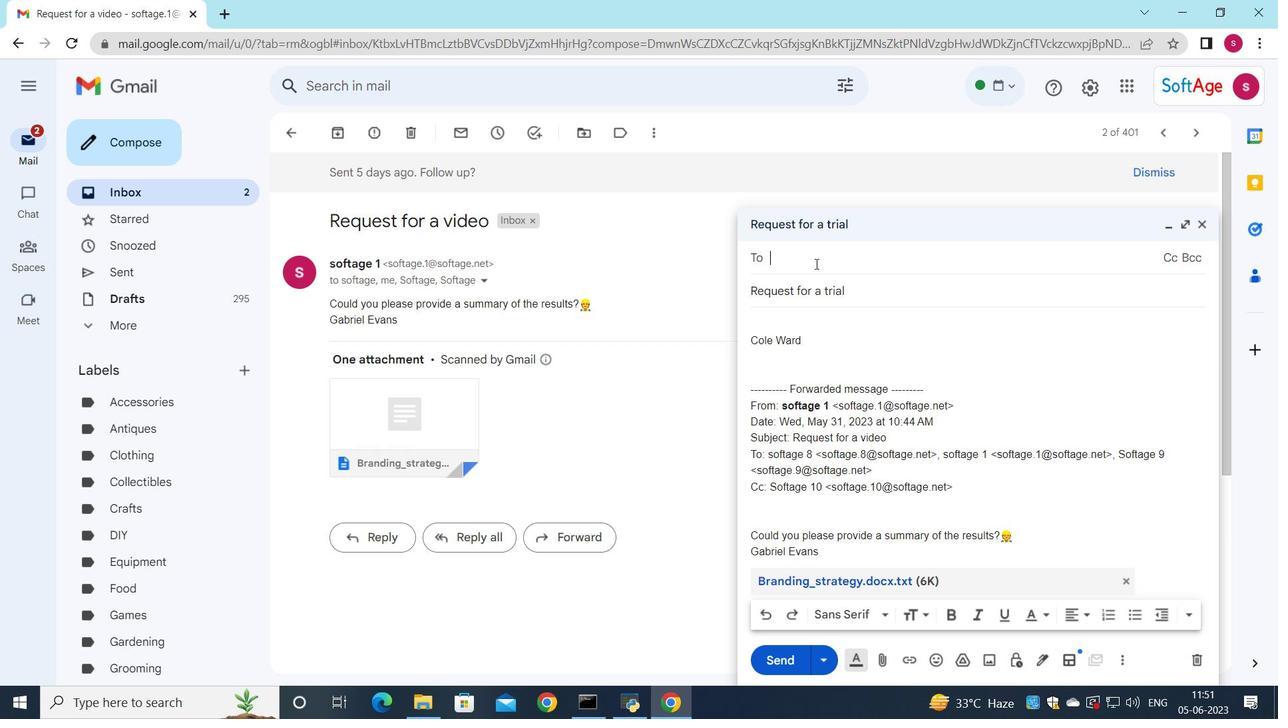 
Action: Mouse moved to (860, 609)
Screenshot: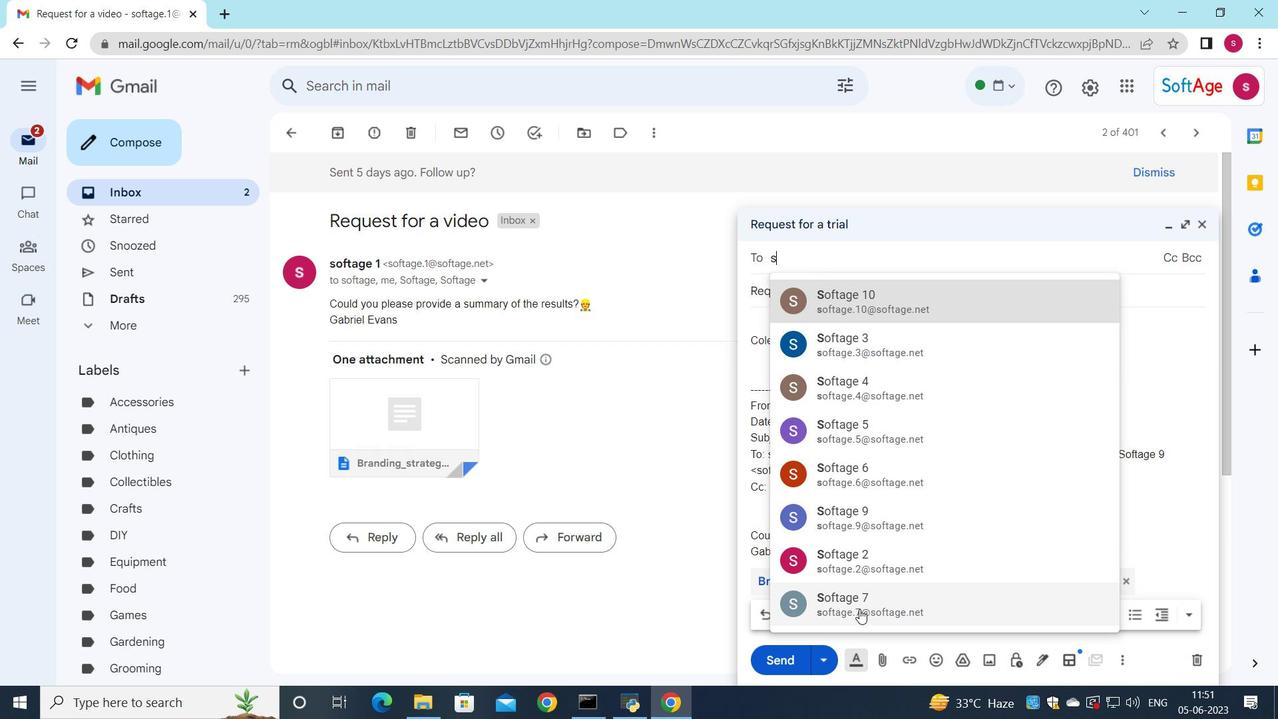 
Action: Mouse pressed left at (860, 609)
Screenshot: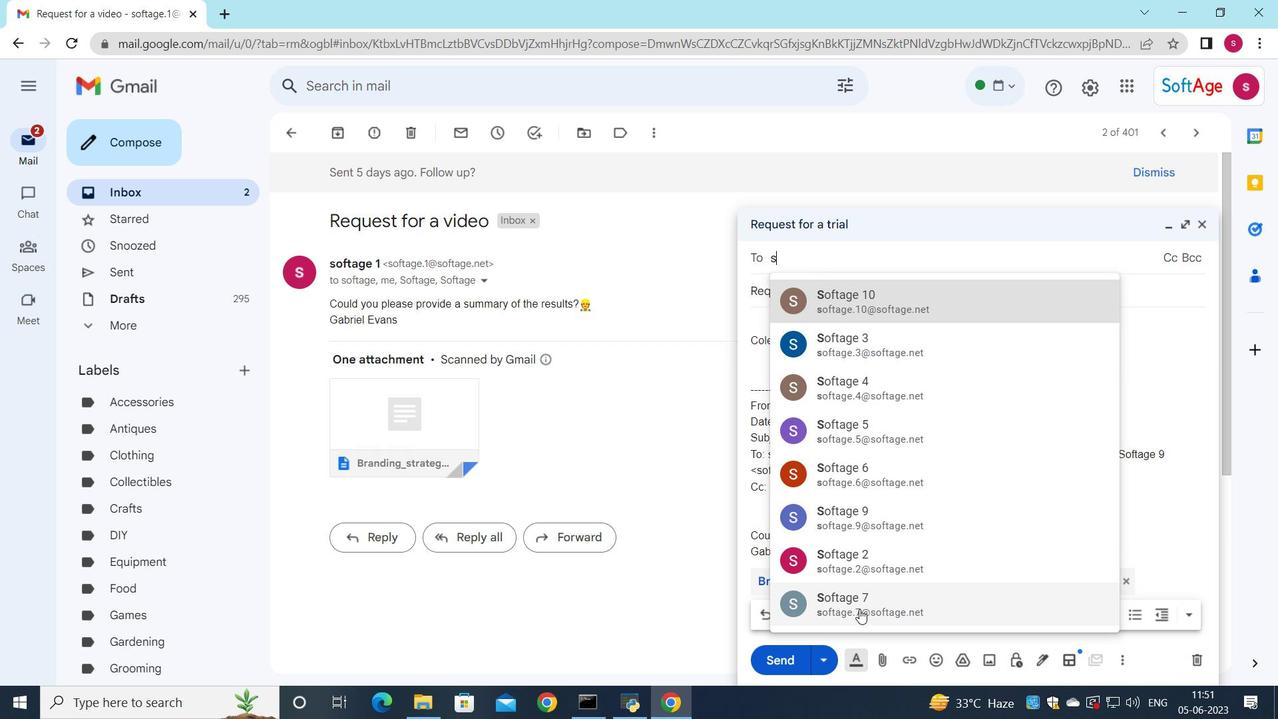 
Action: Mouse moved to (793, 333)
Screenshot: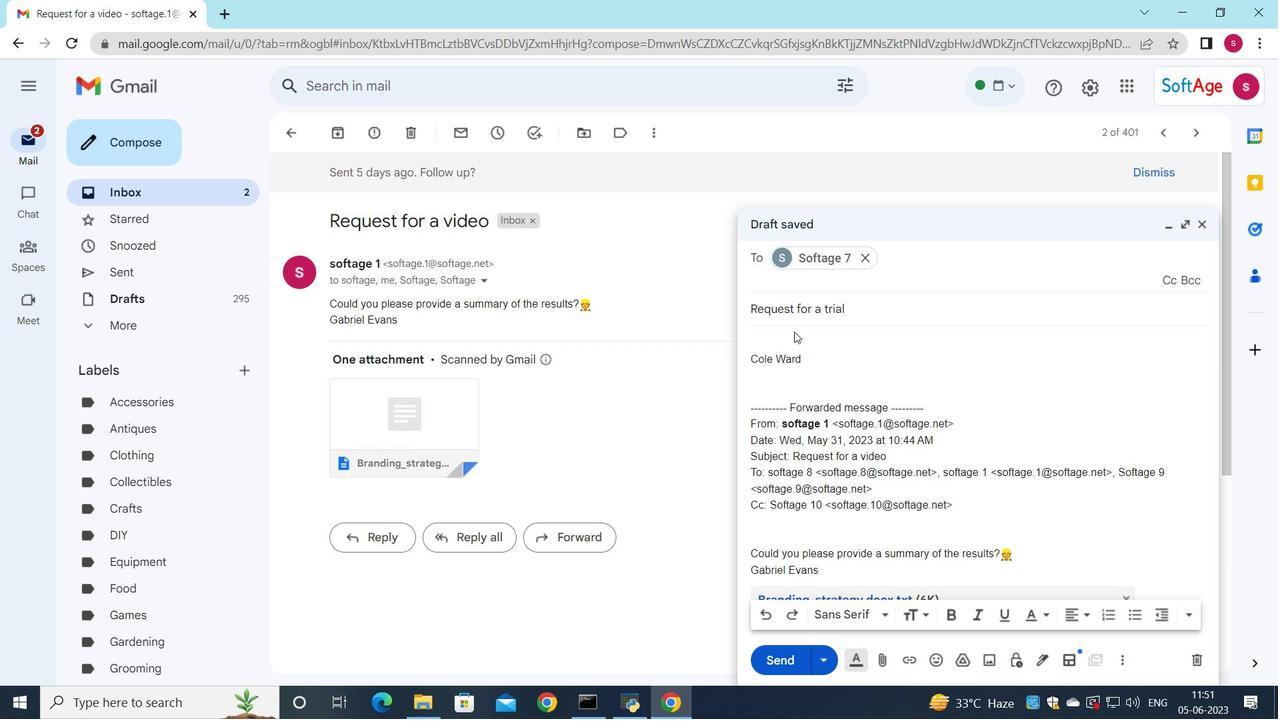 
Action: Mouse pressed left at (793, 333)
Screenshot: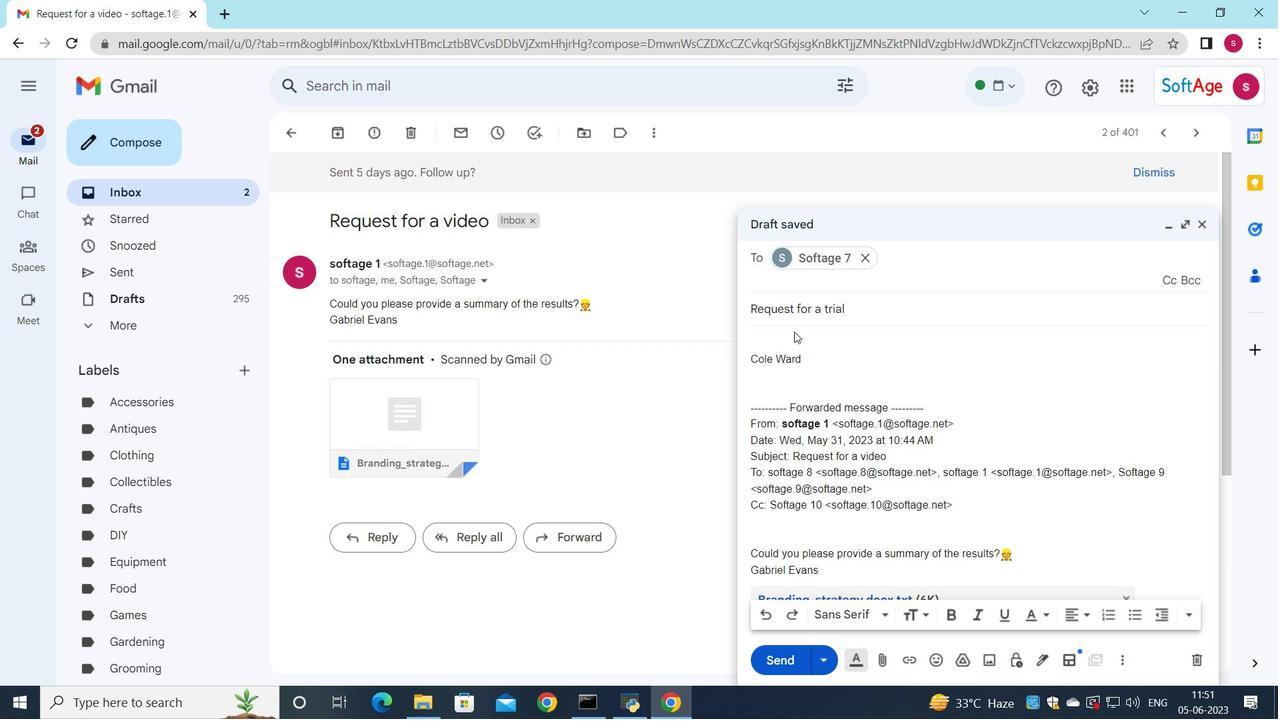 
Action: Key pressed <Key.shift>Please<Key.space>let<Key.space>me<Key.space>know<Key.space>if<Key.space>you<Key.space>require<Key.space>any<Key.space>additional<Key.space>resources<Key.space>to<Key.space>complete<Key.space>the<Key.space>project.
Screenshot: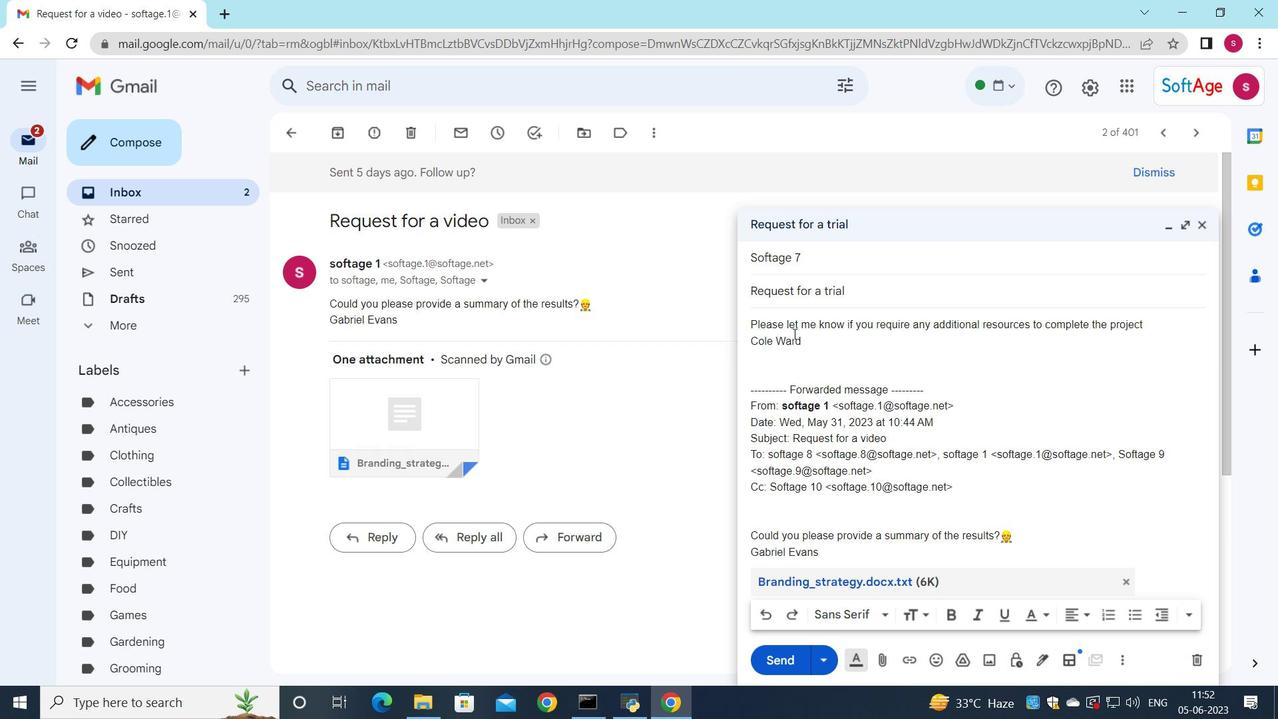 
Action: Mouse moved to (795, 327)
Screenshot: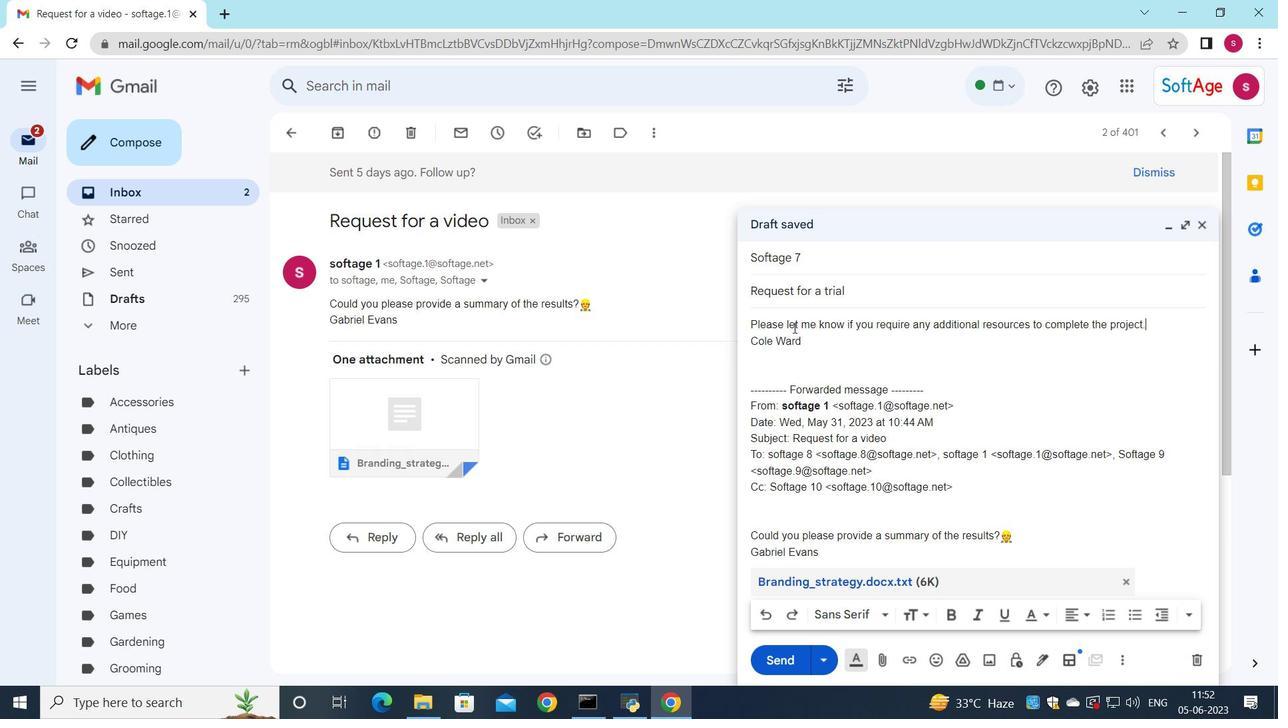 
Action: Mouse pressed left at (795, 327)
Screenshot: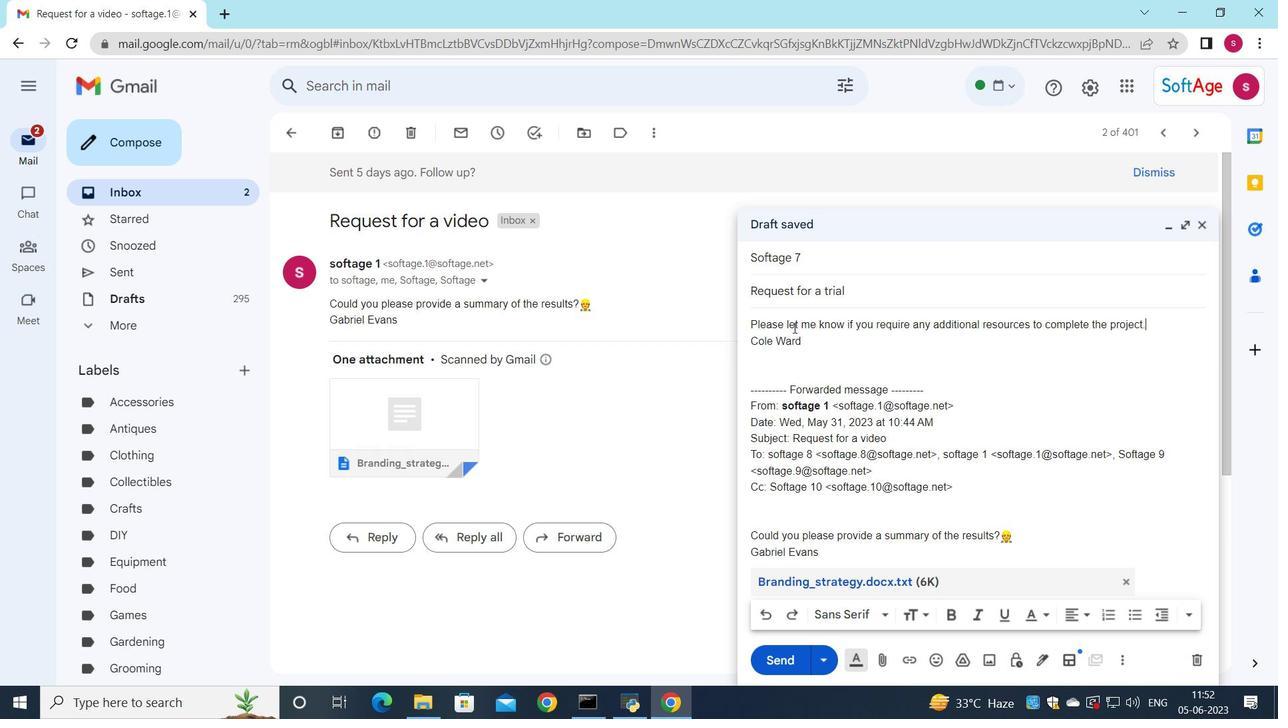 
Action: Mouse moved to (887, 620)
Screenshot: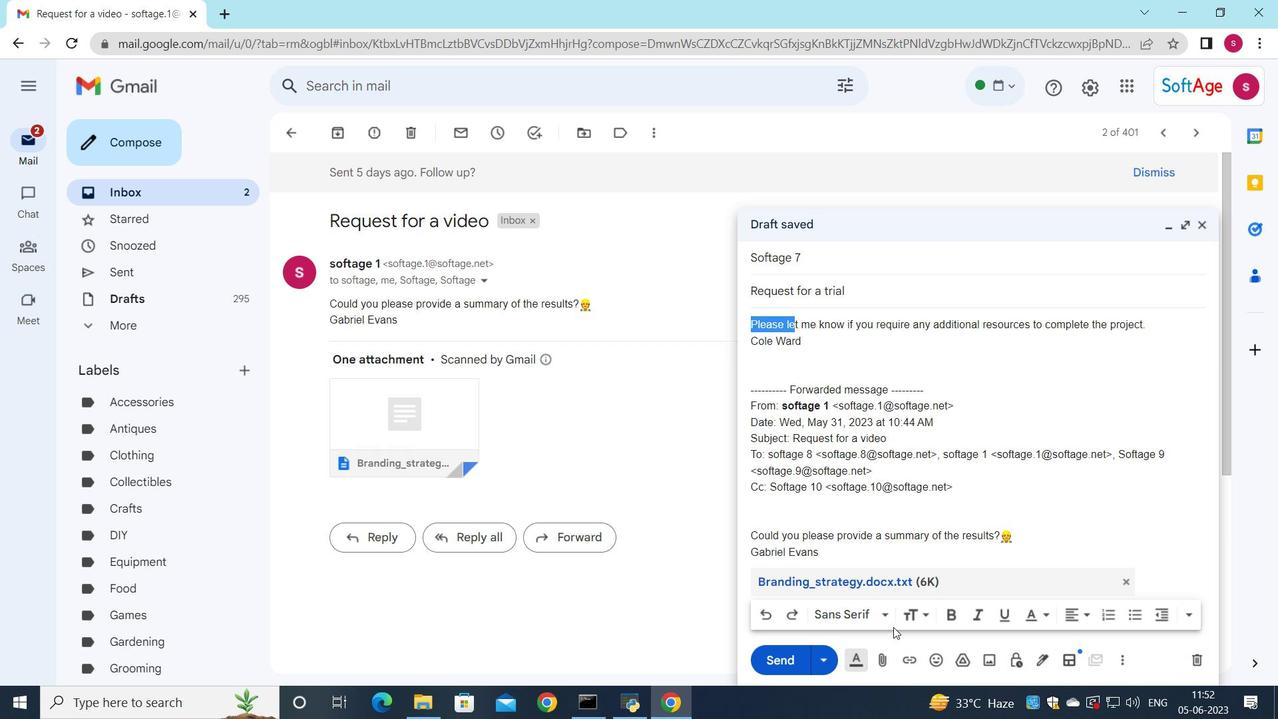 
Action: Mouse pressed left at (887, 620)
Screenshot: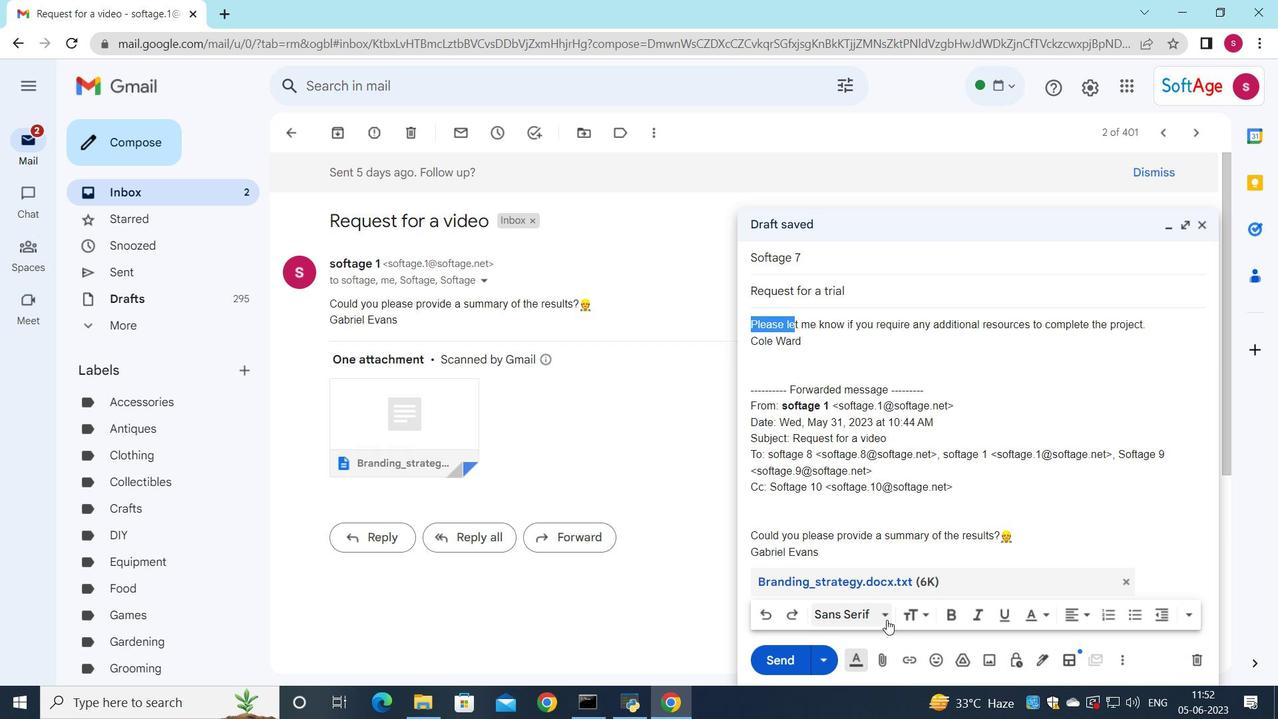 
Action: Mouse moved to (876, 357)
Screenshot: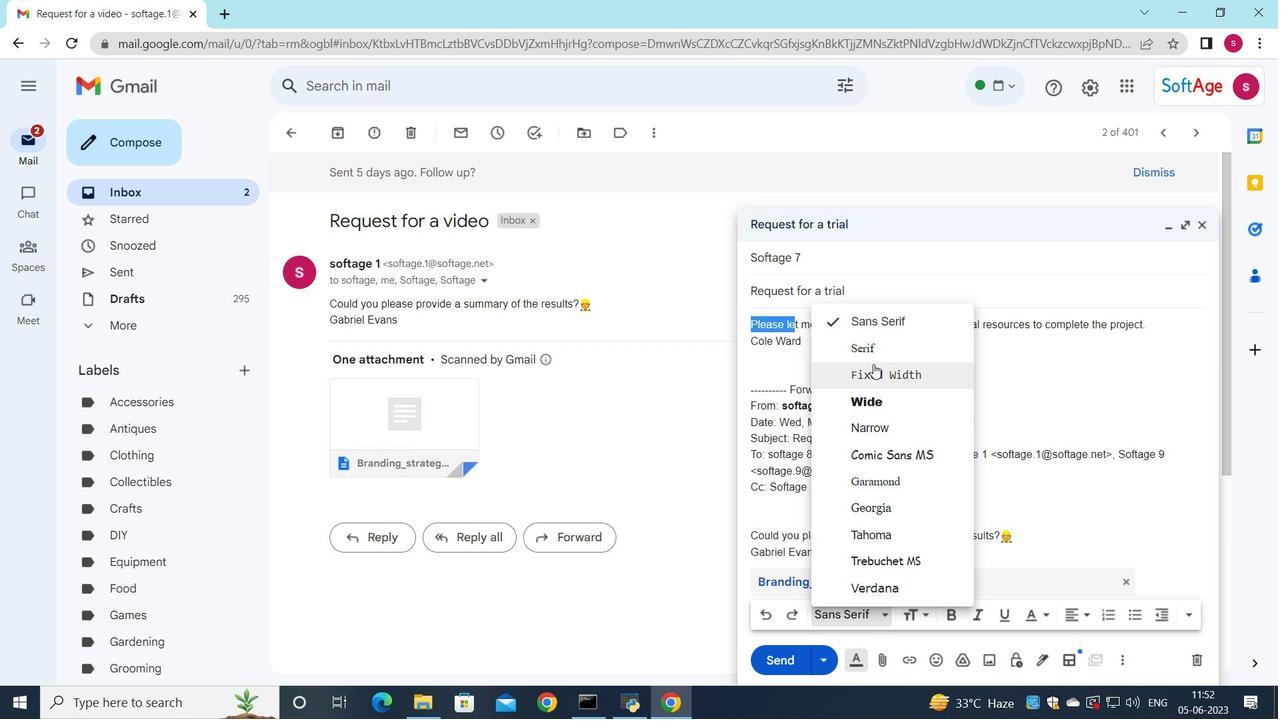 
Action: Mouse pressed left at (876, 357)
Screenshot: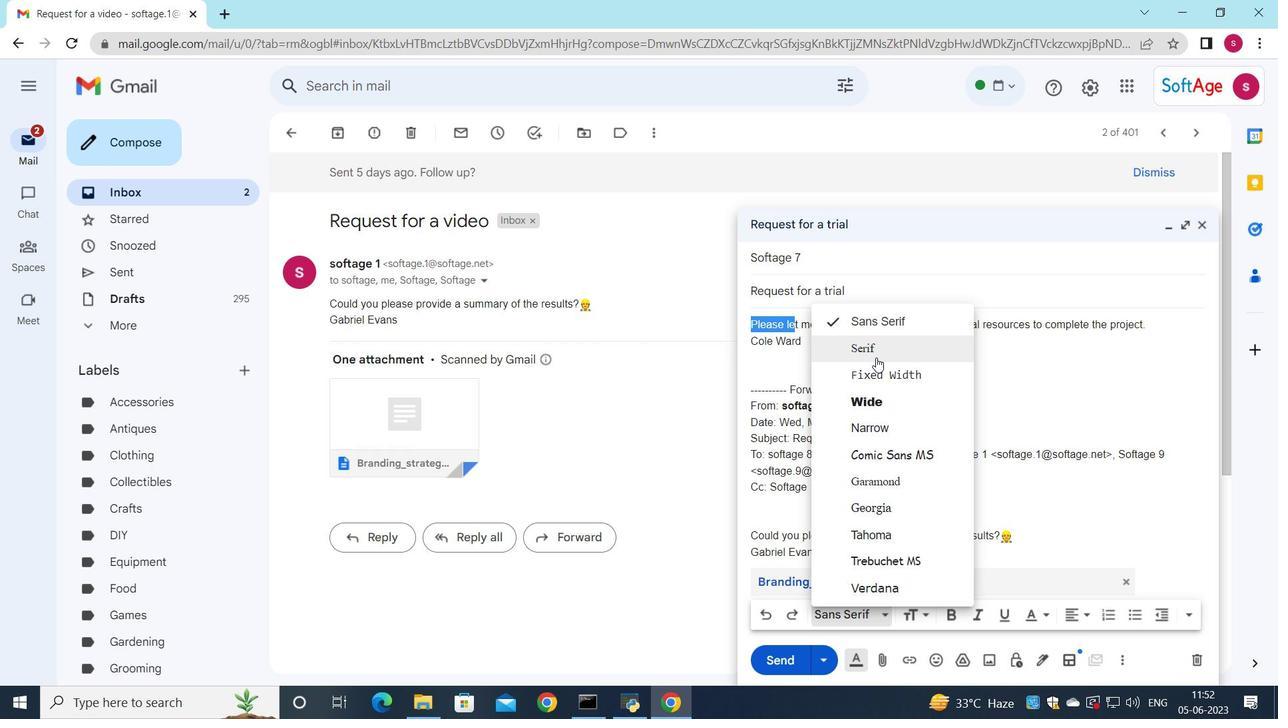 
Action: Mouse moved to (982, 619)
Screenshot: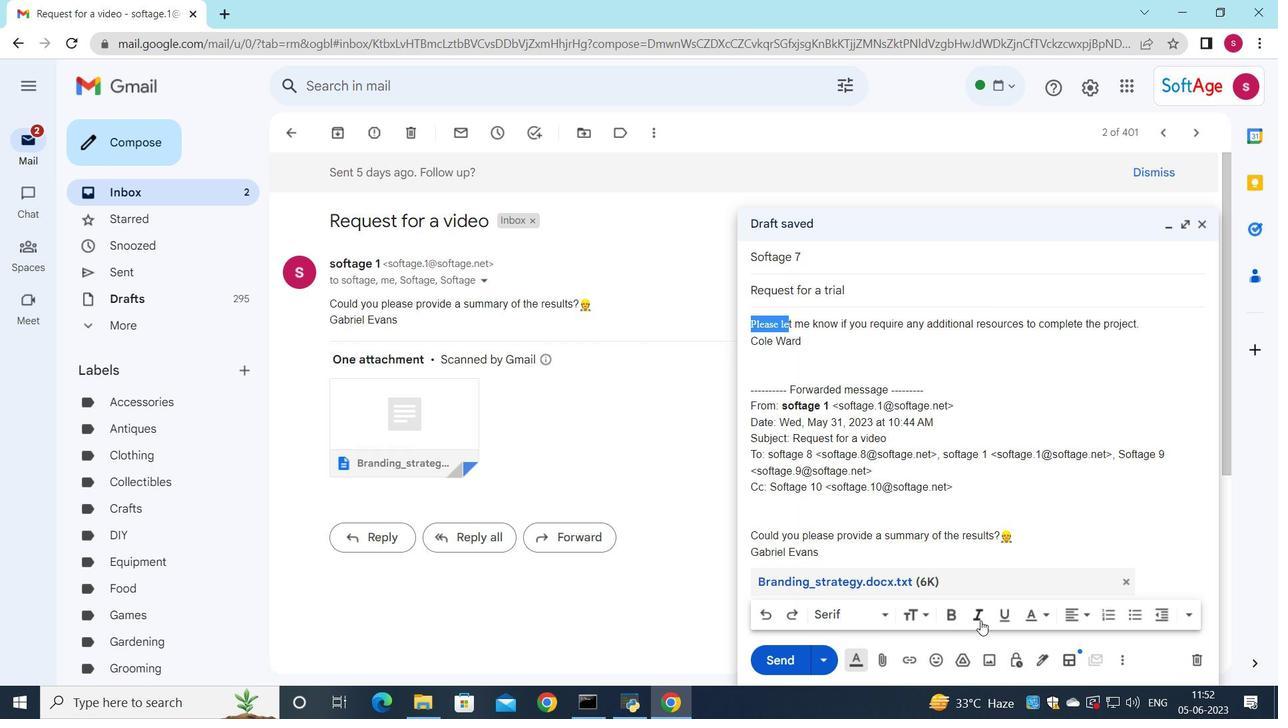 
Action: Mouse pressed left at (982, 619)
Screenshot: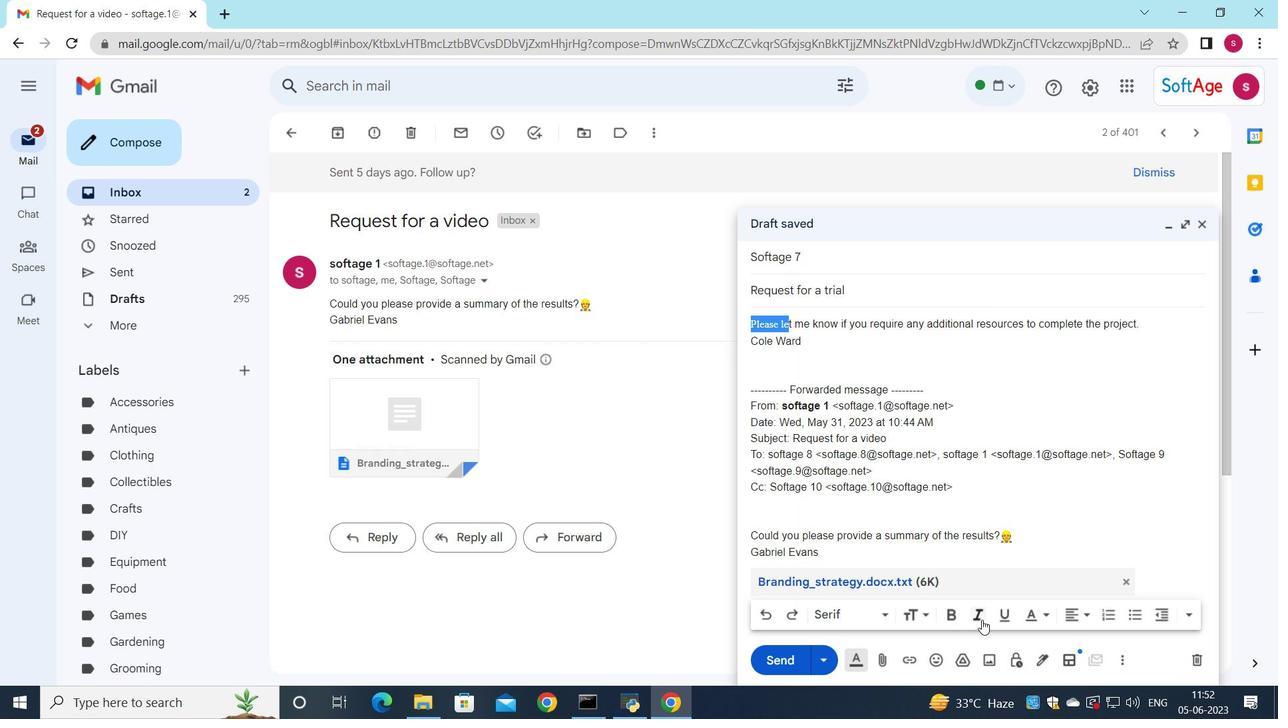 
Action: Mouse moved to (775, 667)
Screenshot: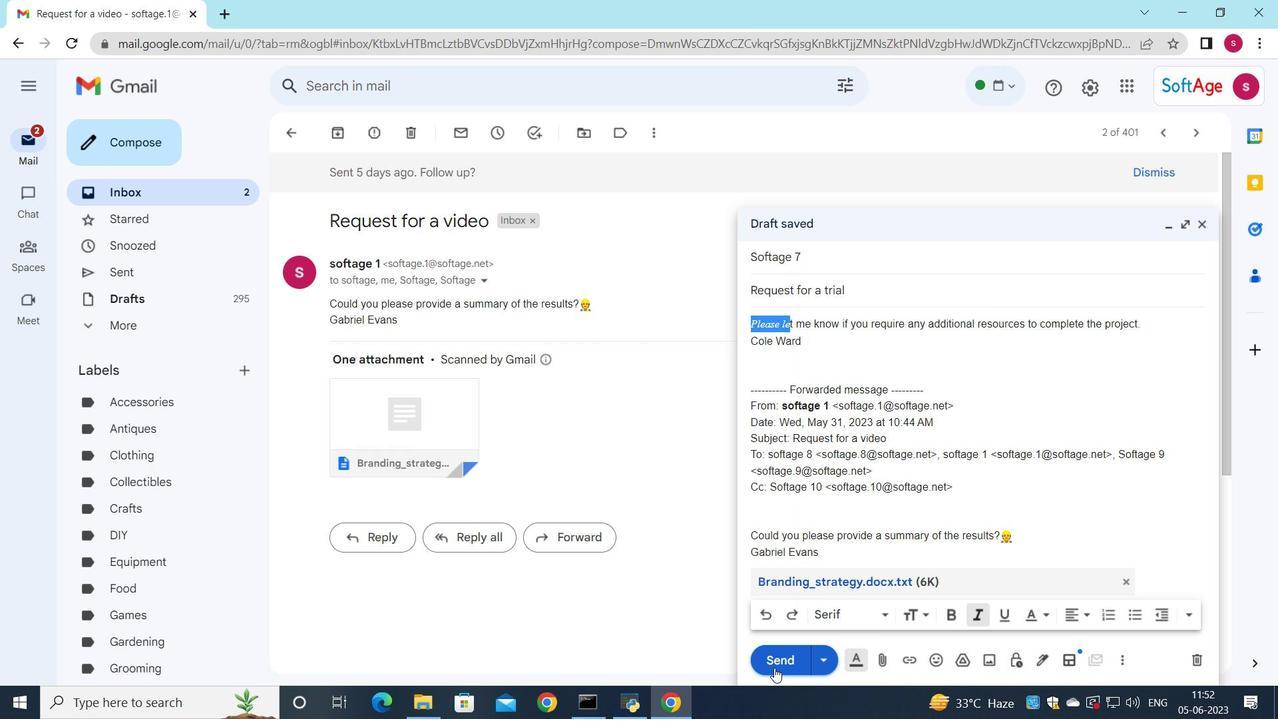 
Action: Mouse pressed left at (775, 667)
Screenshot: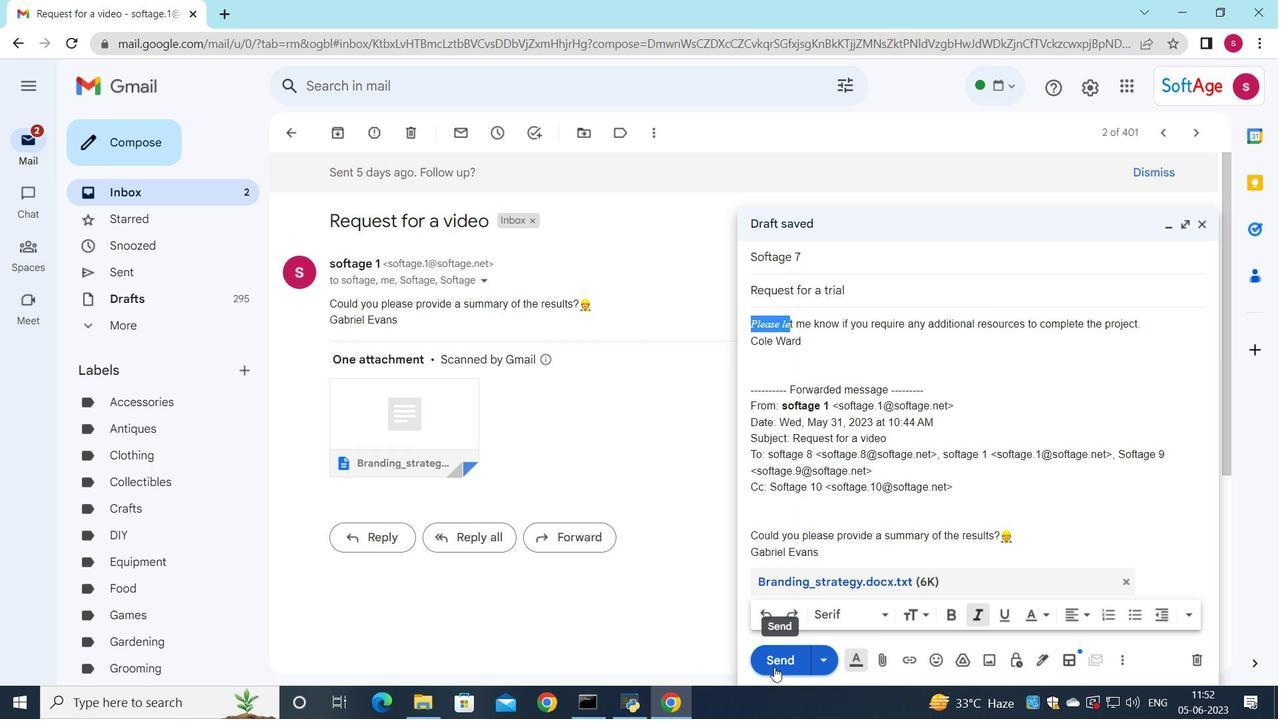 
Action: Mouse moved to (852, 514)
Screenshot: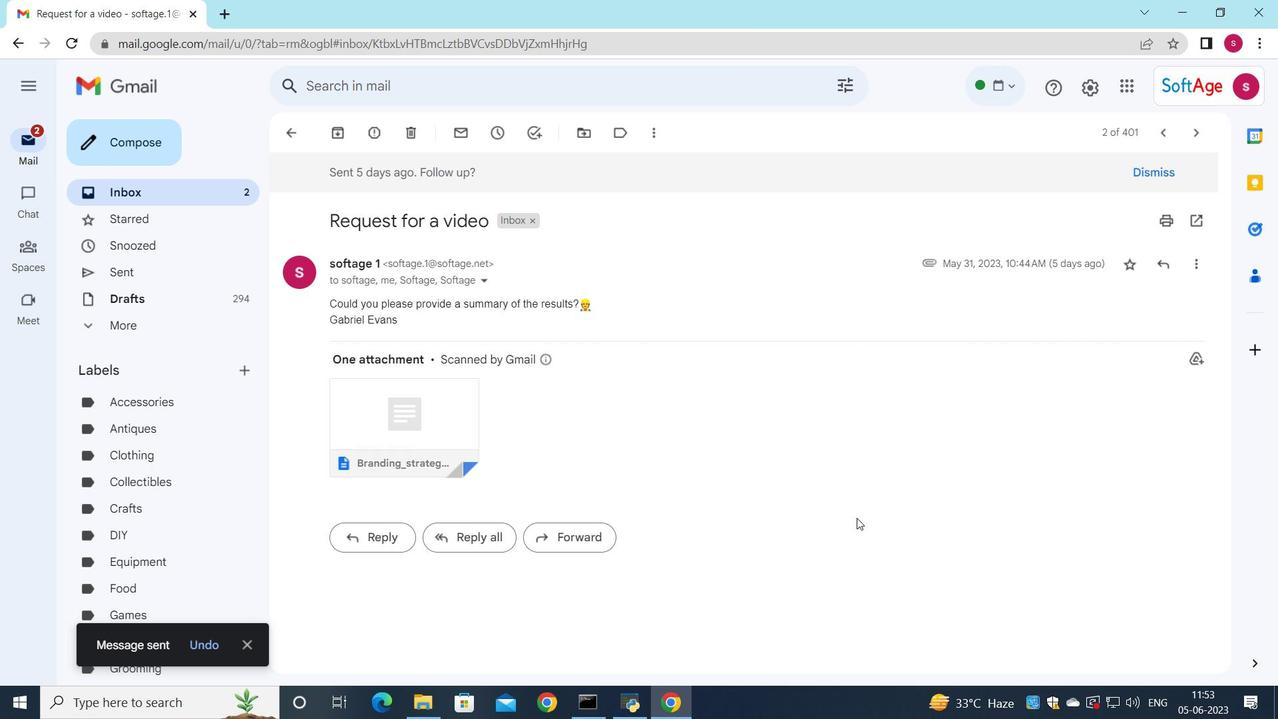 
